 Task: Find connections with filter location Perbaungan with filter topic #Managementwith filter profile language Spanish with filter current company Gameloft with filter school Sanjivani Group of Institutes with filter industry Chiropractors with filter service category Network Support with filter keywords title Safety Engineer
Action: Mouse pressed left at (582, 72)
Screenshot: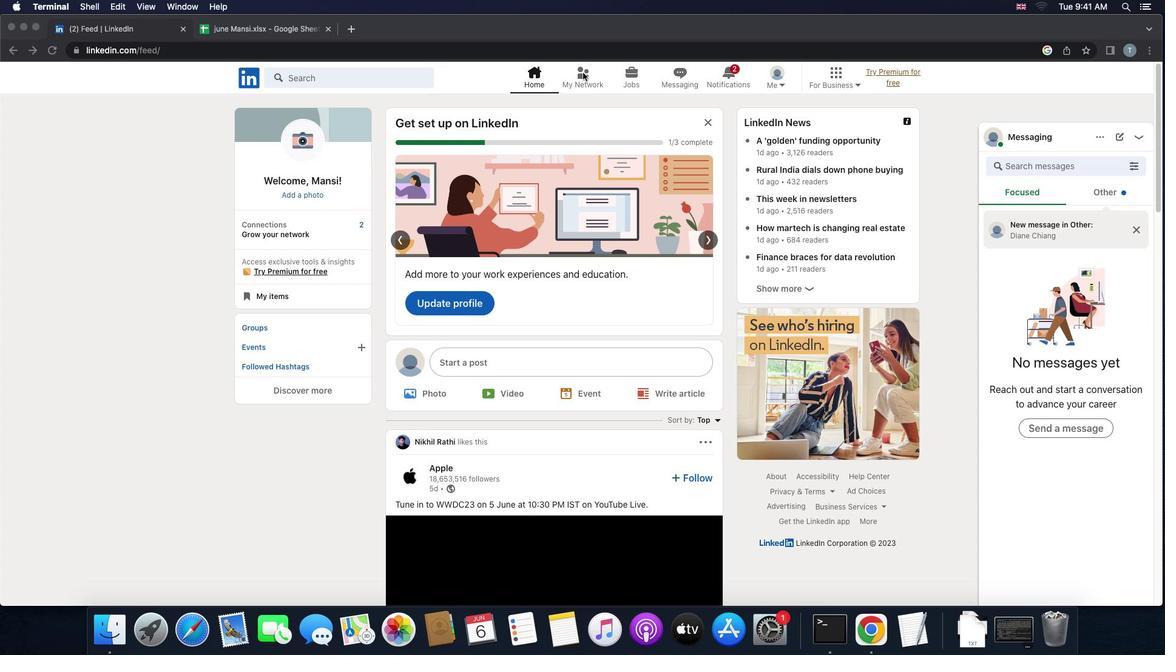 
Action: Mouse pressed left at (582, 72)
Screenshot: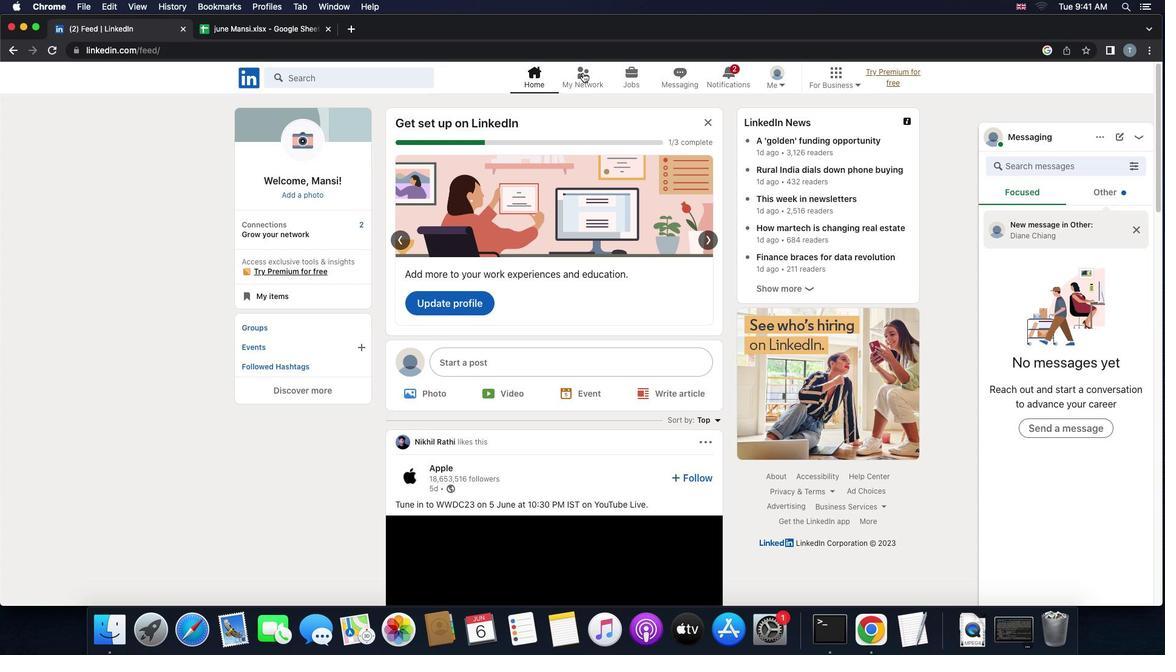 
Action: Mouse moved to (346, 149)
Screenshot: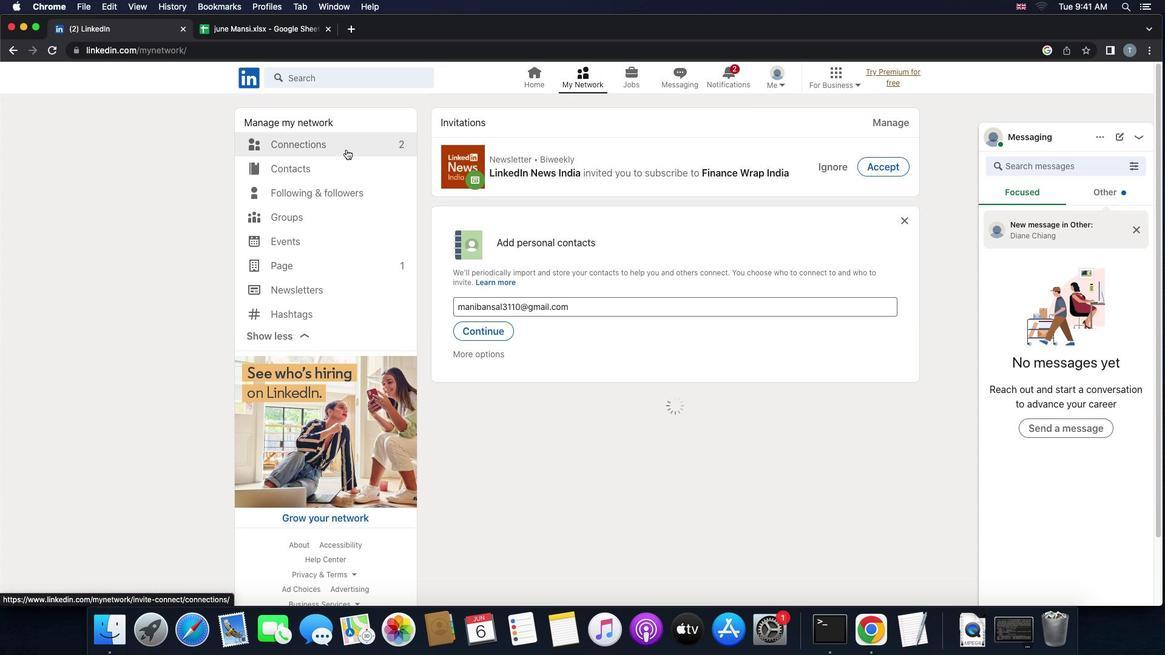 
Action: Mouse pressed left at (346, 149)
Screenshot: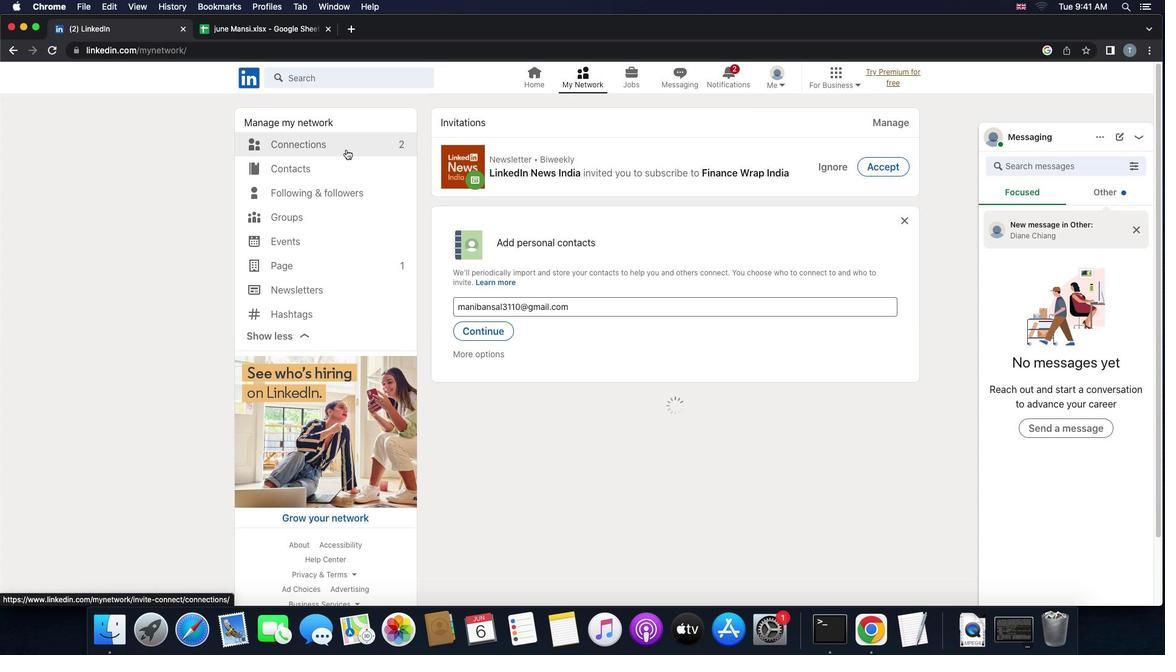 
Action: Mouse moved to (655, 145)
Screenshot: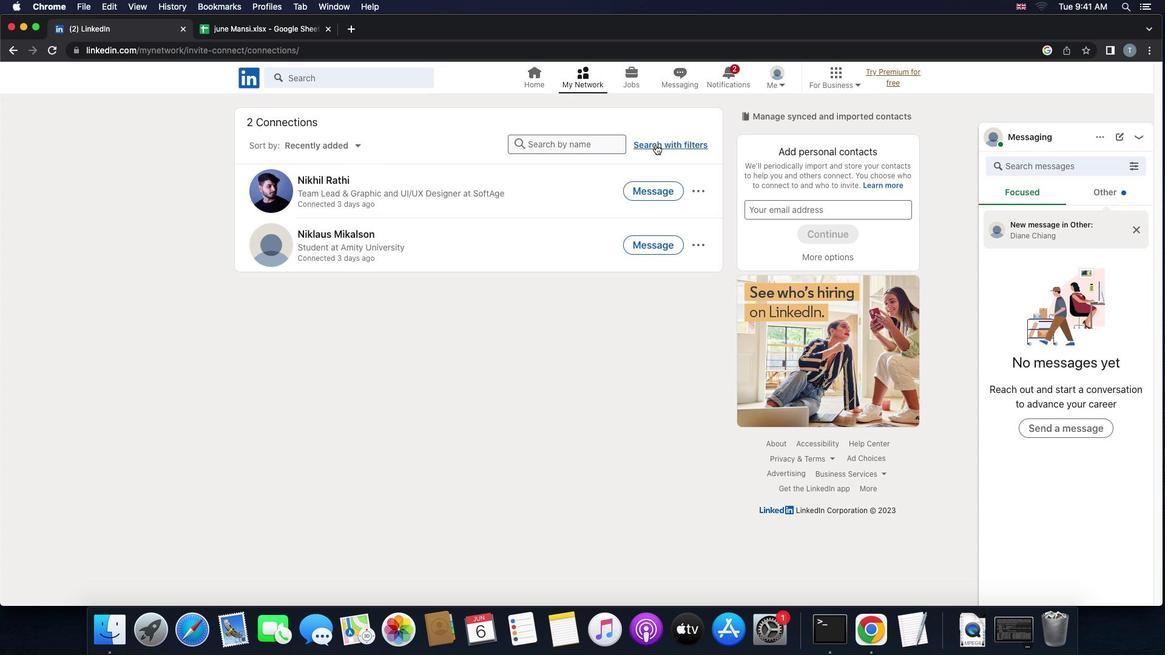
Action: Mouse pressed left at (655, 145)
Screenshot: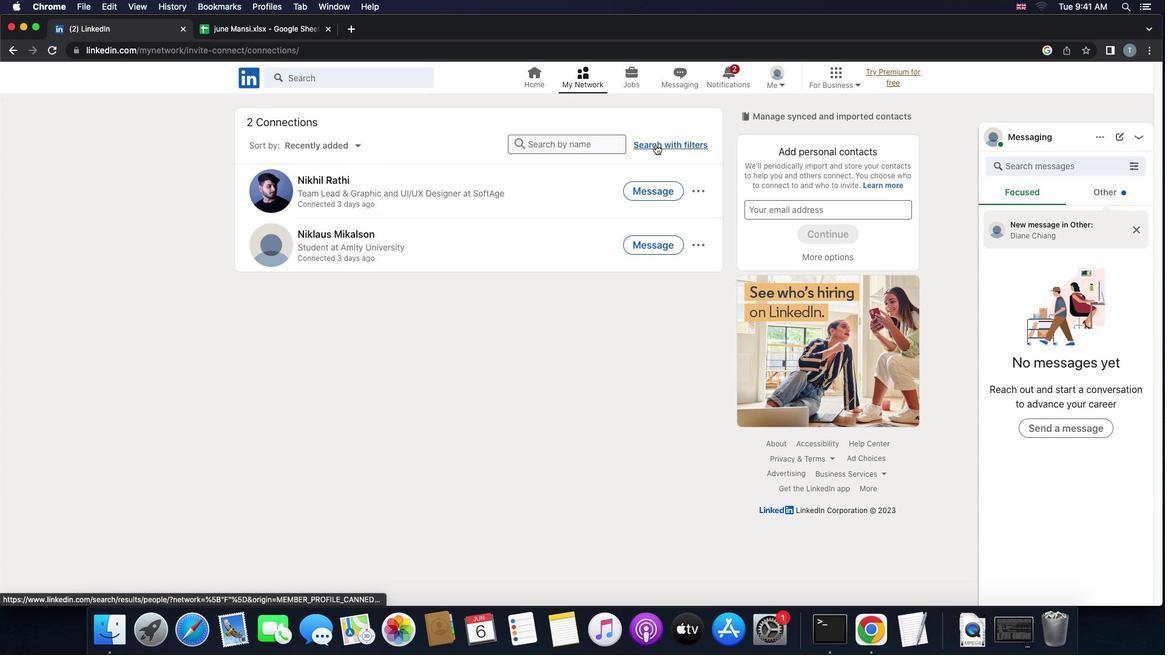 
Action: Mouse moved to (639, 114)
Screenshot: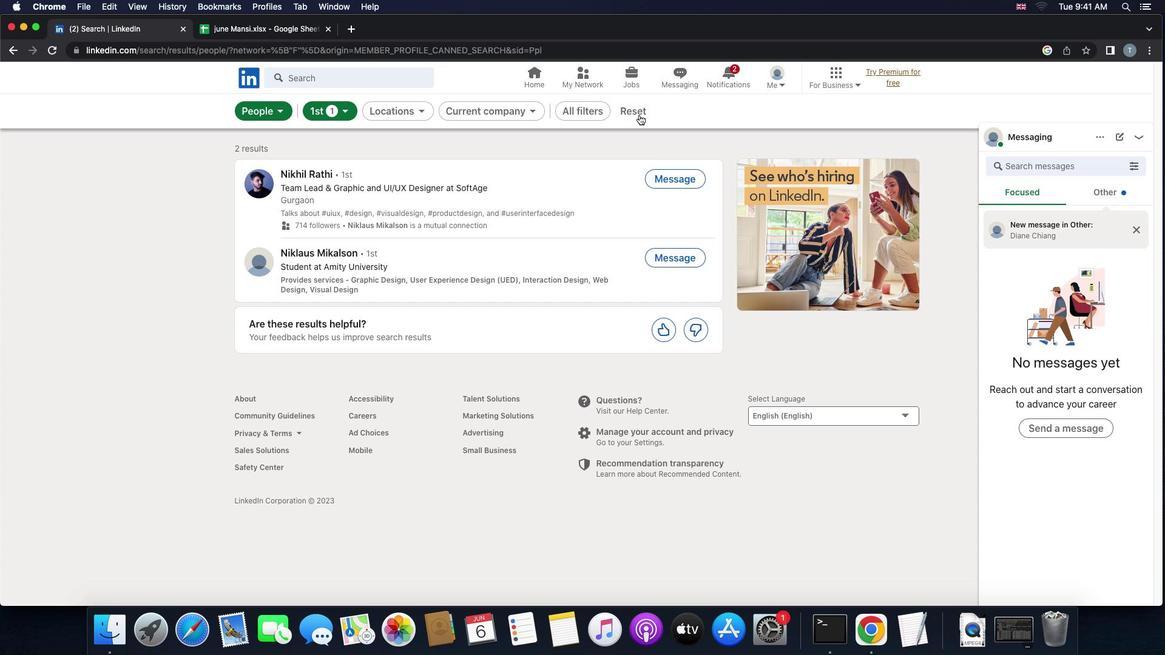 
Action: Mouse pressed left at (639, 114)
Screenshot: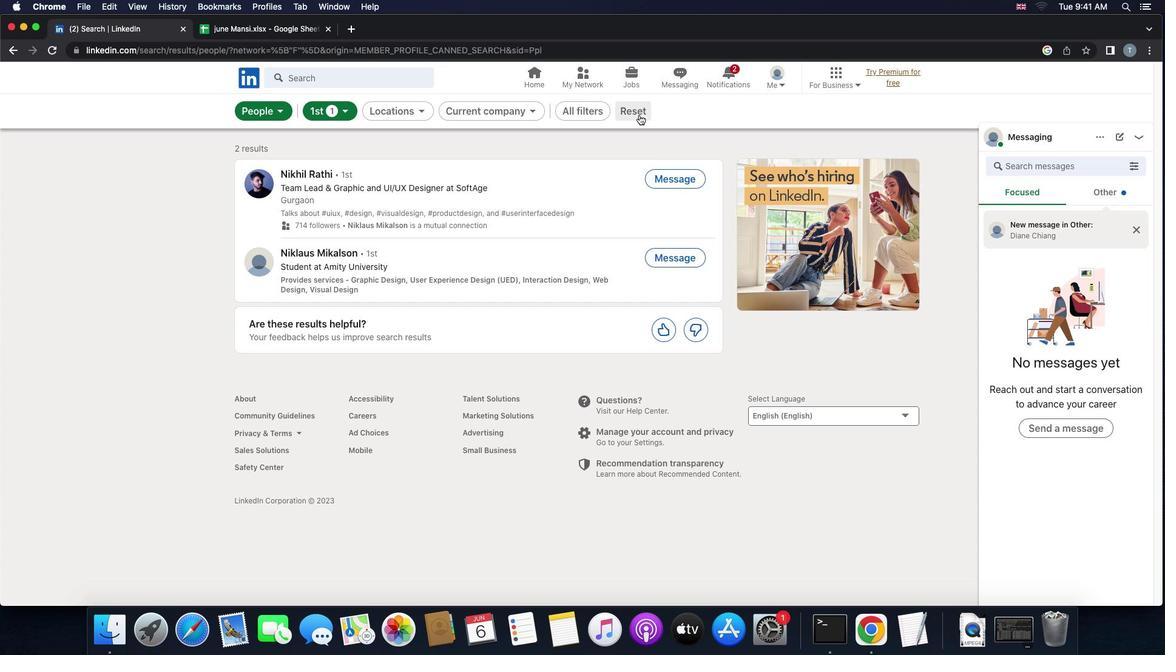
Action: Mouse moved to (597, 110)
Screenshot: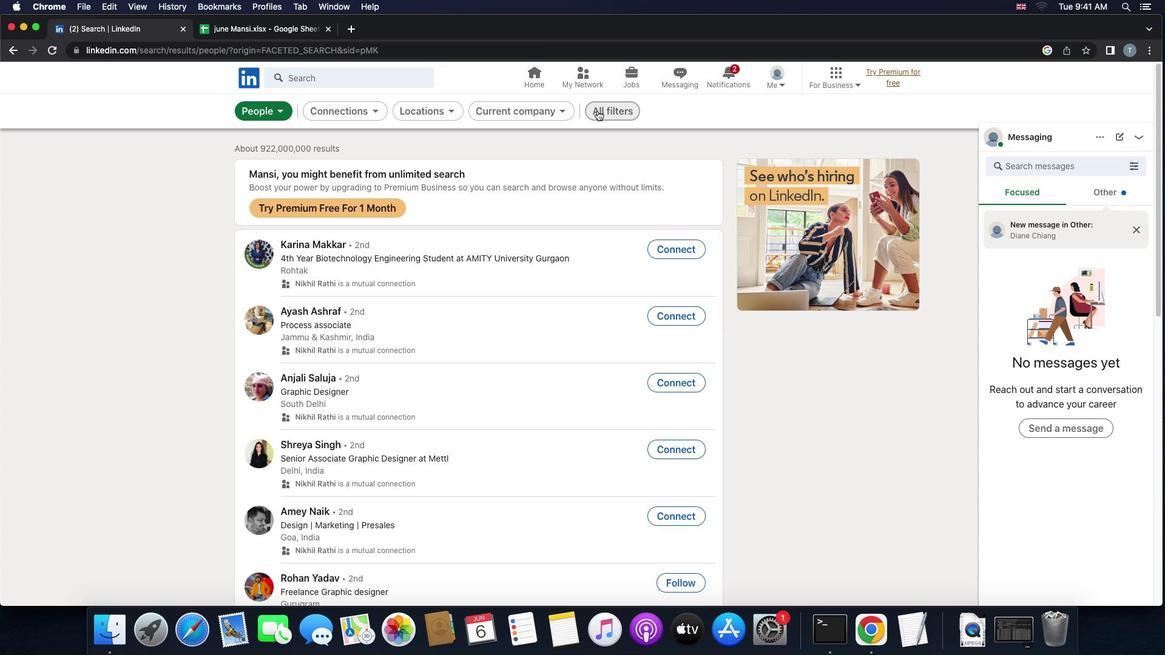 
Action: Mouse pressed left at (597, 110)
Screenshot: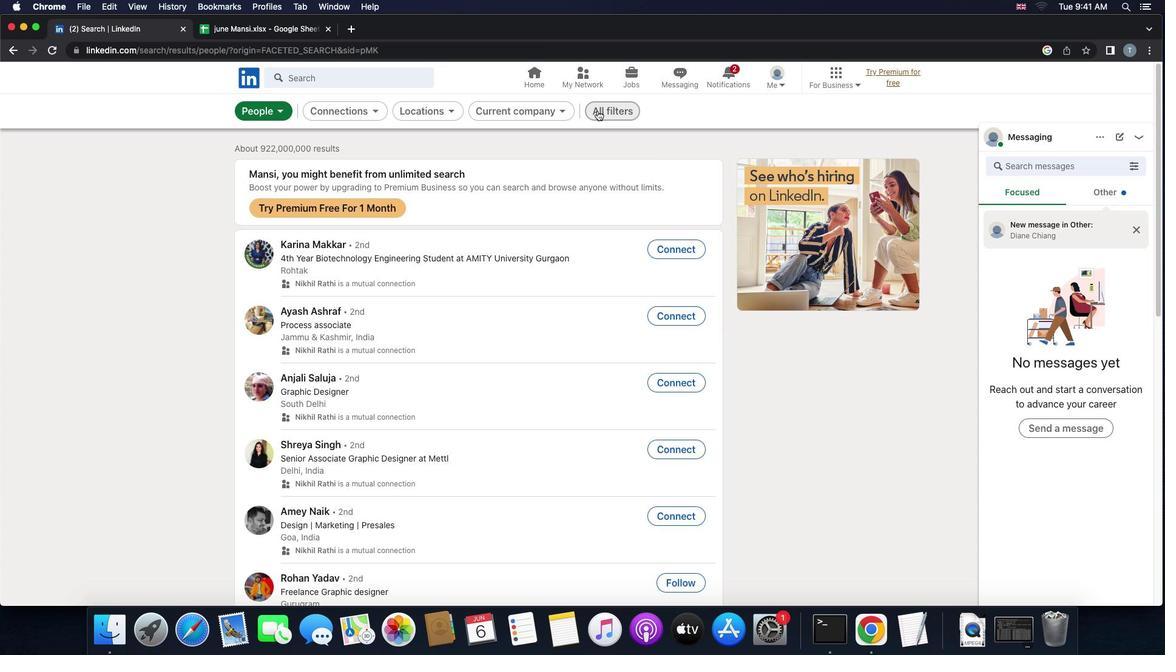 
Action: Mouse moved to (862, 300)
Screenshot: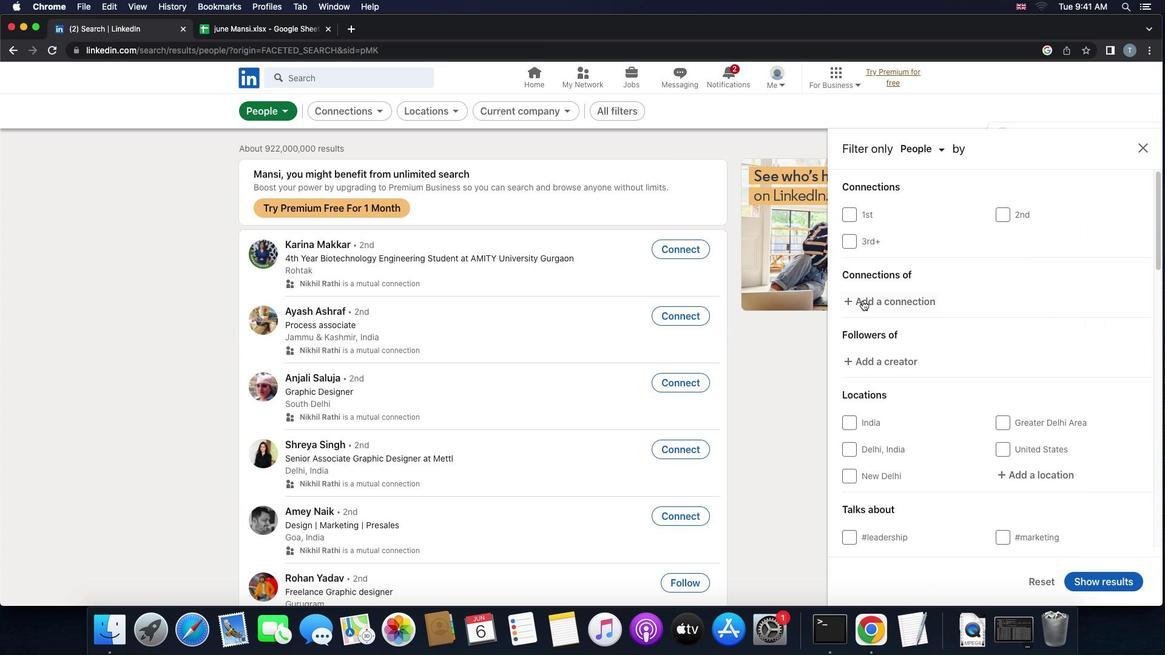 
Action: Mouse scrolled (862, 300) with delta (0, 0)
Screenshot: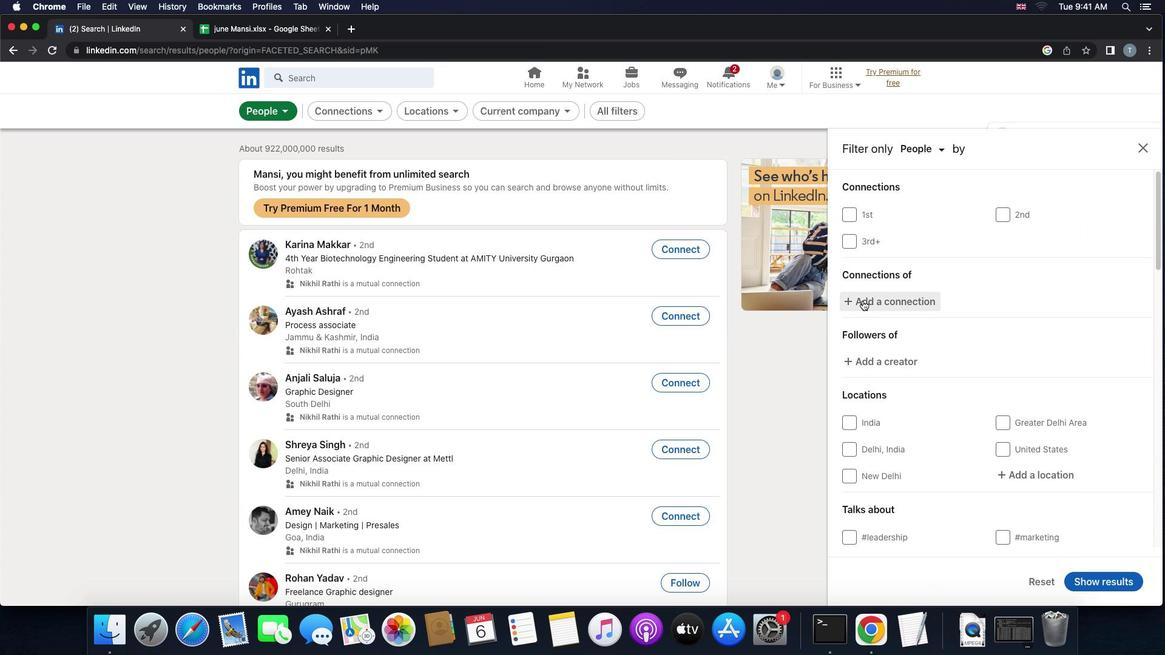 
Action: Mouse scrolled (862, 300) with delta (0, 0)
Screenshot: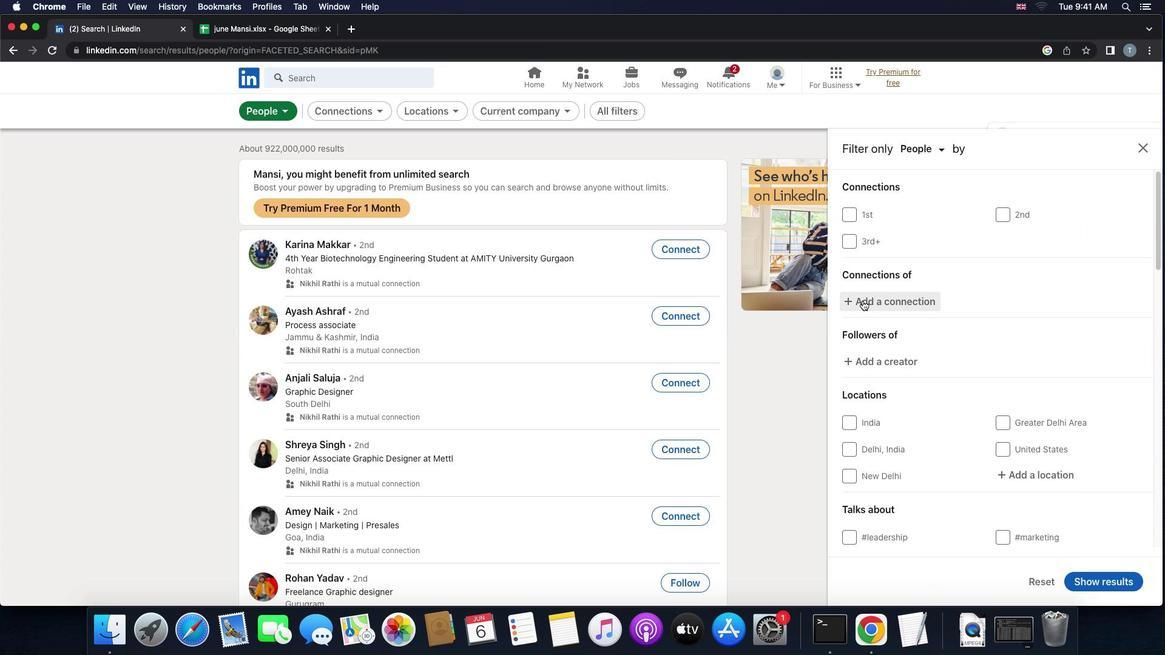 
Action: Mouse scrolled (862, 300) with delta (0, 0)
Screenshot: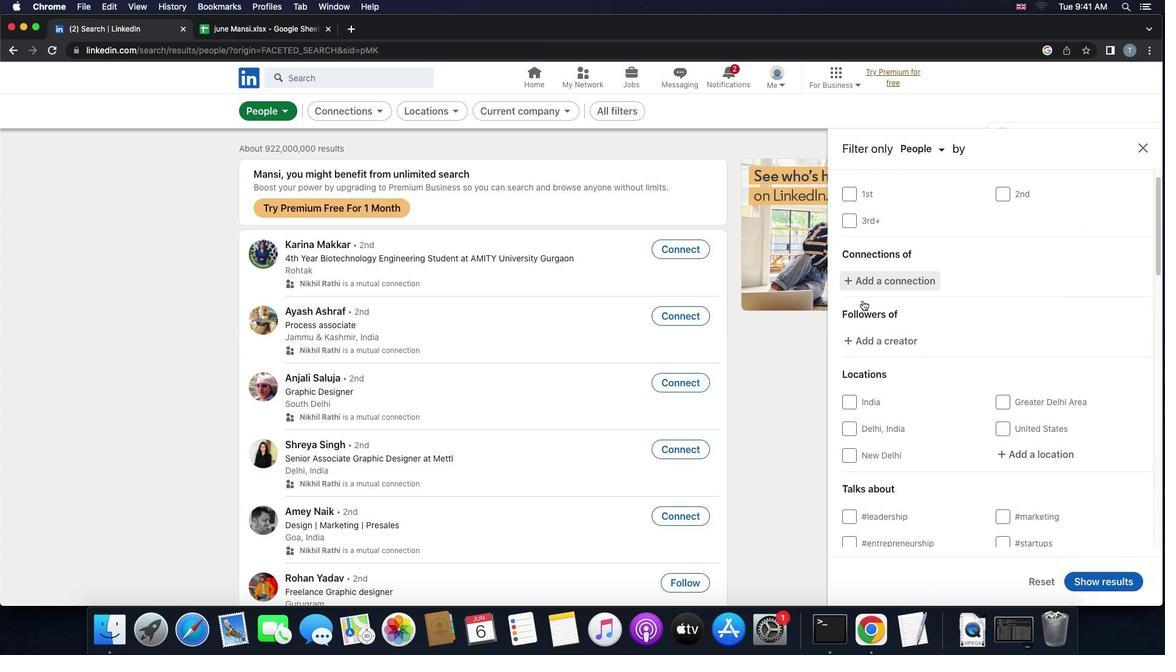 
Action: Mouse scrolled (862, 300) with delta (0, 0)
Screenshot: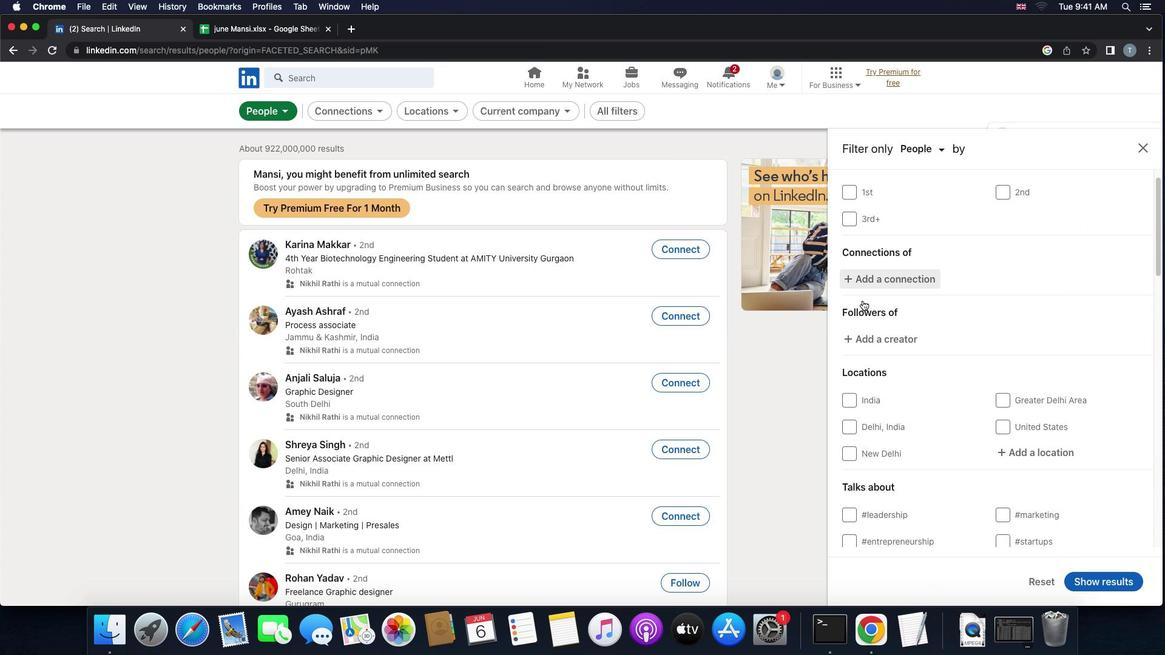 
Action: Mouse moved to (867, 310)
Screenshot: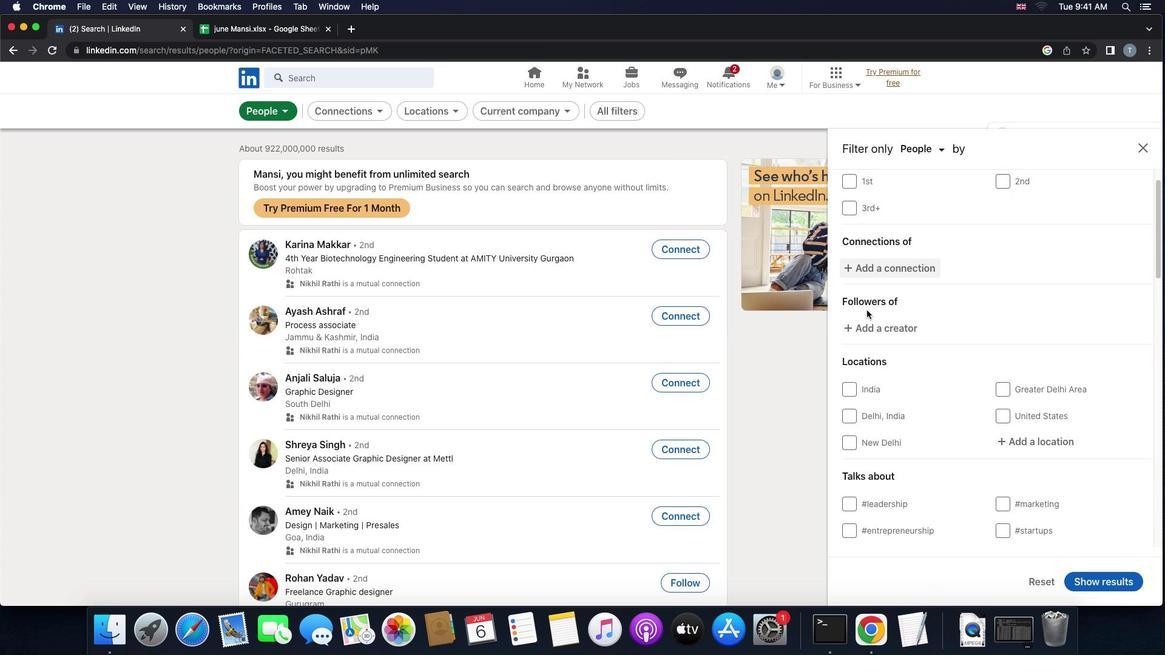 
Action: Mouse scrolled (867, 310) with delta (0, 0)
Screenshot: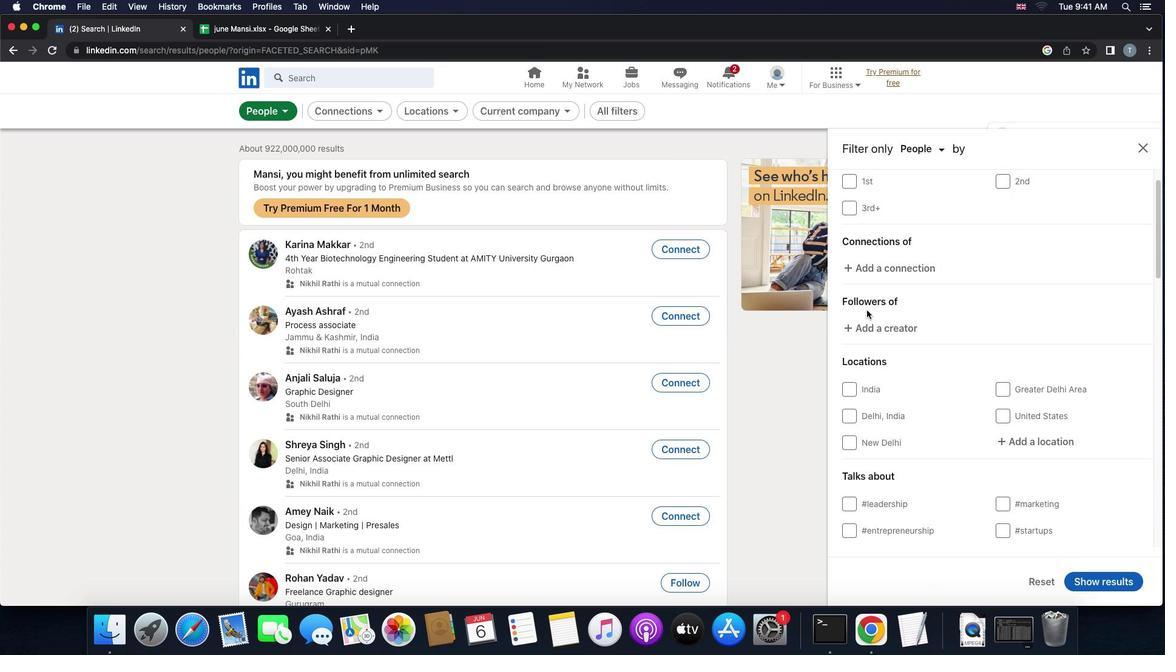 
Action: Mouse scrolled (867, 310) with delta (0, 0)
Screenshot: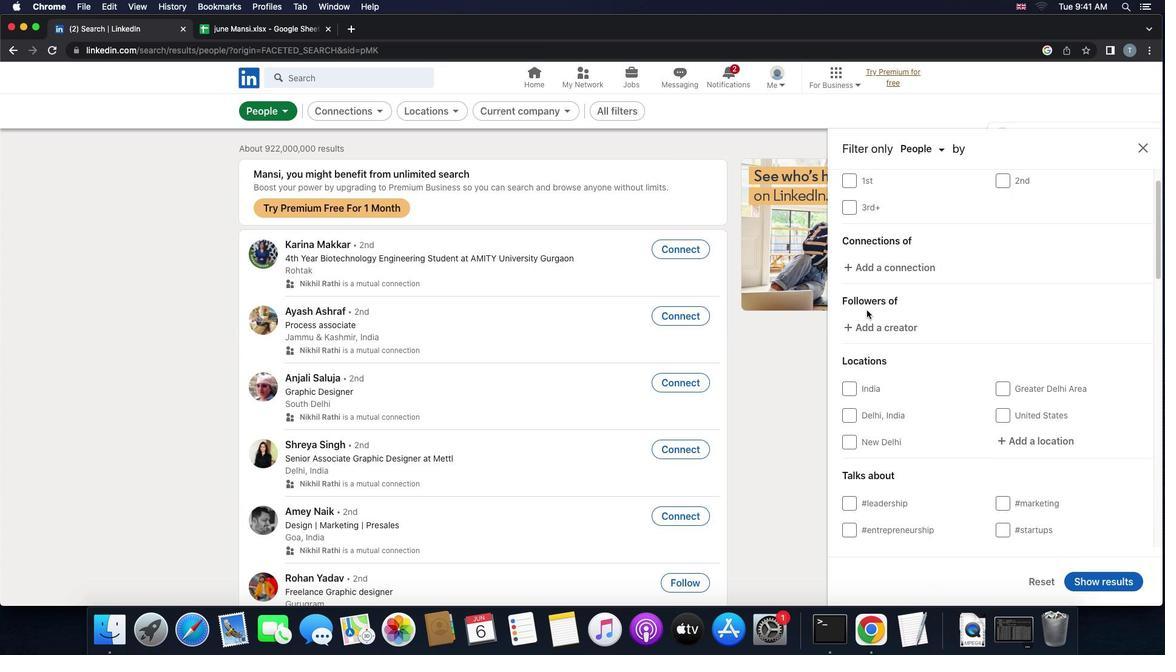 
Action: Mouse scrolled (867, 310) with delta (0, -1)
Screenshot: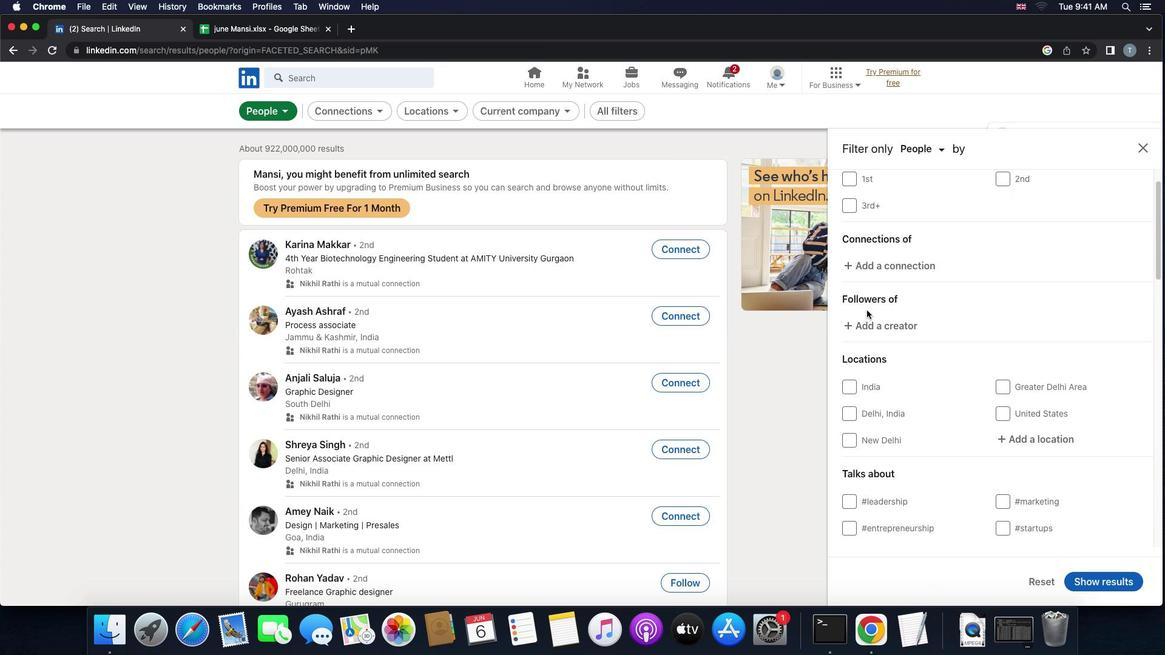 
Action: Mouse moved to (1036, 346)
Screenshot: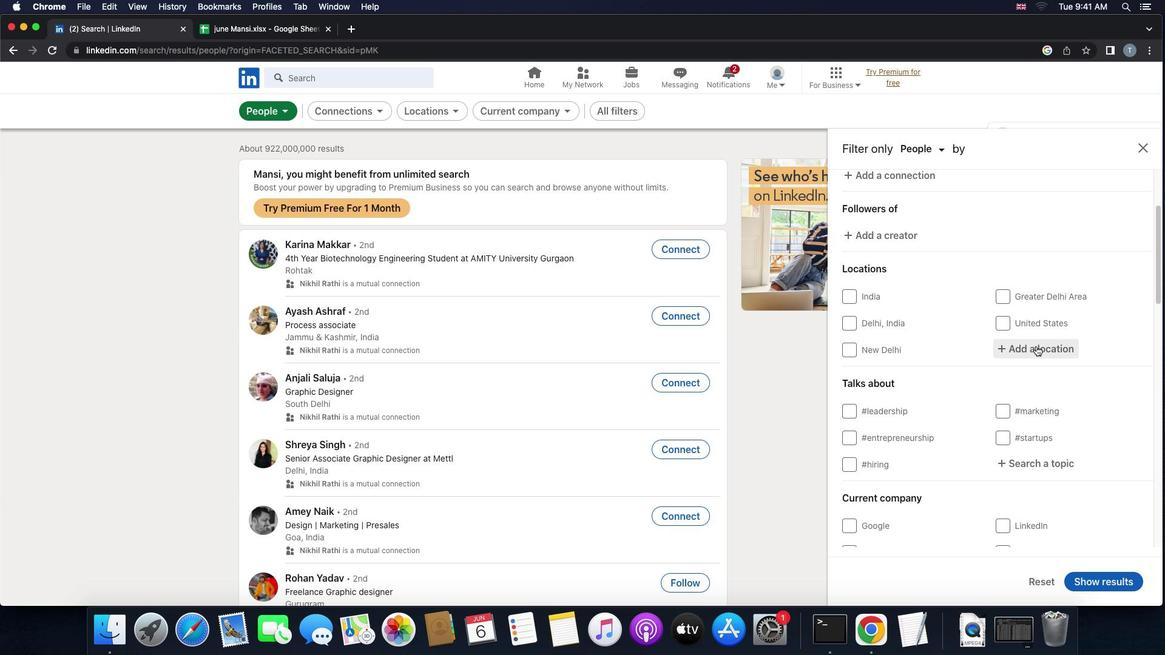
Action: Mouse pressed left at (1036, 346)
Screenshot: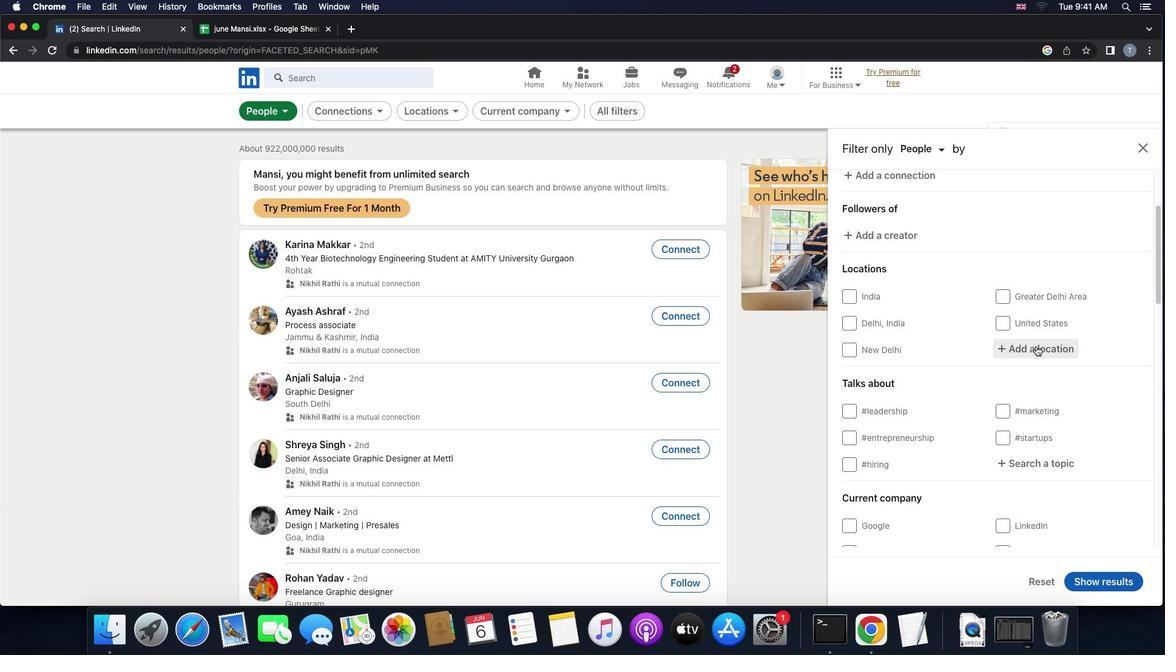 
Action: Key pressed 'p''e''r''b''a''u''n''g''a''n'
Screenshot: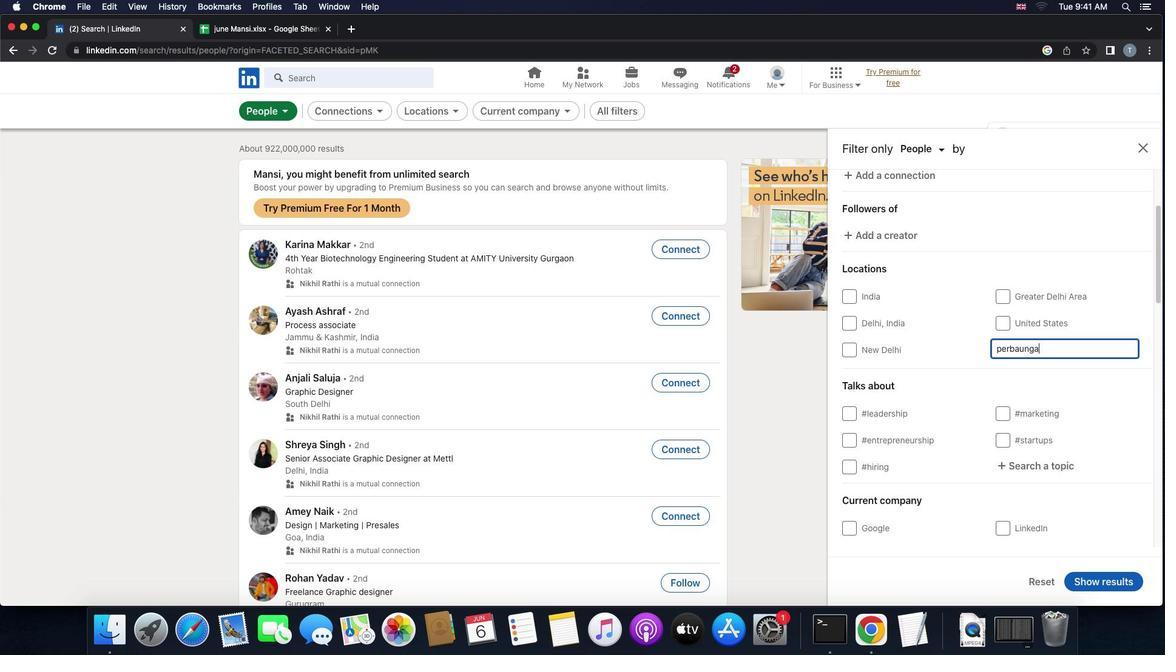 
Action: Mouse moved to (950, 420)
Screenshot: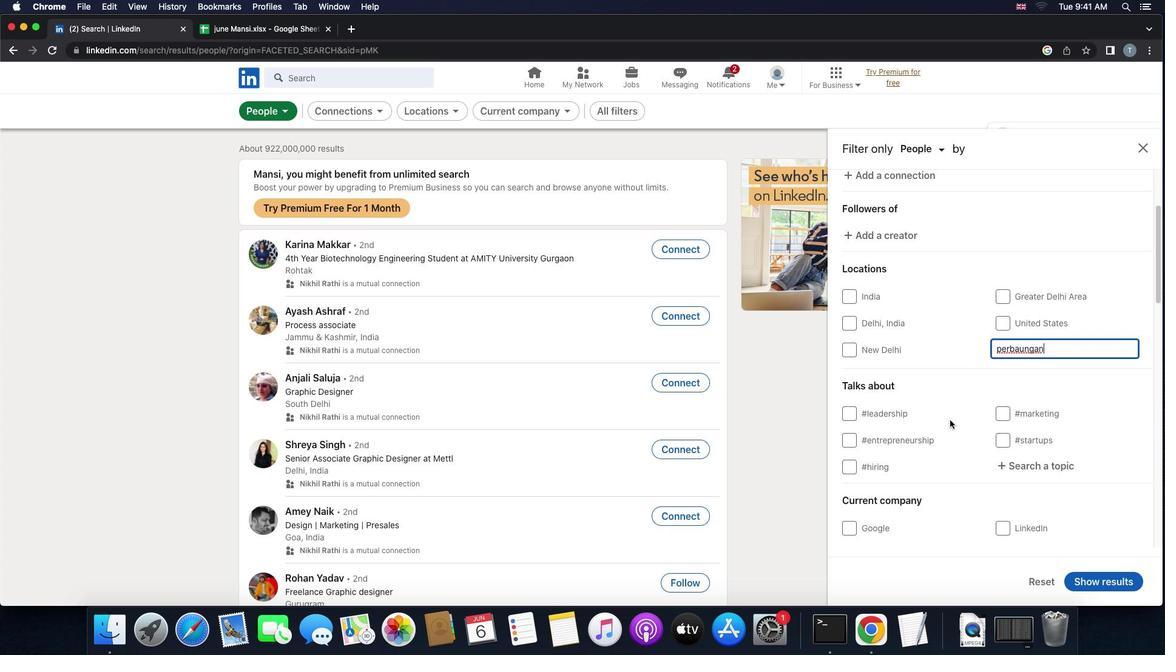 
Action: Mouse scrolled (950, 420) with delta (0, 0)
Screenshot: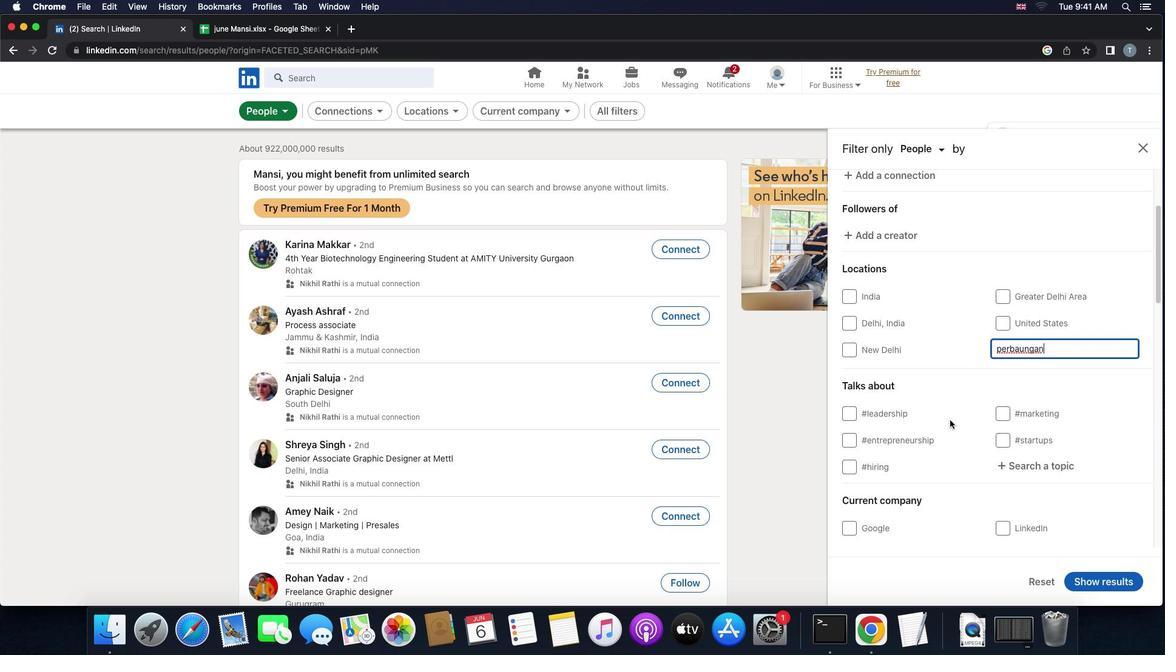 
Action: Mouse scrolled (950, 420) with delta (0, 0)
Screenshot: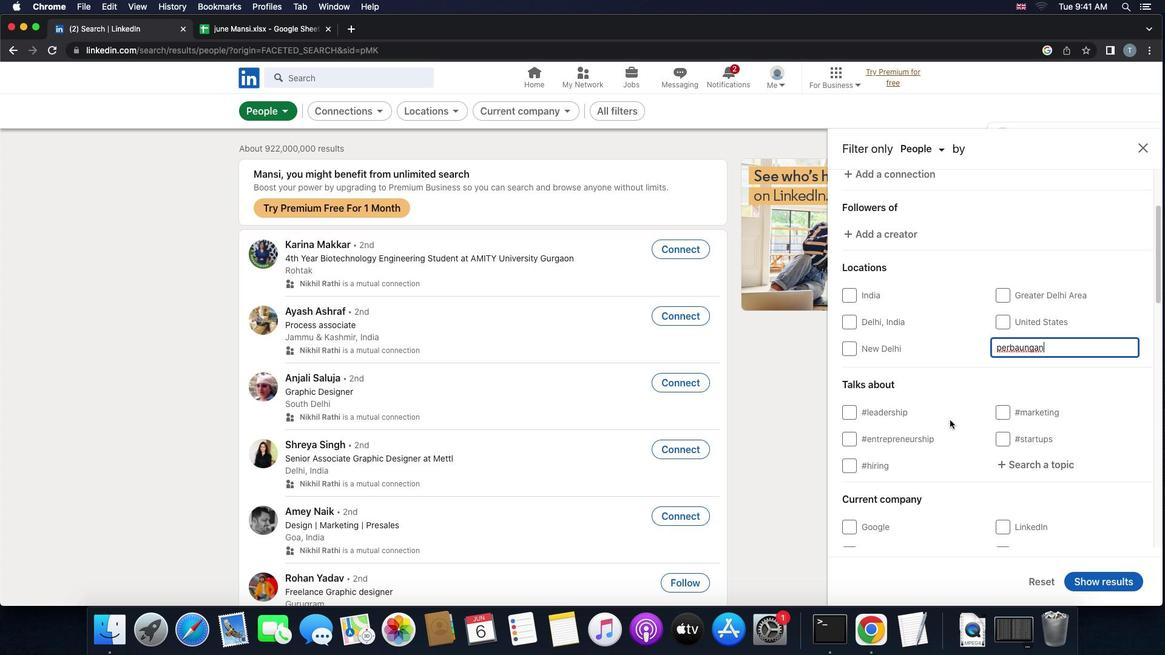
Action: Mouse scrolled (950, 420) with delta (0, 0)
Screenshot: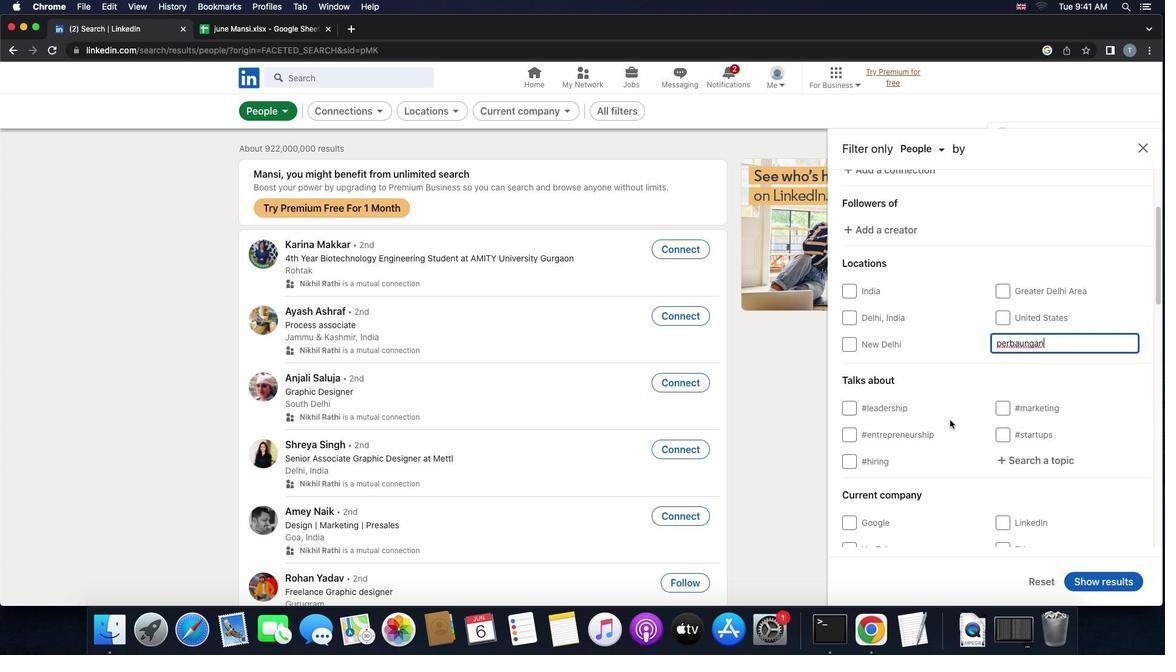 
Action: Mouse moved to (1026, 405)
Screenshot: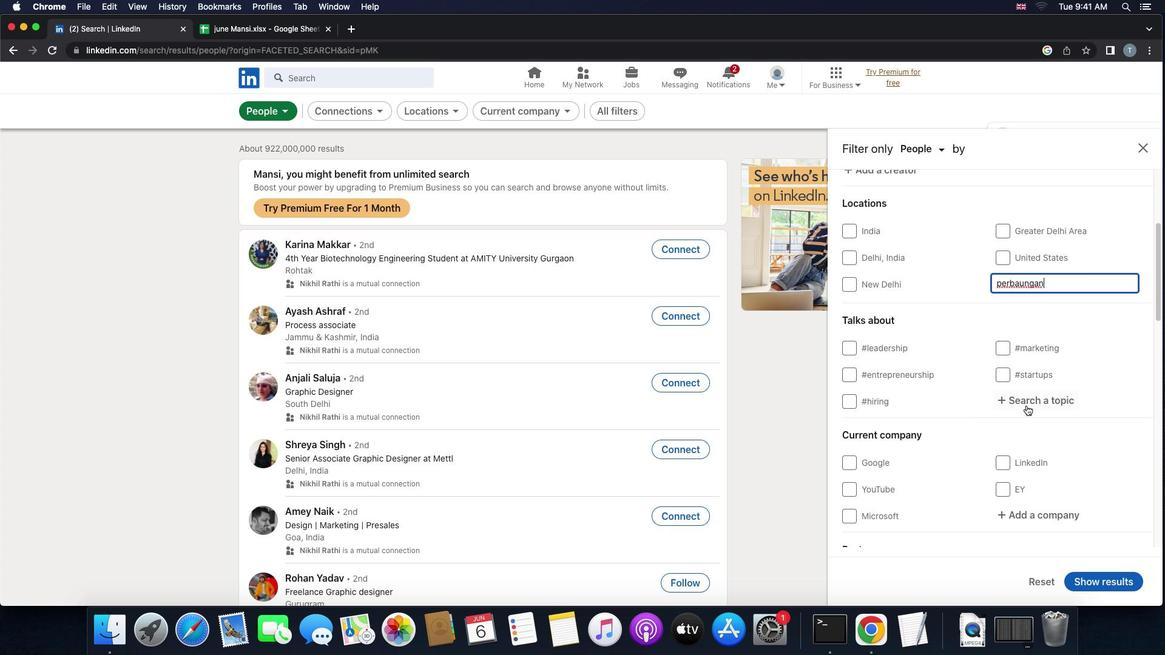 
Action: Mouse pressed left at (1026, 405)
Screenshot: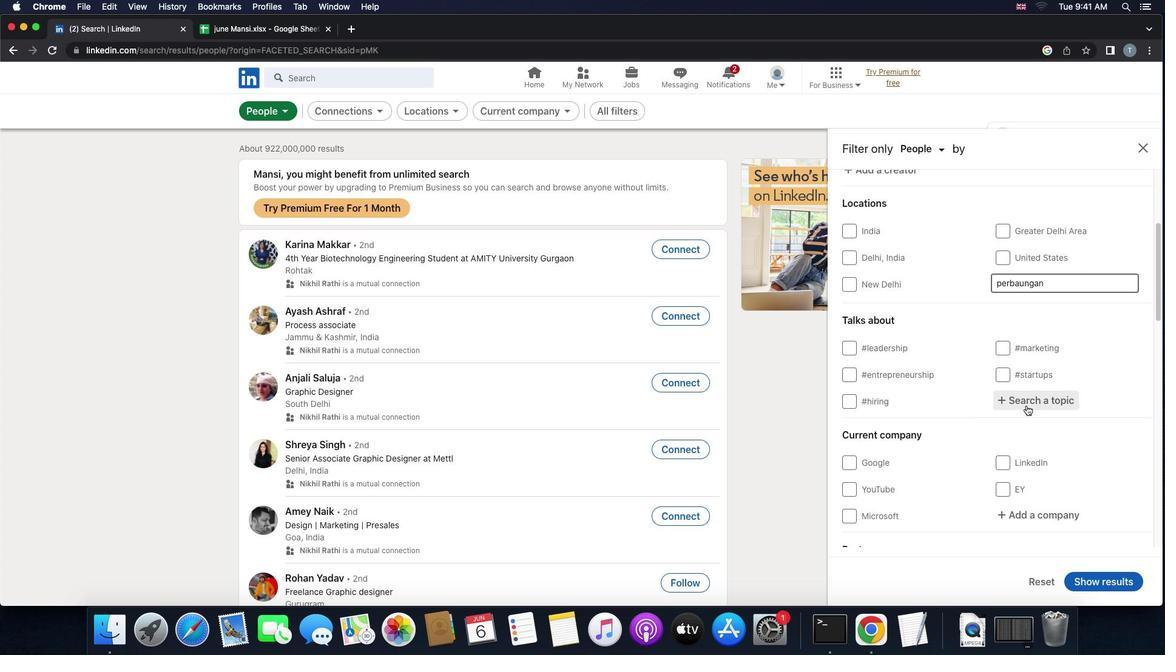 
Action: Key pressed 'm''a''n''a''g''e''m''e''n''t'
Screenshot: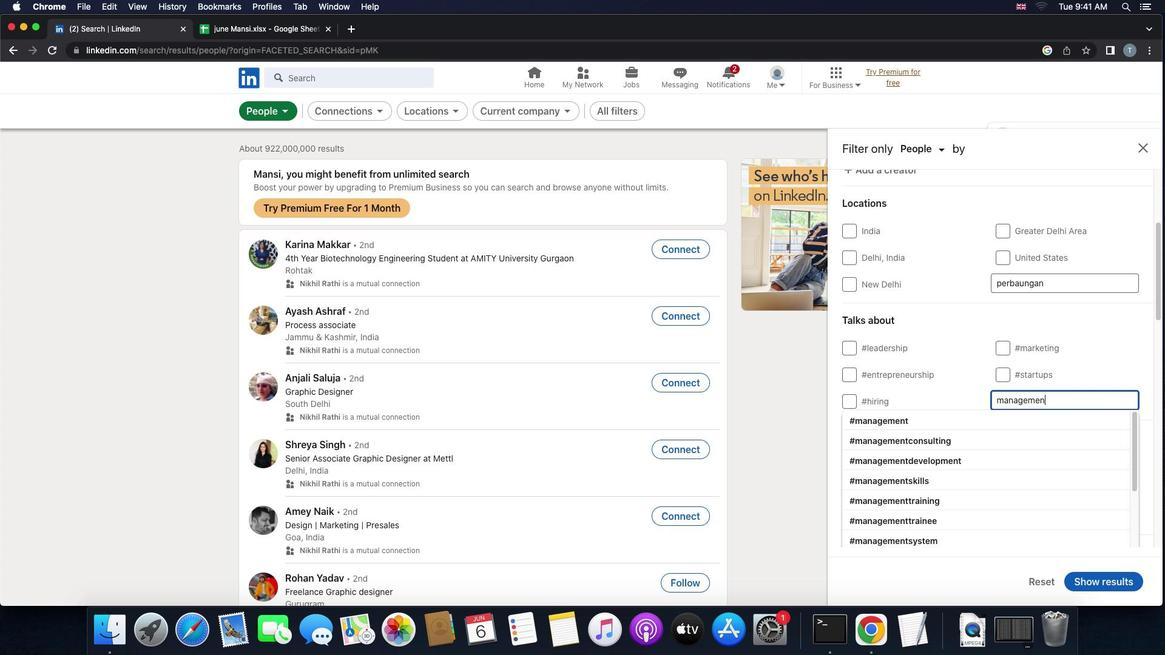 
Action: Mouse moved to (963, 421)
Screenshot: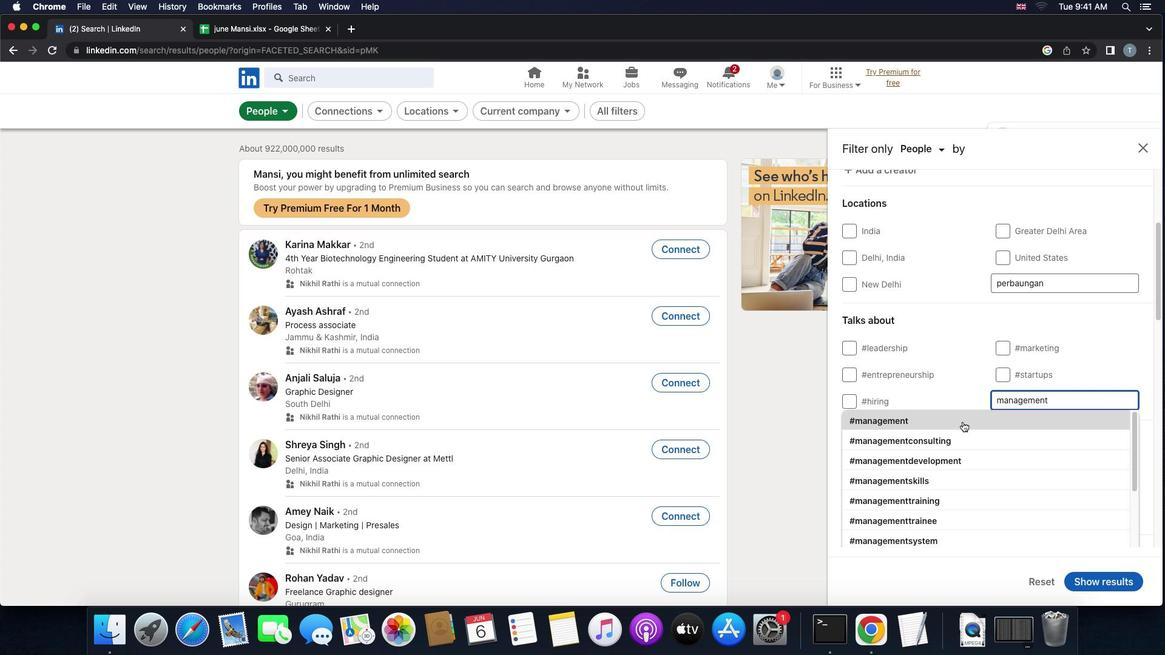 
Action: Mouse pressed left at (963, 421)
Screenshot: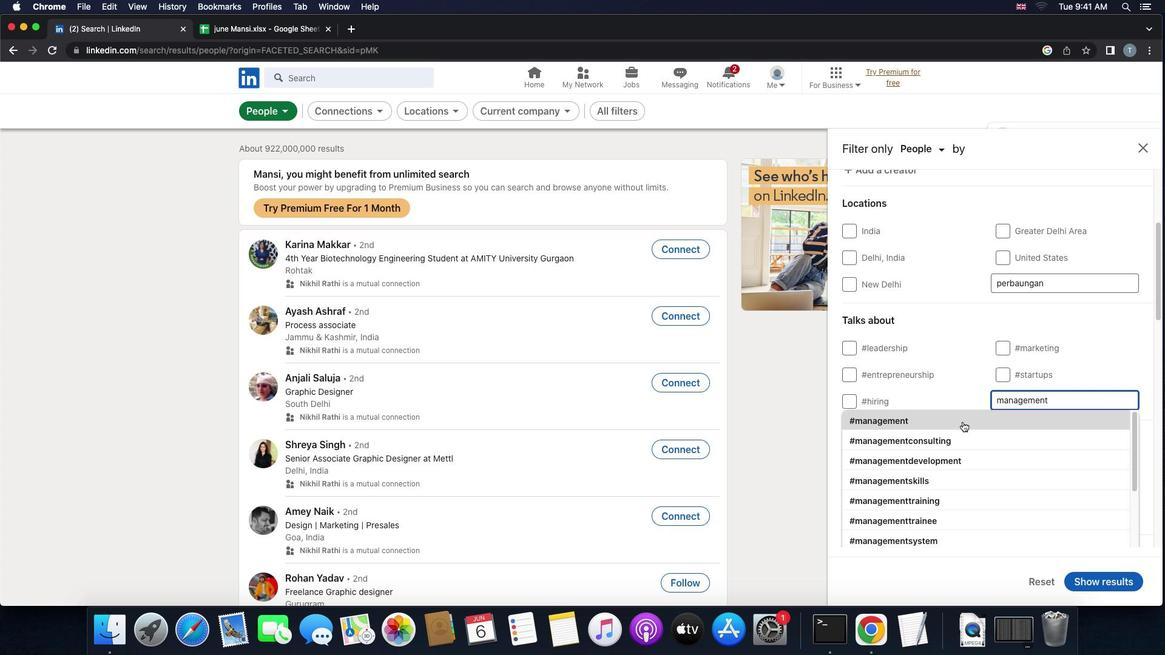 
Action: Mouse scrolled (963, 421) with delta (0, 0)
Screenshot: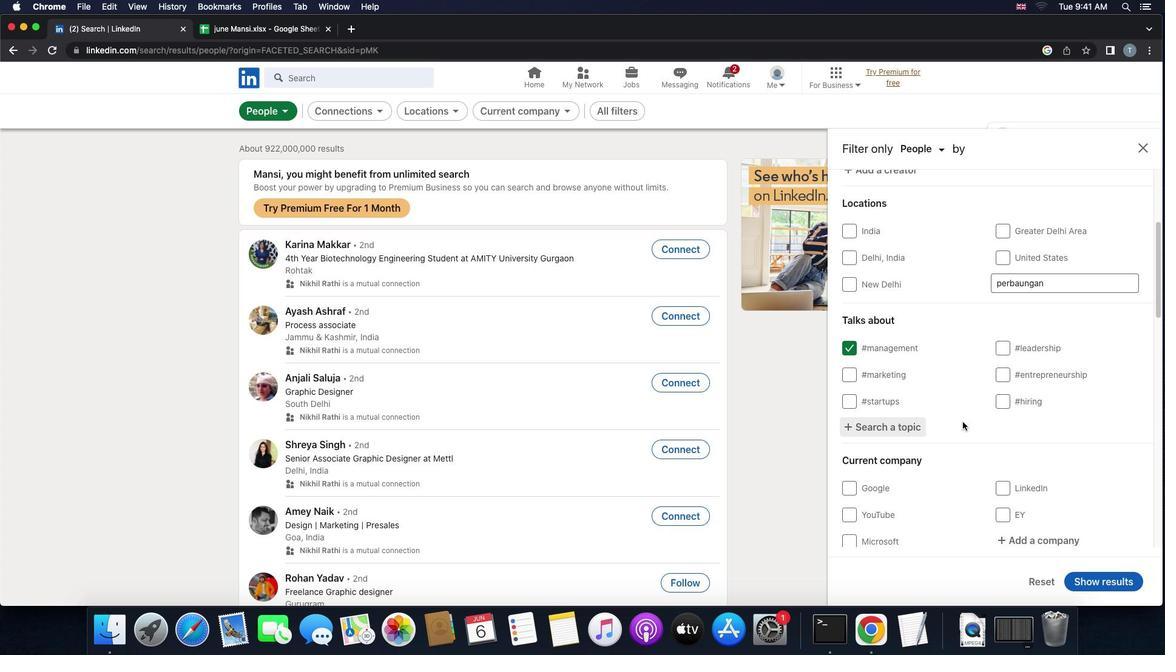 
Action: Mouse scrolled (963, 421) with delta (0, 0)
Screenshot: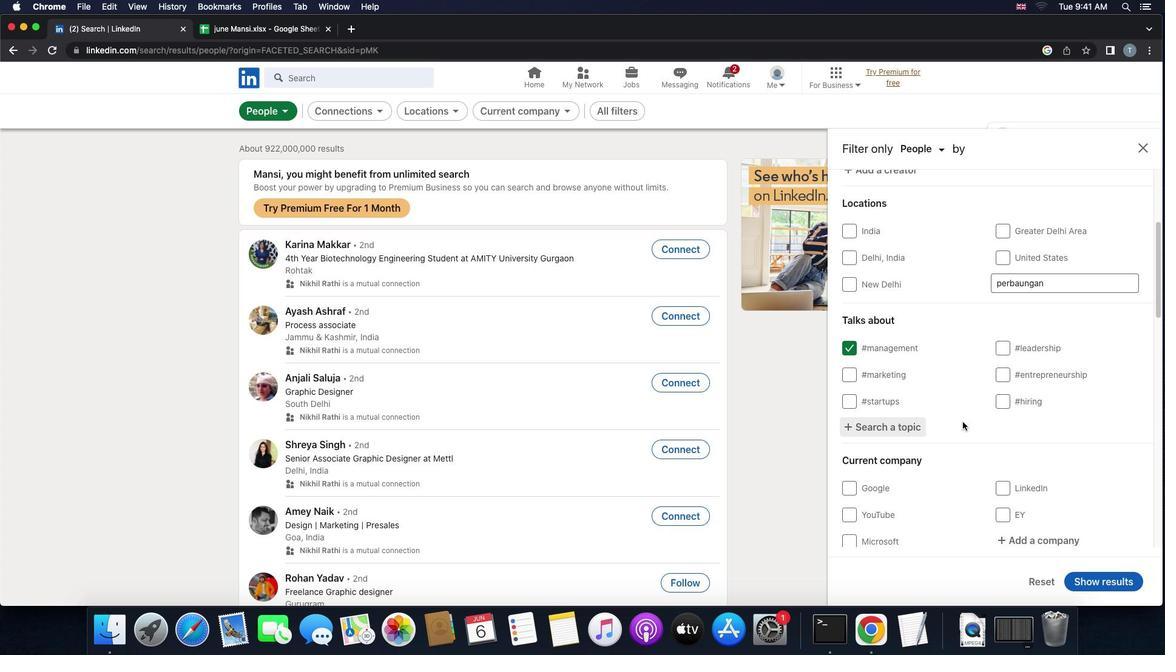 
Action: Mouse scrolled (963, 421) with delta (0, -1)
Screenshot: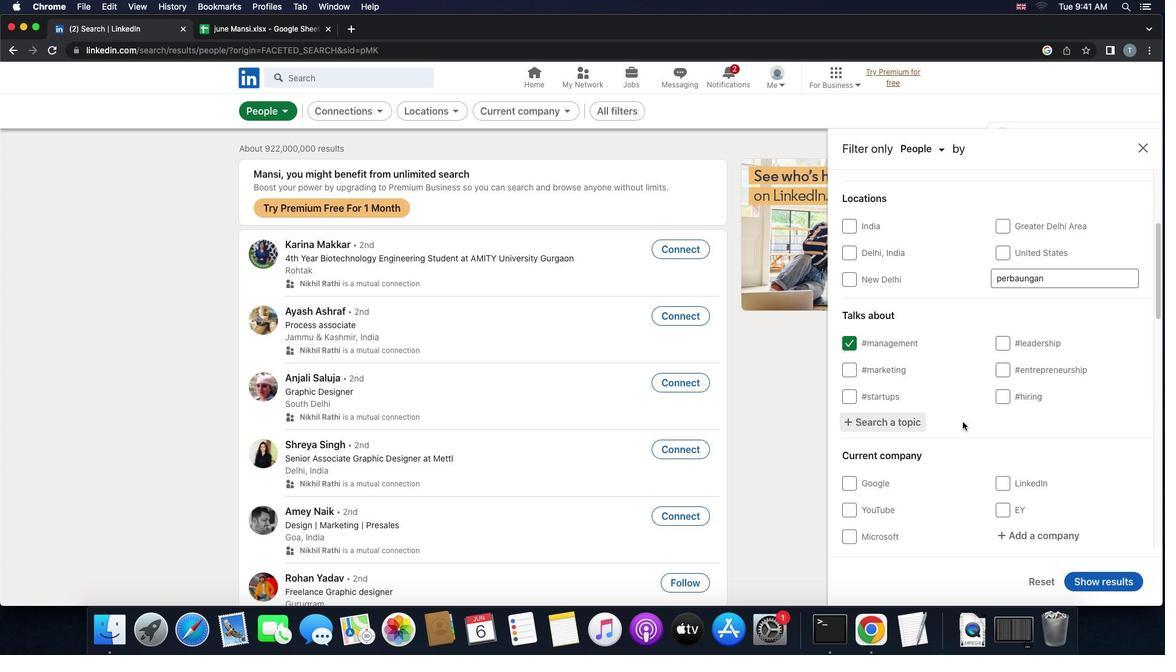 
Action: Mouse scrolled (963, 421) with delta (0, 0)
Screenshot: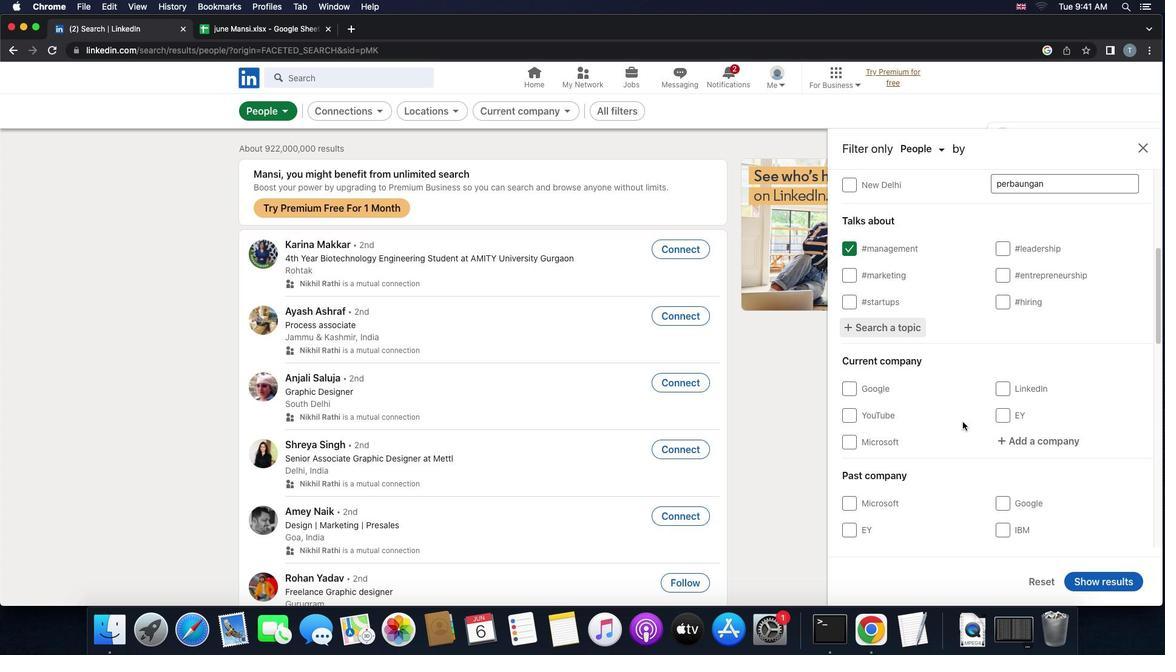 
Action: Mouse scrolled (963, 421) with delta (0, 0)
Screenshot: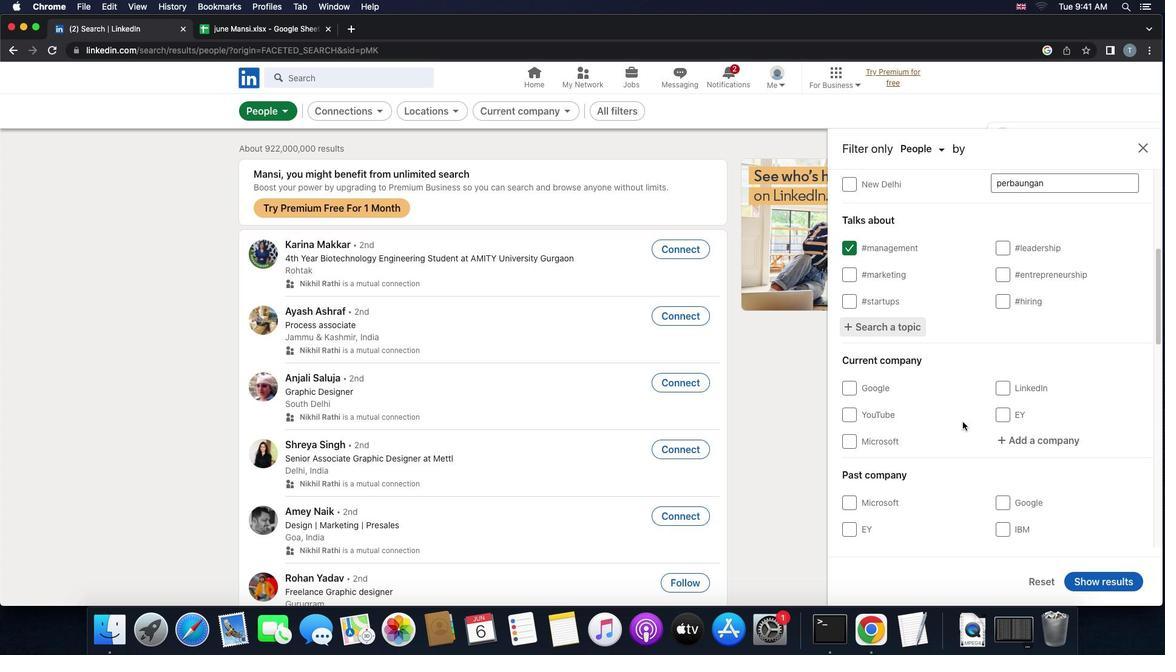 
Action: Mouse scrolled (963, 421) with delta (0, -1)
Screenshot: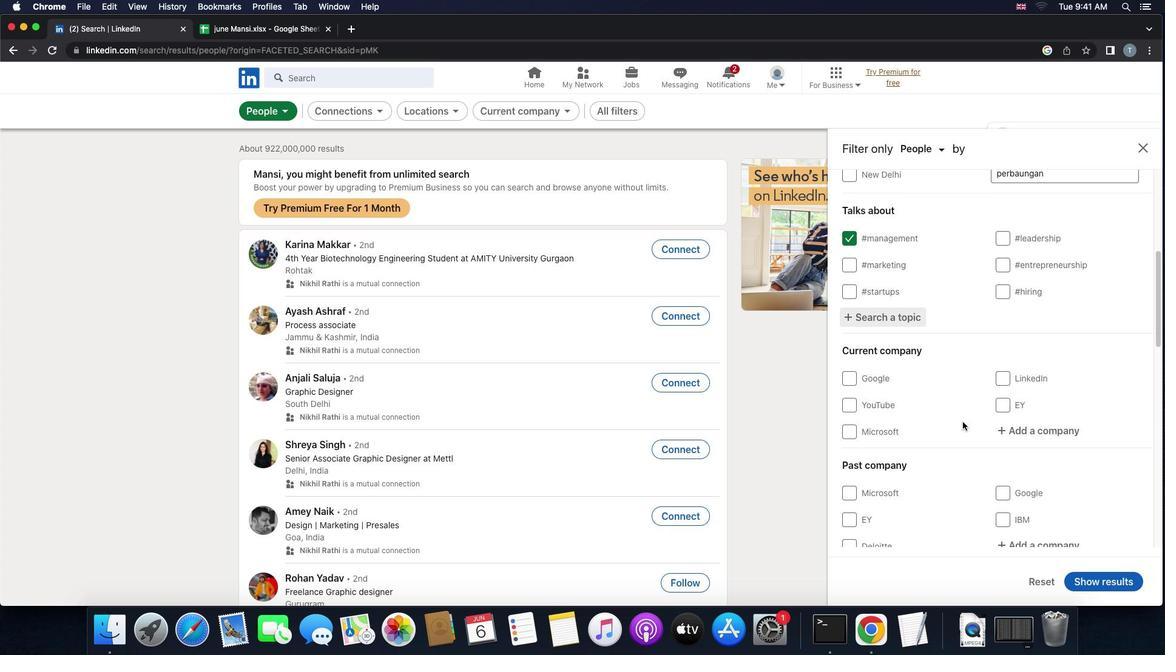 
Action: Mouse moved to (1044, 351)
Screenshot: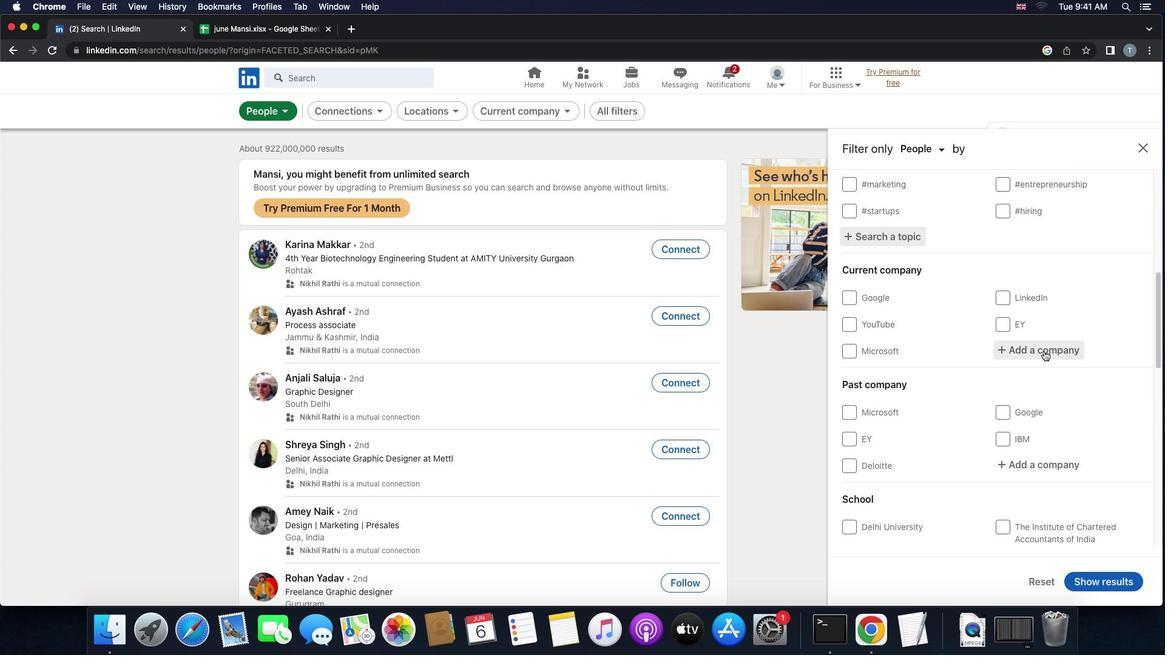 
Action: Mouse pressed left at (1044, 351)
Screenshot: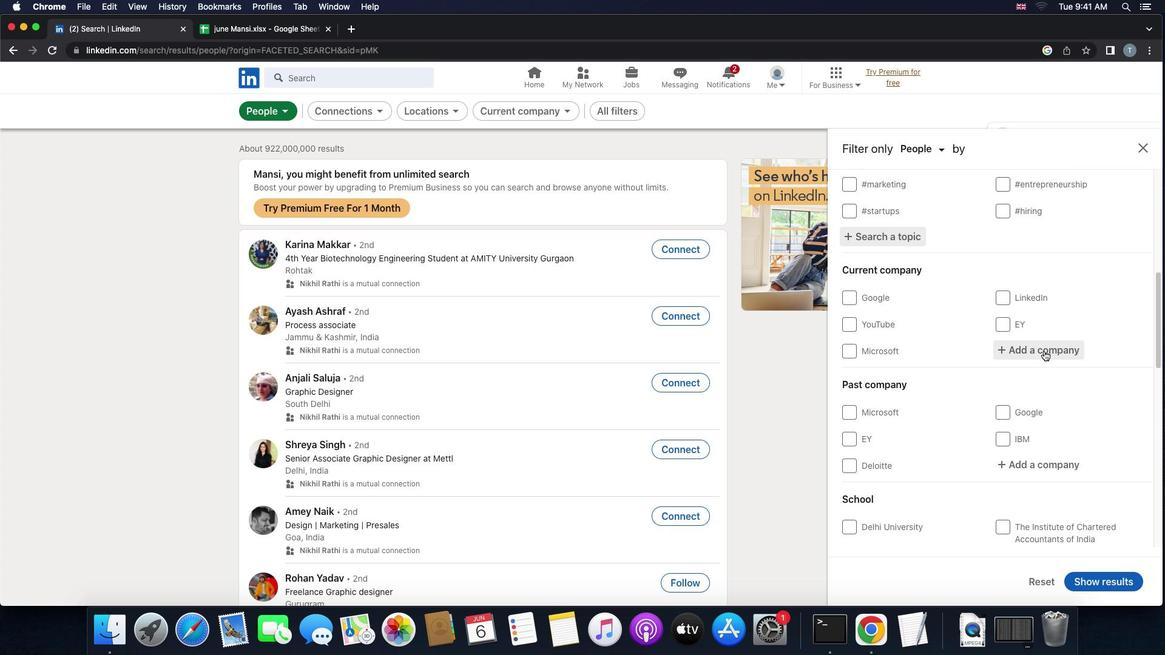 
Action: Mouse scrolled (1044, 351) with delta (0, 0)
Screenshot: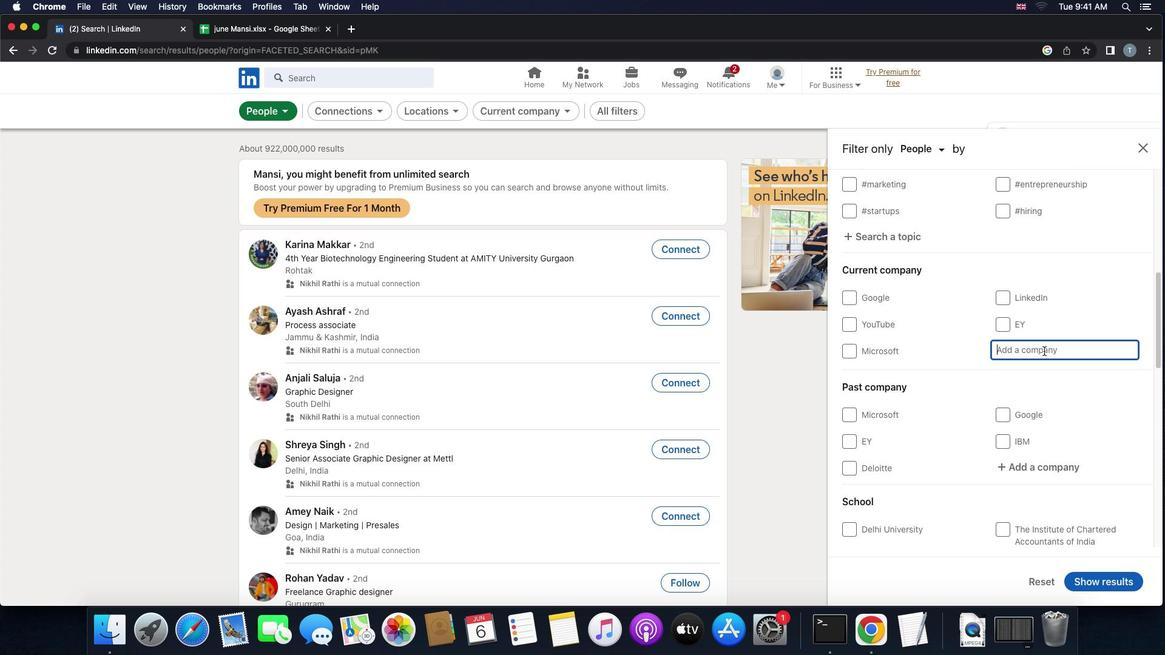 
Action: Mouse scrolled (1044, 351) with delta (0, 0)
Screenshot: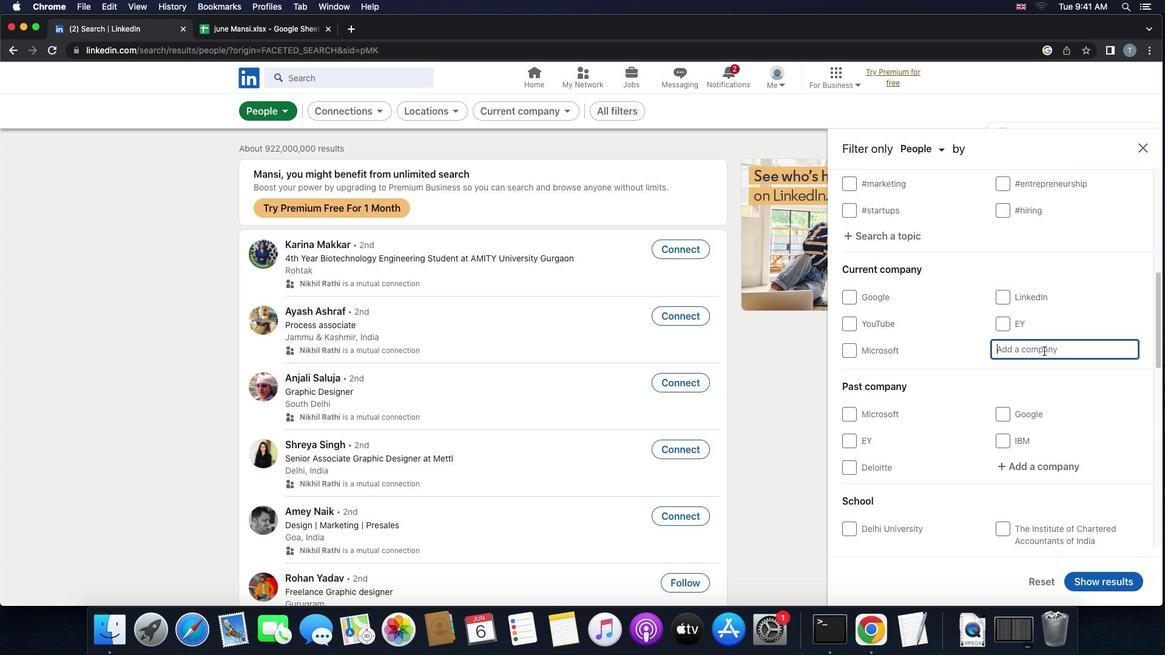 
Action: Mouse scrolled (1044, 351) with delta (0, -1)
Screenshot: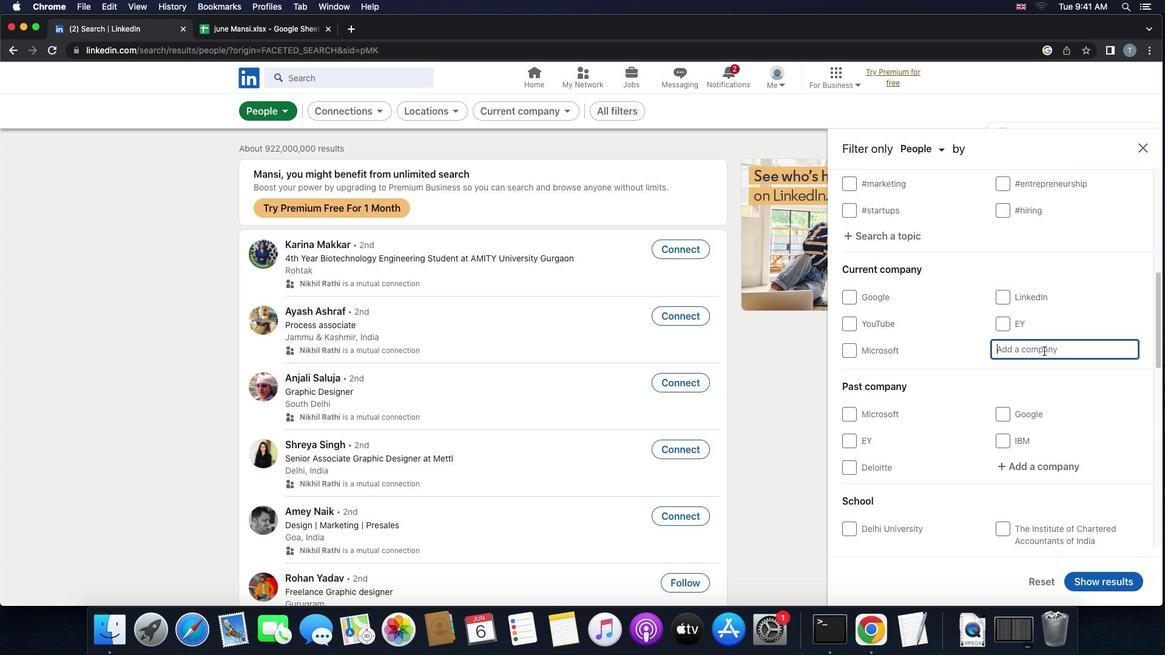 
Action: Mouse scrolled (1044, 351) with delta (0, -3)
Screenshot: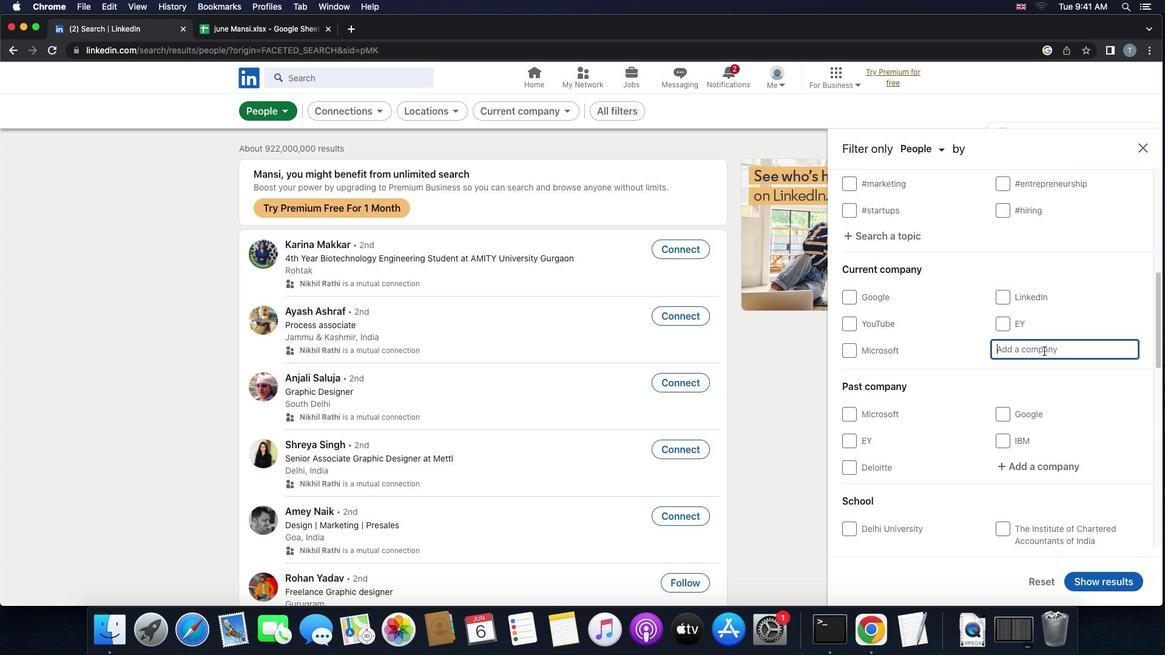 
Action: Mouse scrolled (1044, 351) with delta (0, -3)
Screenshot: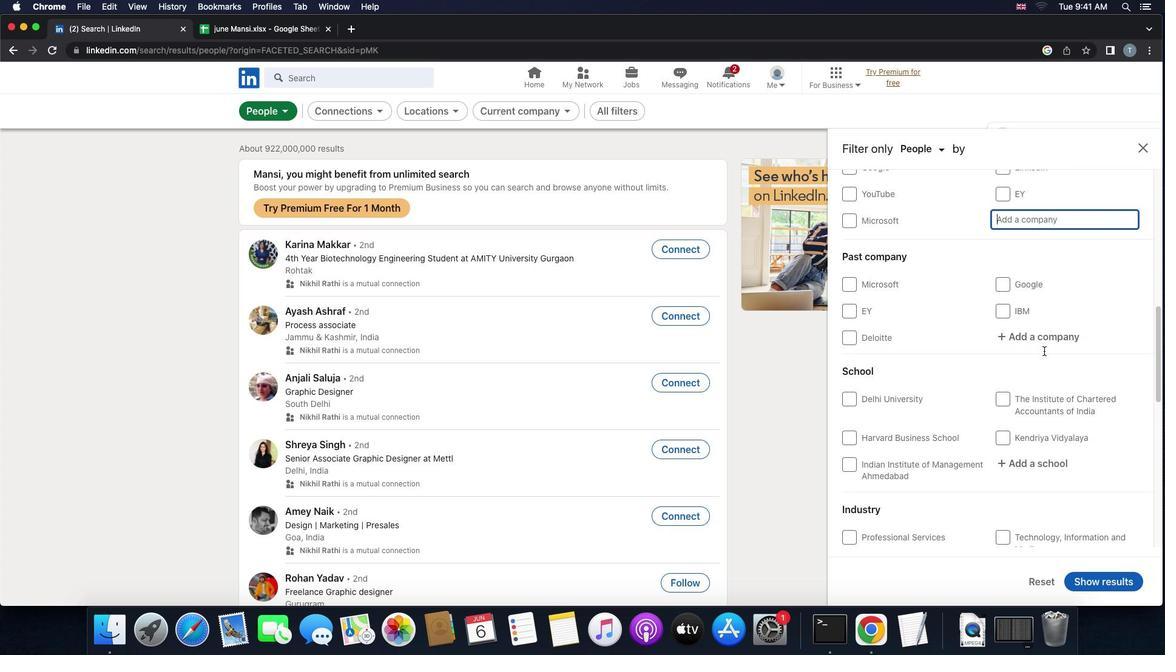 
Action: Mouse moved to (858, 422)
Screenshot: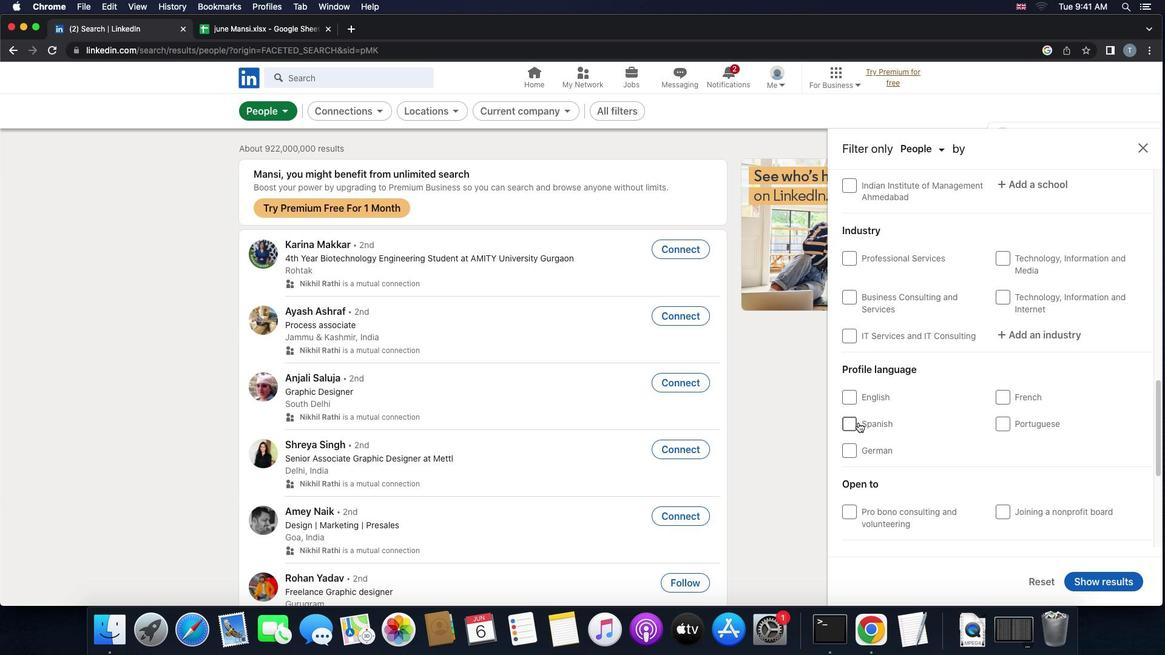 
Action: Mouse pressed left at (858, 422)
Screenshot: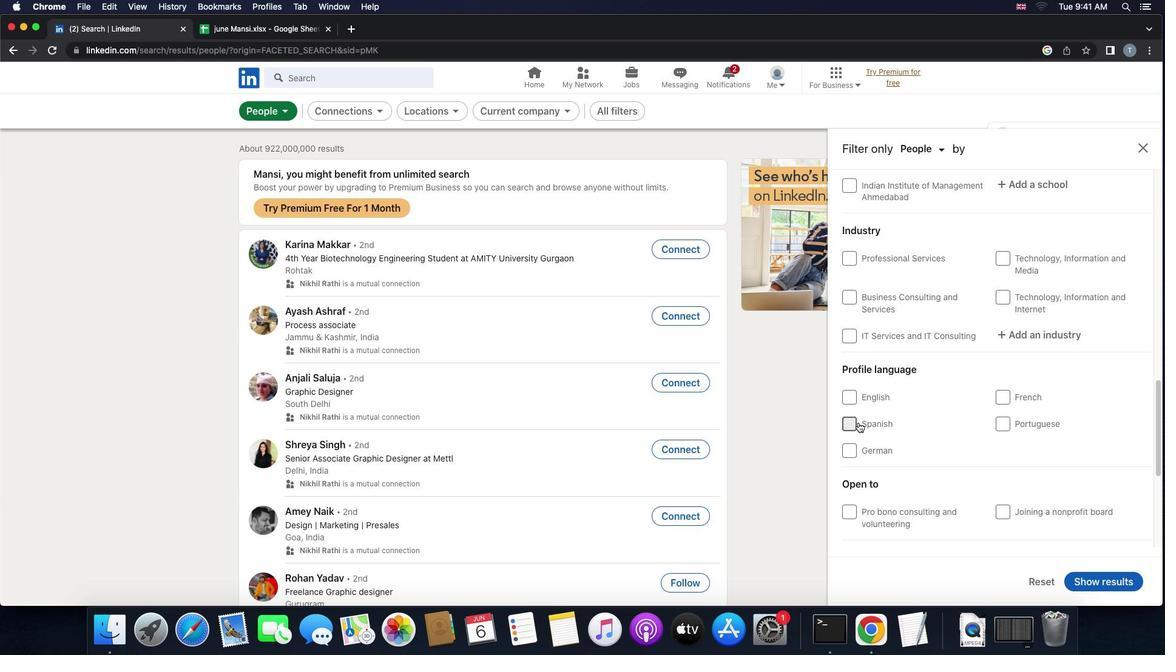 
Action: Mouse moved to (964, 426)
Screenshot: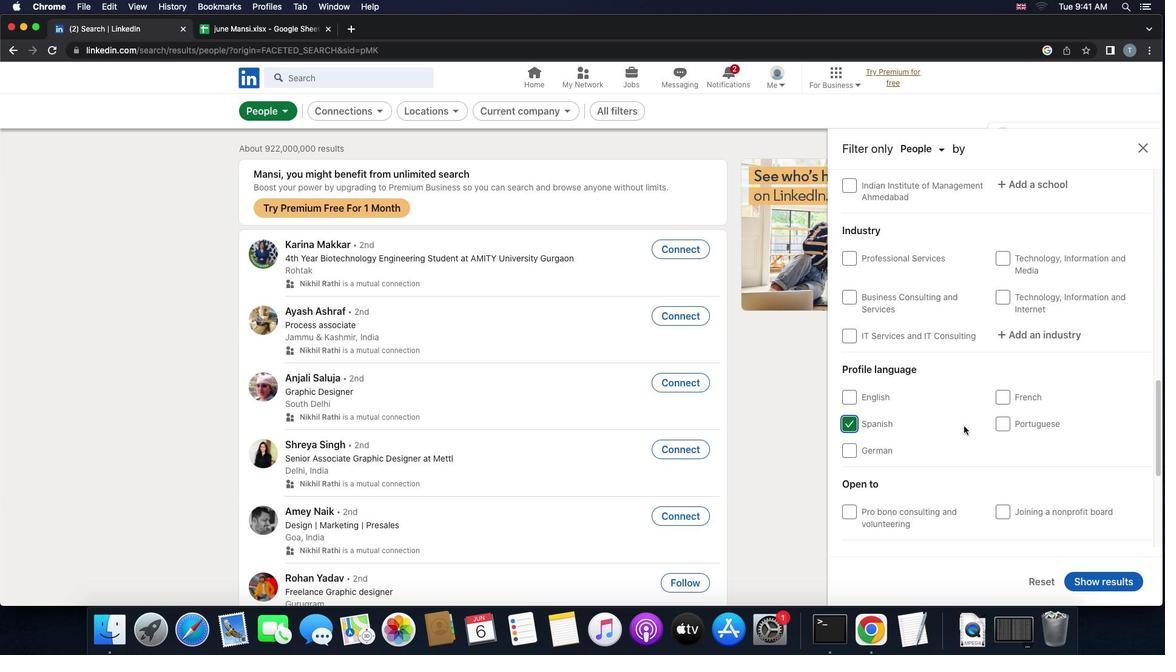 
Action: Mouse scrolled (964, 426) with delta (0, 0)
Screenshot: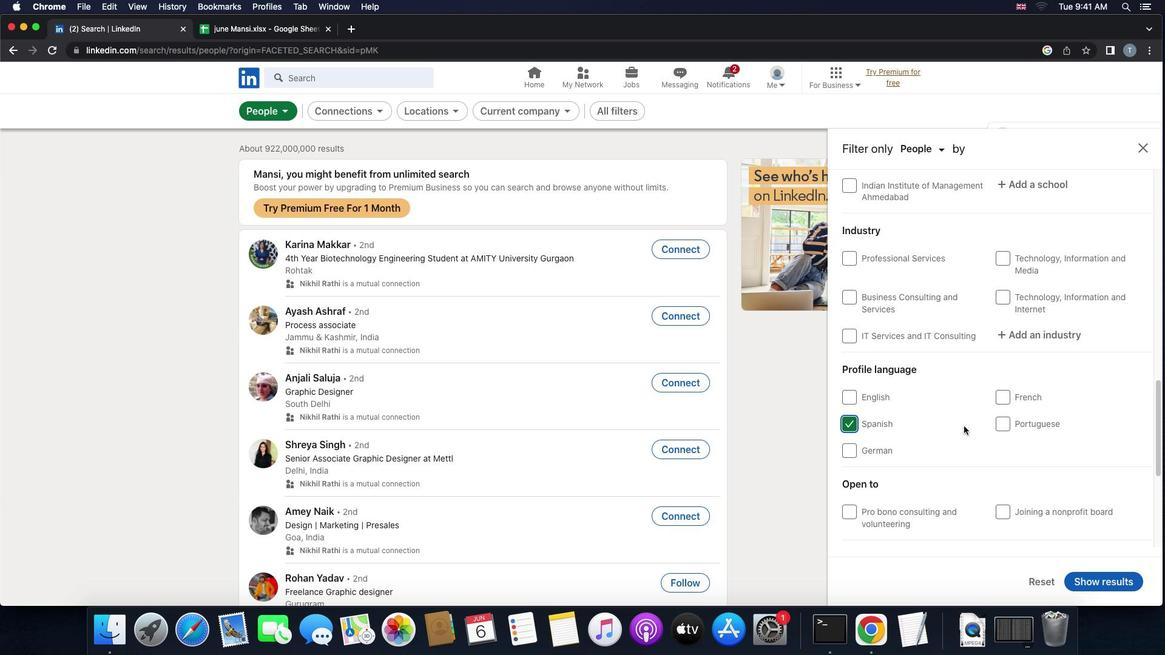 
Action: Mouse scrolled (964, 426) with delta (0, 0)
Screenshot: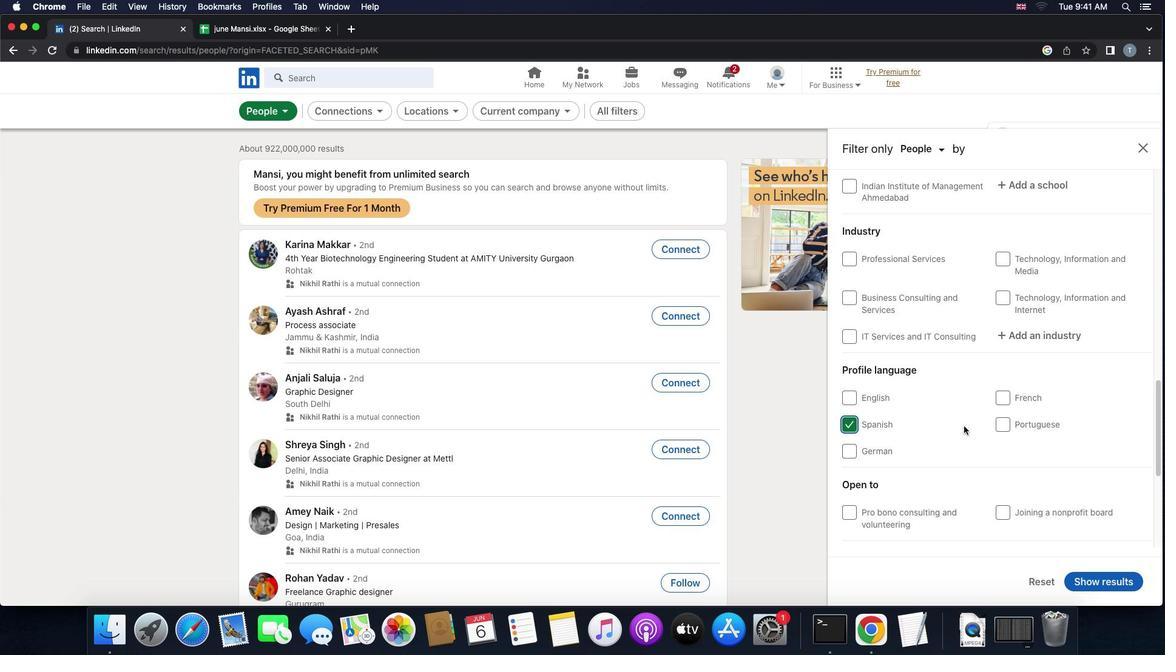 
Action: Mouse scrolled (964, 426) with delta (0, 1)
Screenshot: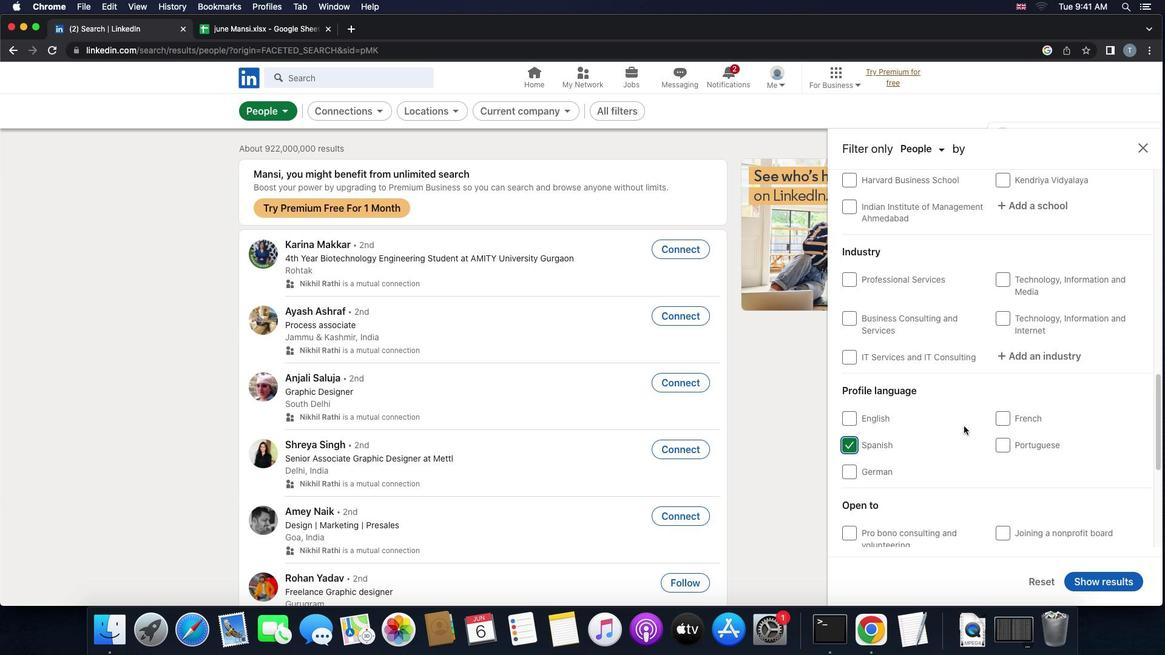 
Action: Mouse scrolled (964, 426) with delta (0, 3)
Screenshot: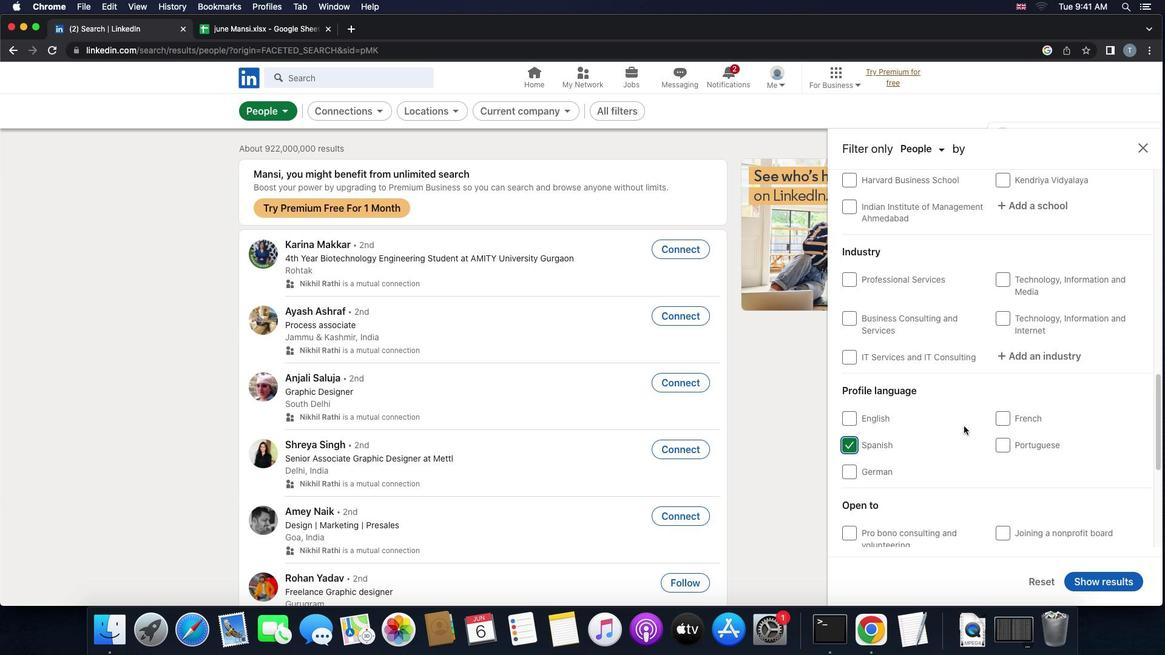 
Action: Mouse scrolled (964, 426) with delta (0, 0)
Screenshot: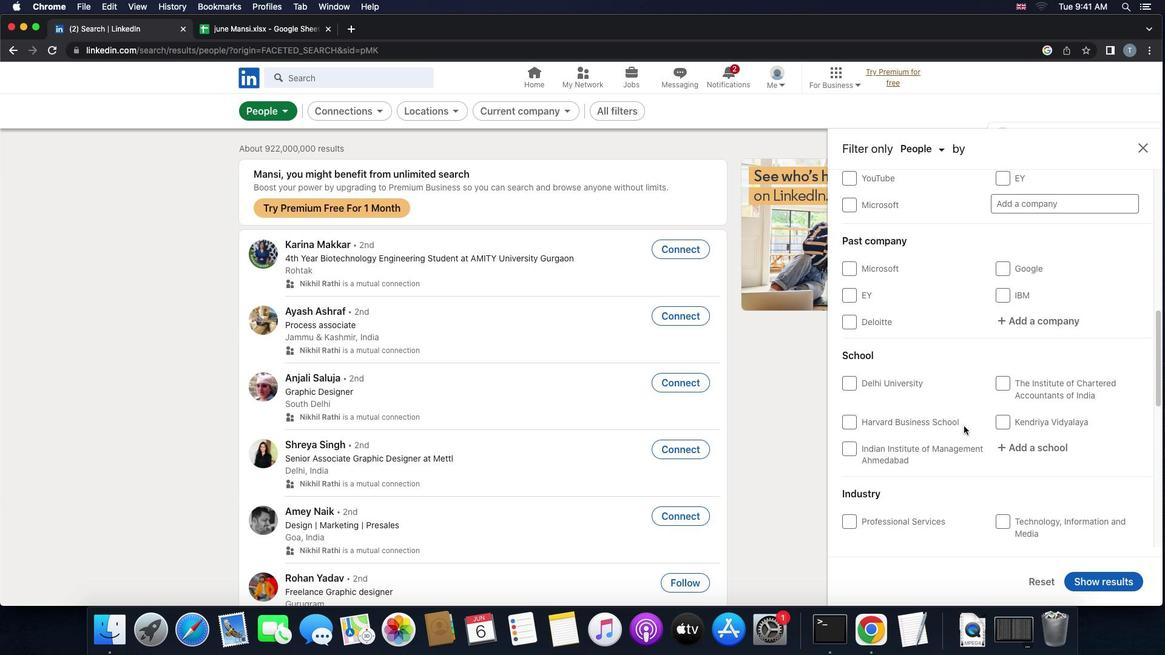 
Action: Mouse scrolled (964, 426) with delta (0, 0)
Screenshot: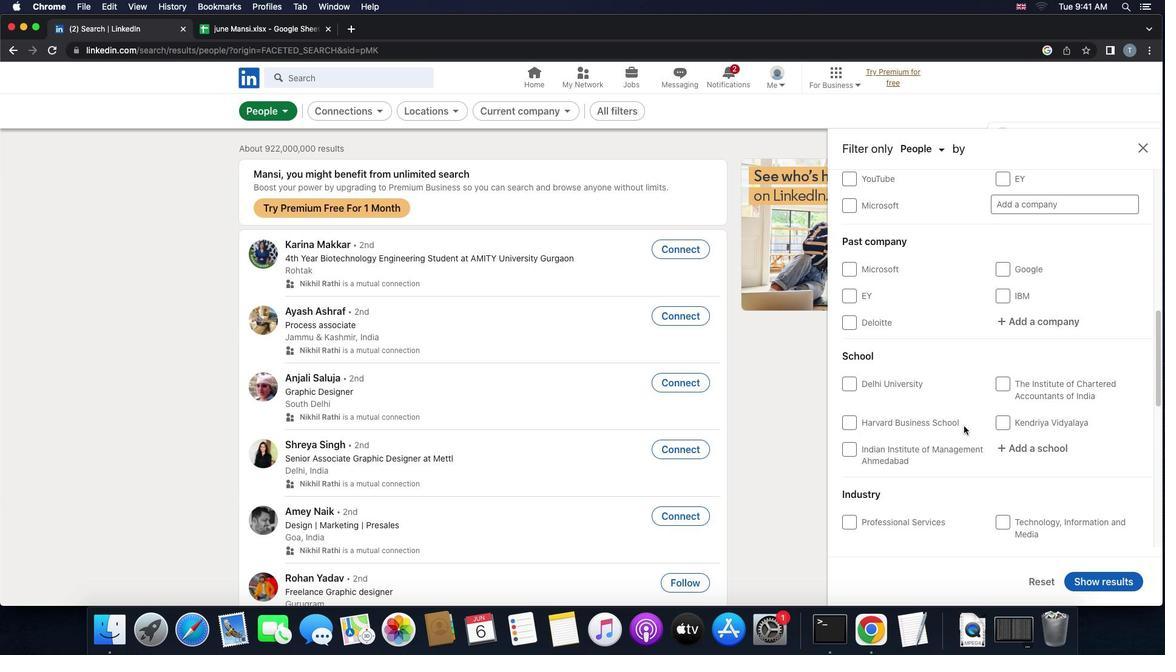 
Action: Mouse scrolled (964, 426) with delta (0, 1)
Screenshot: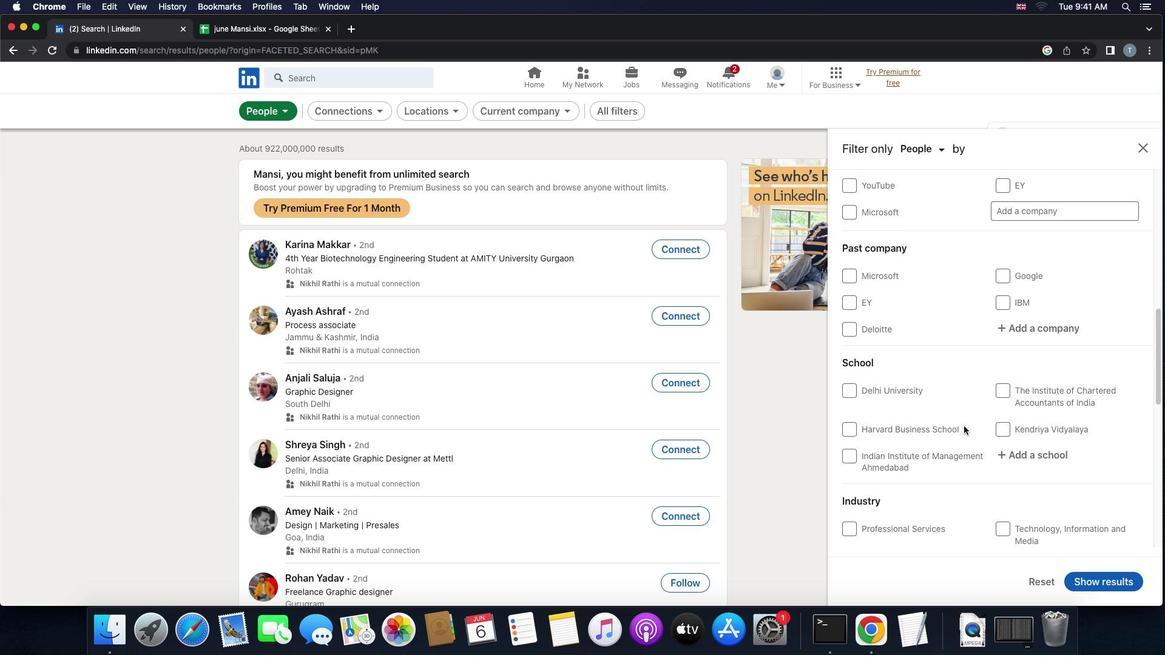 
Action: Mouse scrolled (964, 426) with delta (0, 1)
Screenshot: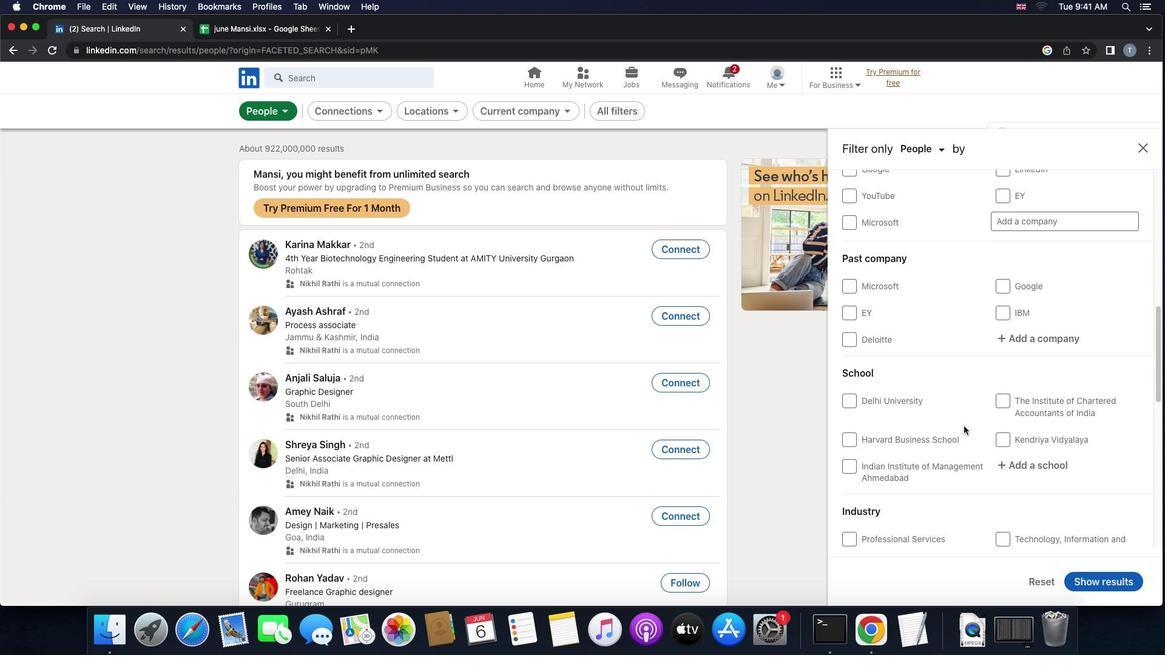 
Action: Mouse moved to (1042, 365)
Screenshot: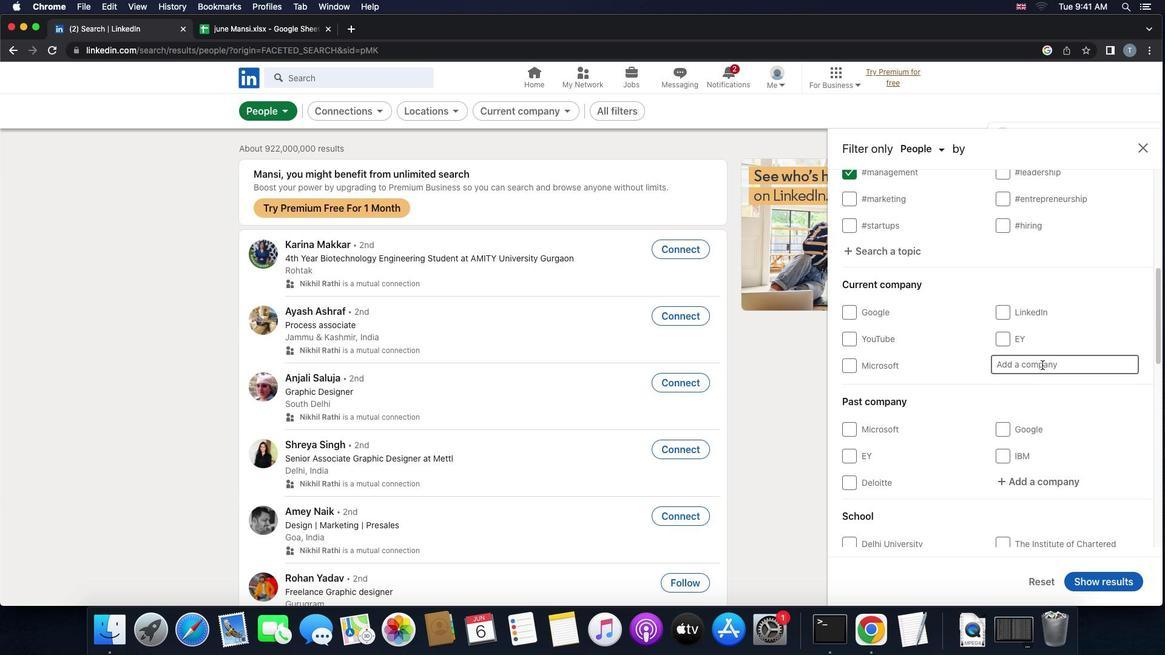 
Action: Mouse pressed left at (1042, 365)
Screenshot: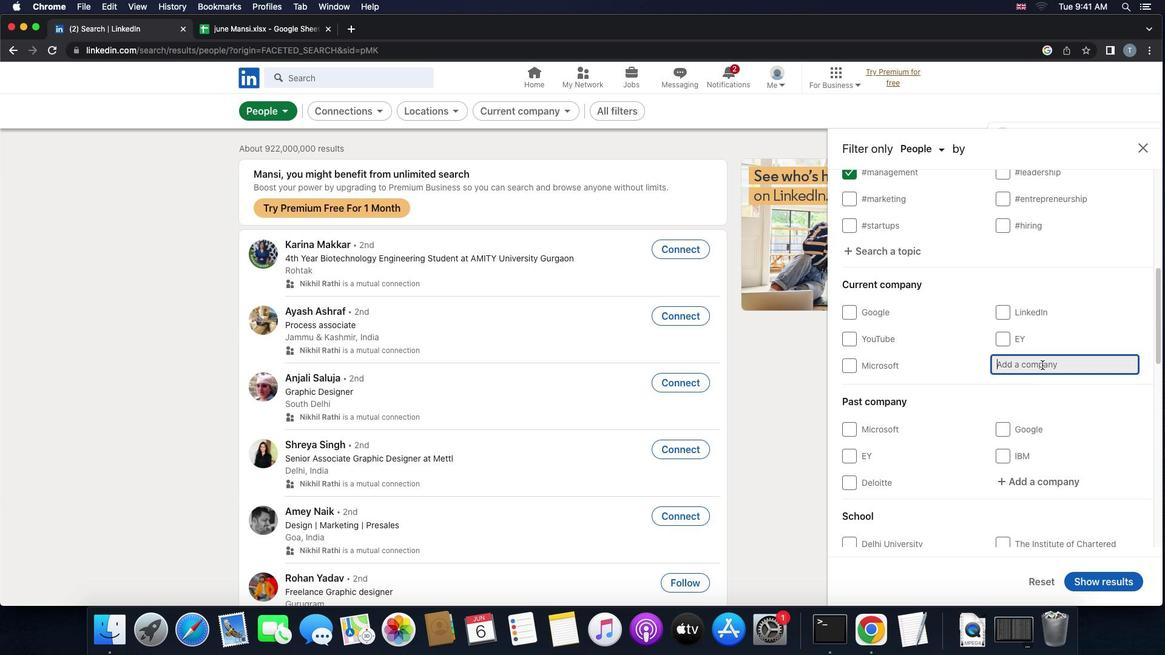 
Action: Key pressed 'g''a''m''e''l''o''f''t'
Screenshot: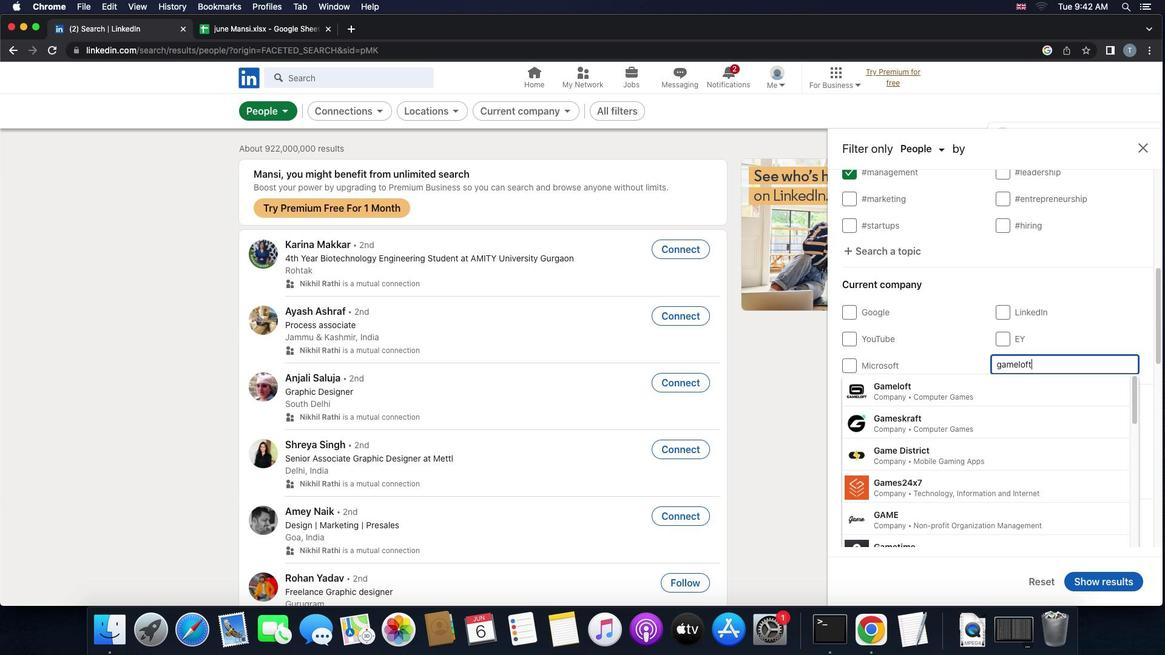 
Action: Mouse moved to (1013, 397)
Screenshot: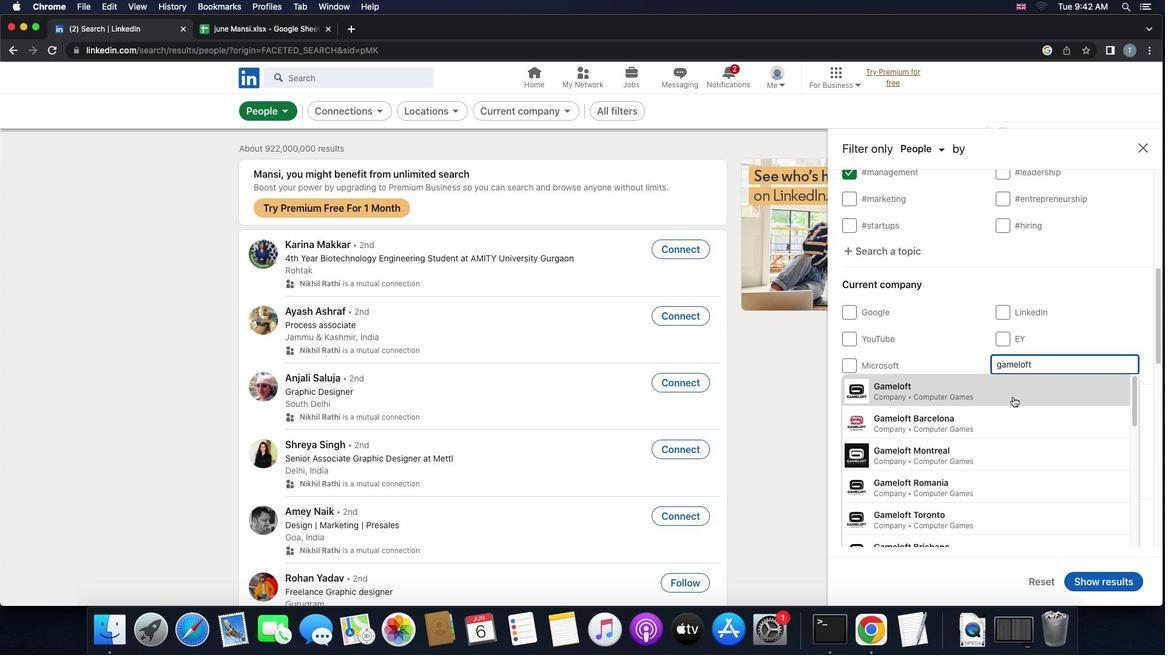 
Action: Mouse pressed left at (1013, 397)
Screenshot: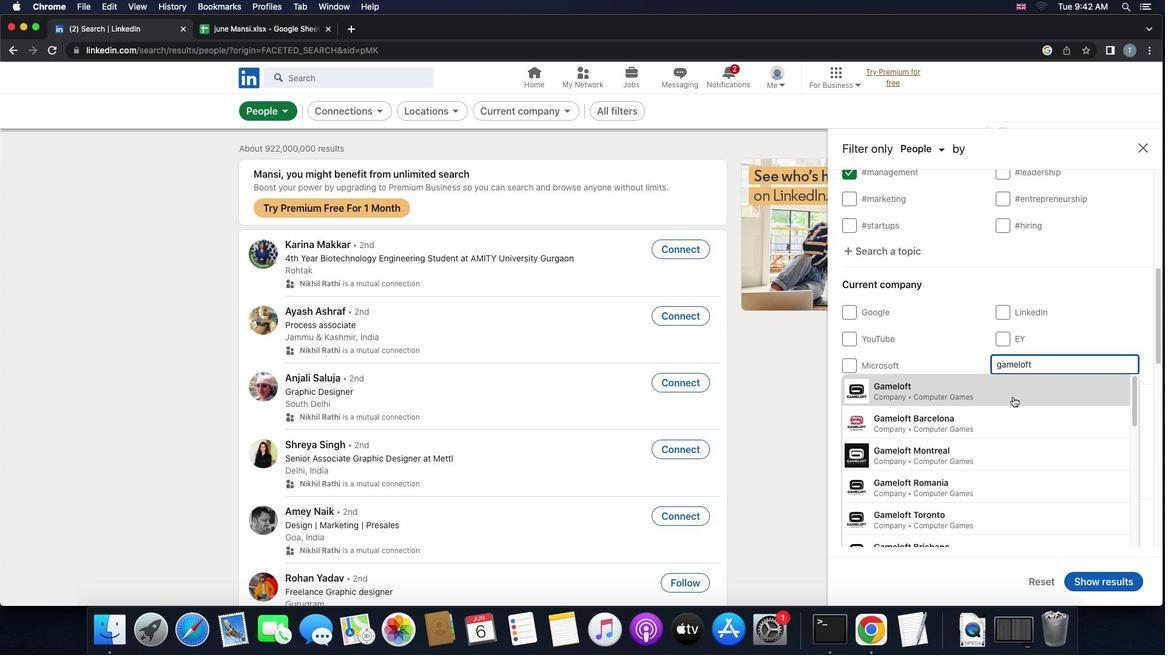 
Action: Mouse moved to (1013, 399)
Screenshot: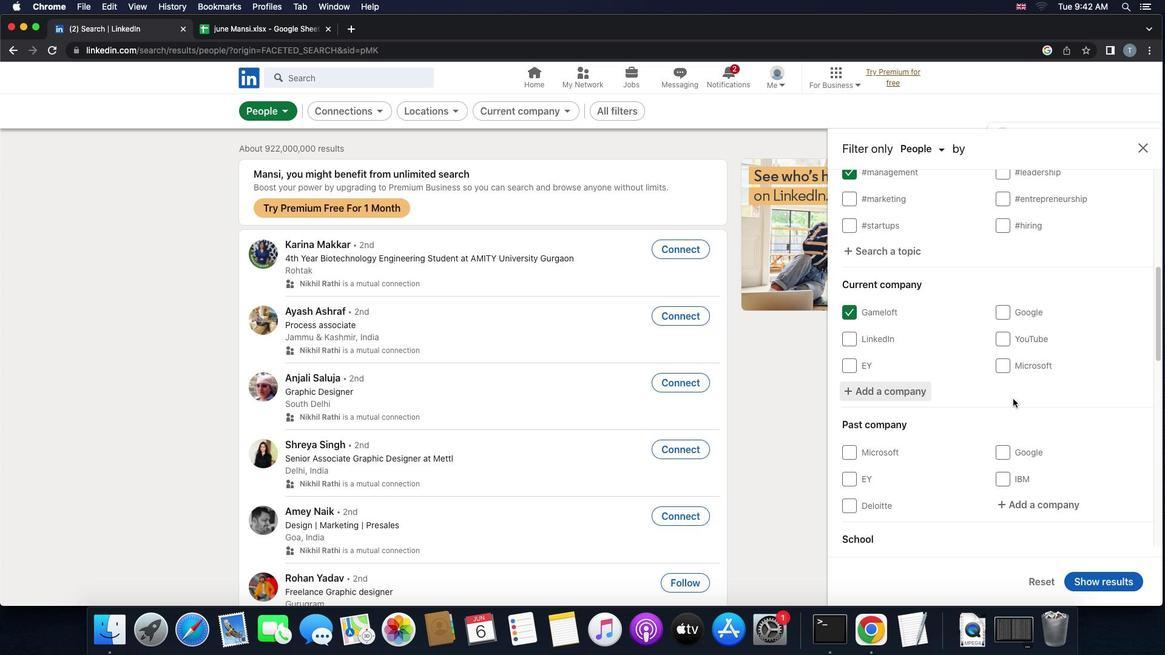 
Action: Mouse scrolled (1013, 399) with delta (0, 0)
Screenshot: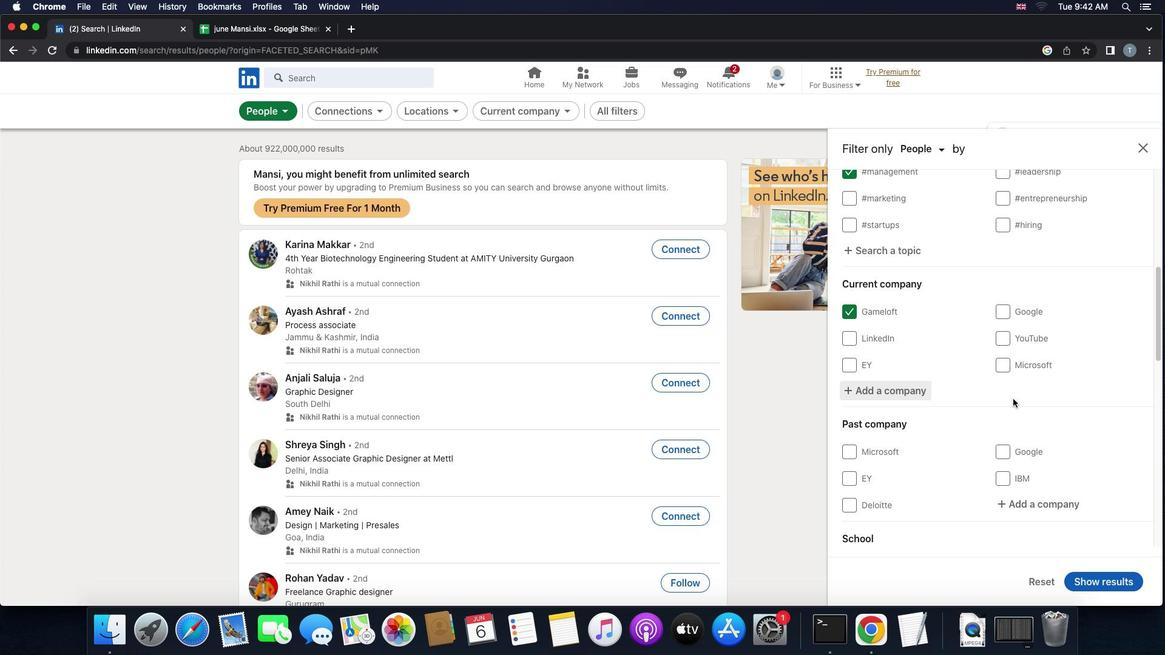 
Action: Mouse scrolled (1013, 399) with delta (0, 0)
Screenshot: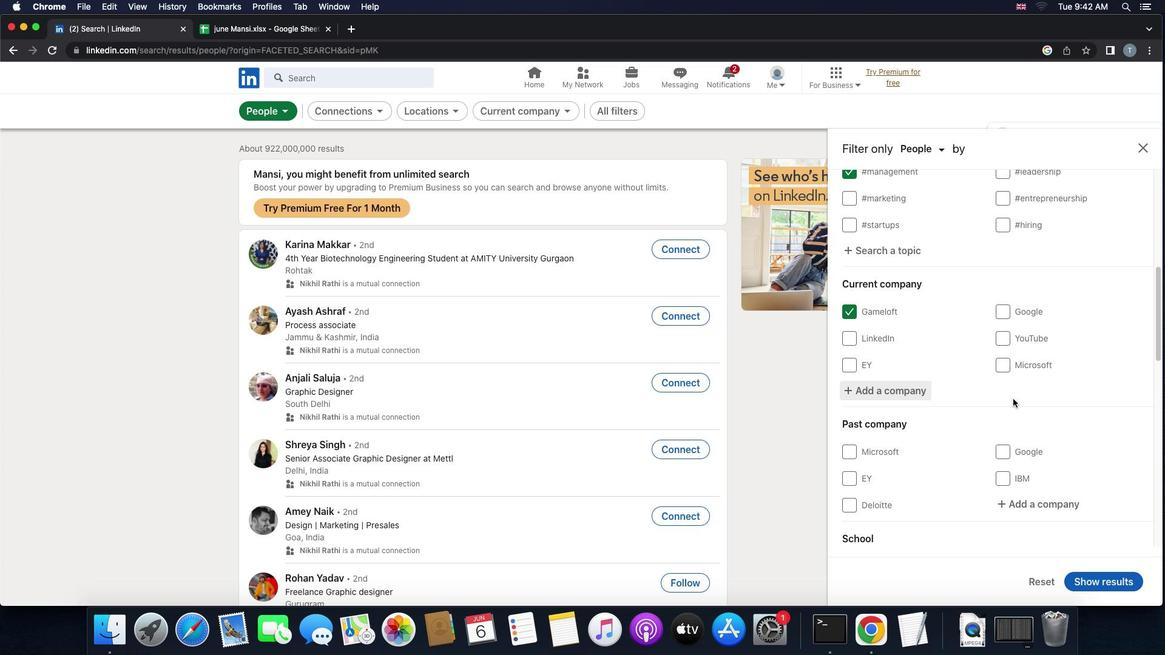 
Action: Mouse scrolled (1013, 399) with delta (0, -1)
Screenshot: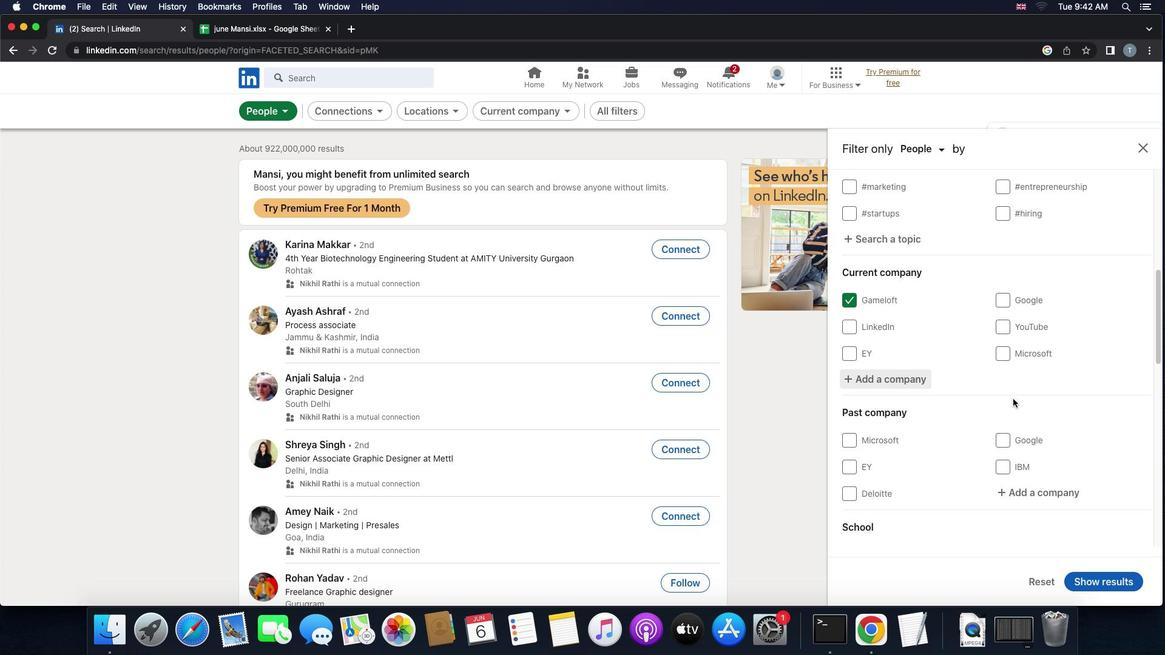 
Action: Mouse scrolled (1013, 399) with delta (0, -1)
Screenshot: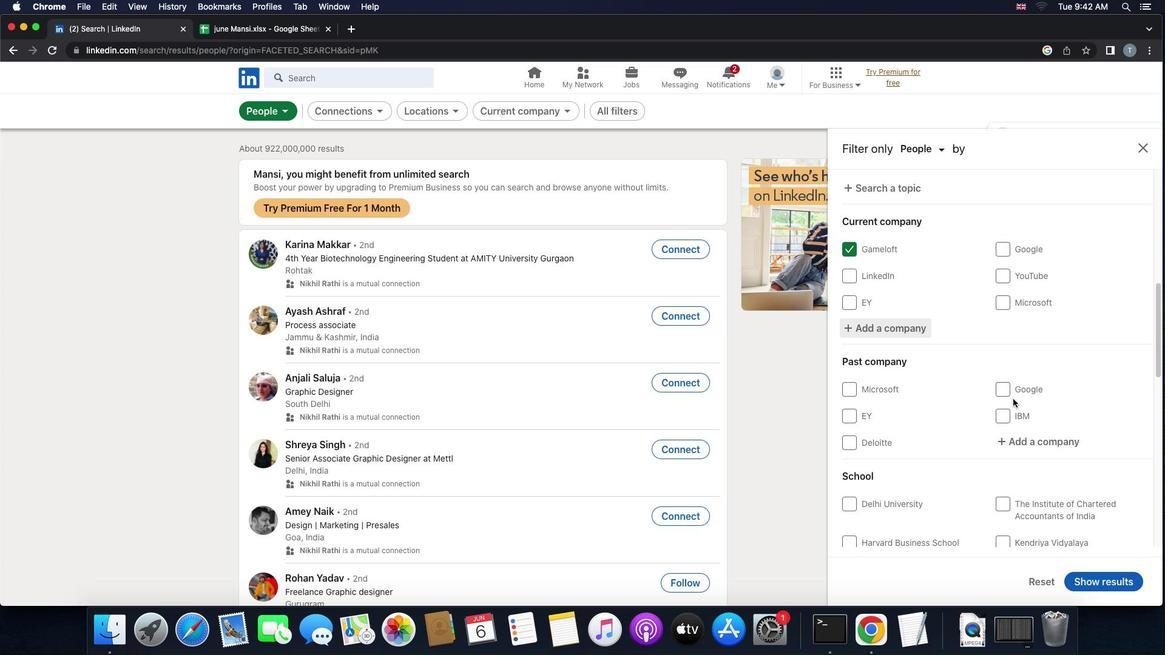 
Action: Mouse scrolled (1013, 399) with delta (0, 0)
Screenshot: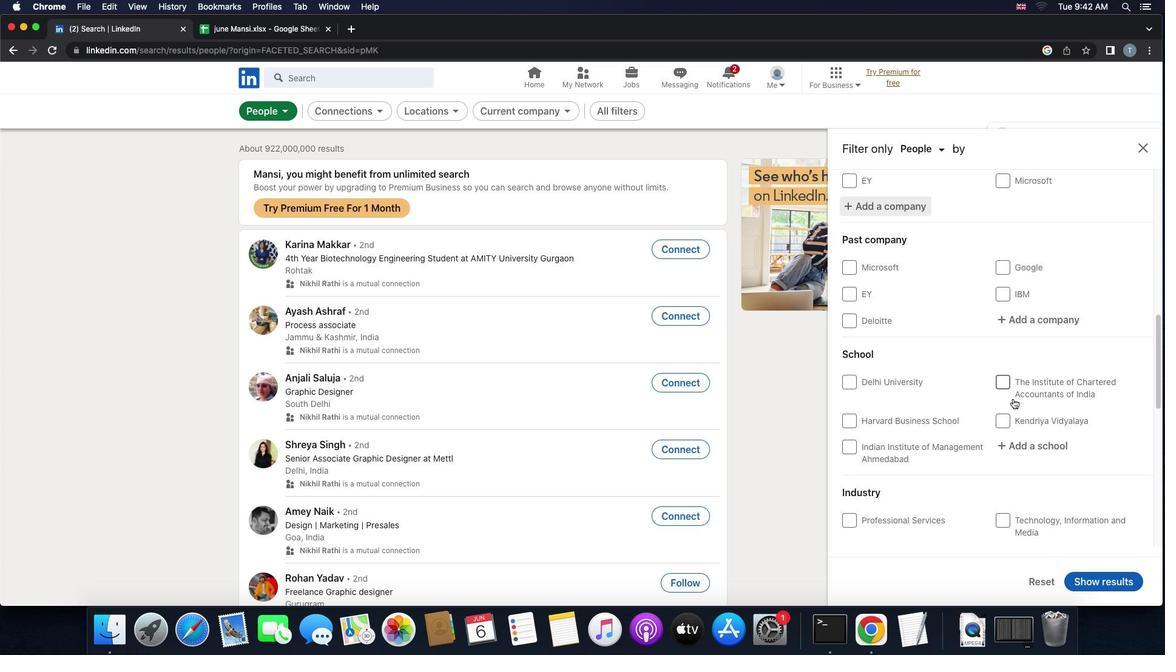
Action: Mouse scrolled (1013, 399) with delta (0, 0)
Screenshot: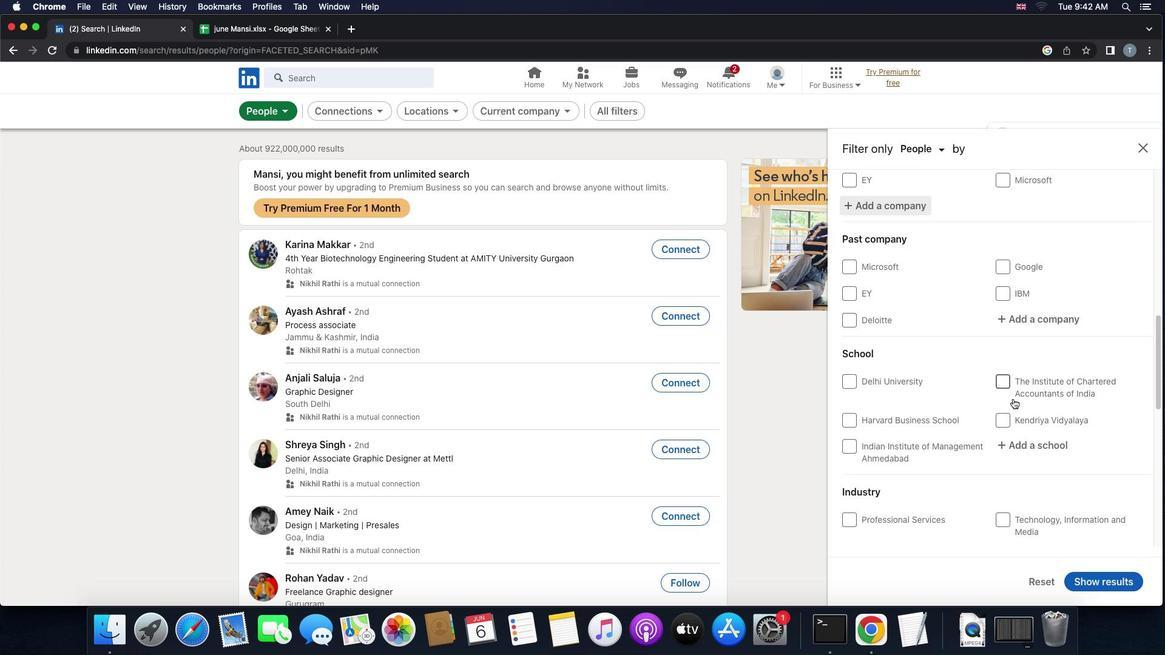 
Action: Mouse scrolled (1013, 399) with delta (0, -1)
Screenshot: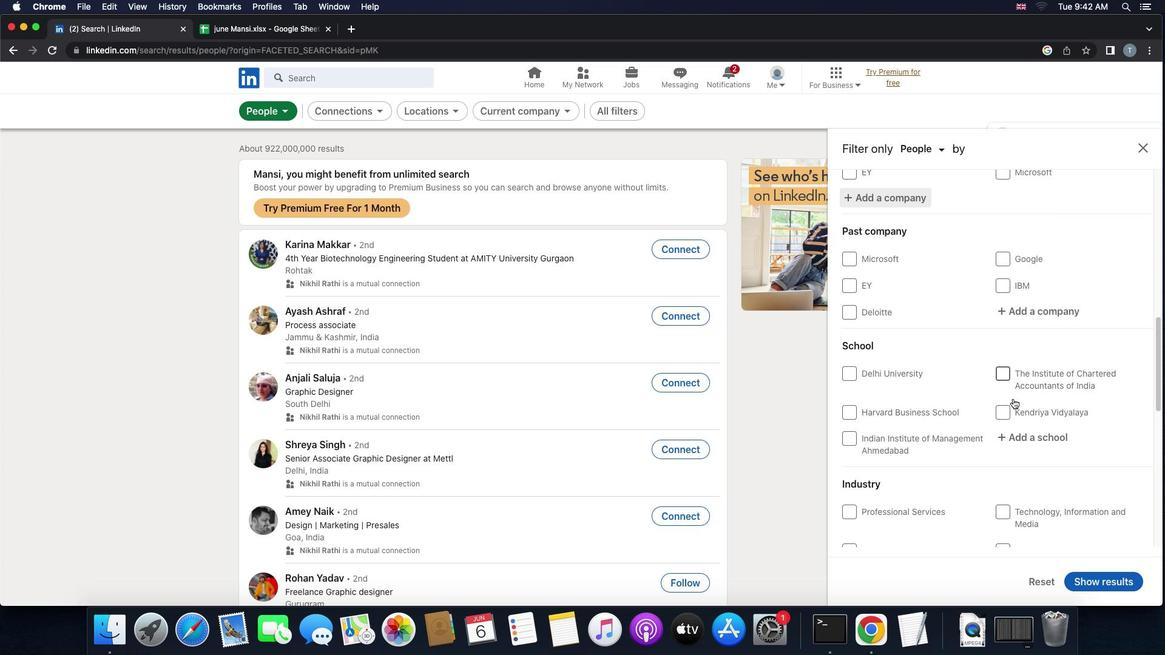 
Action: Mouse moved to (1030, 372)
Screenshot: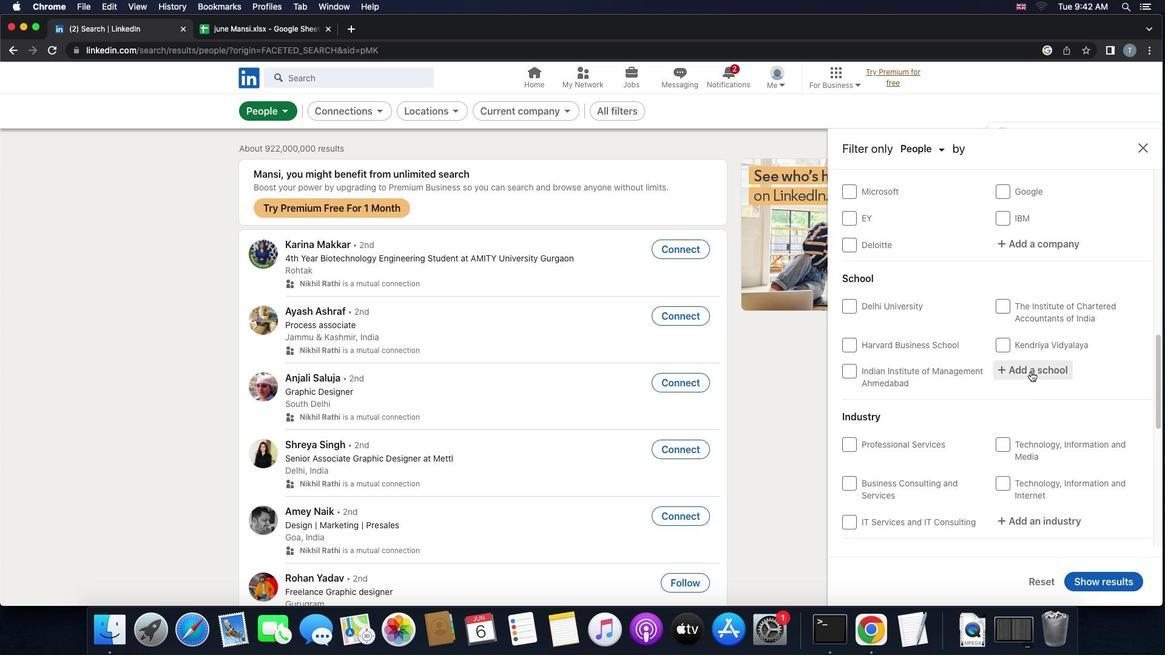
Action: Mouse pressed left at (1030, 372)
Screenshot: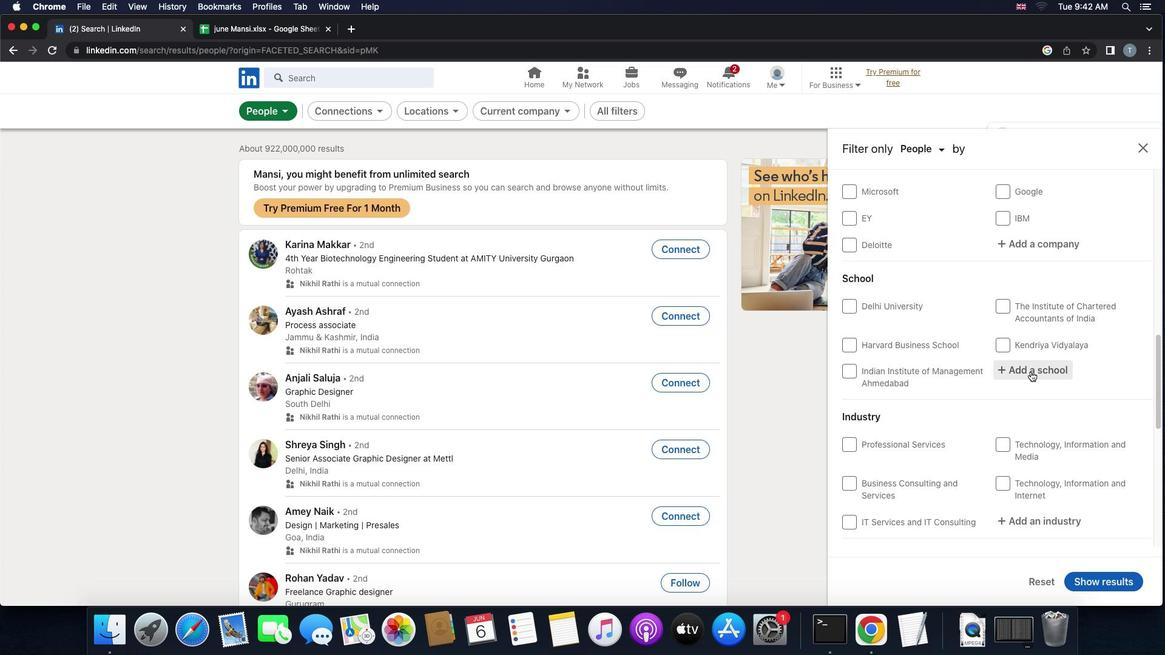 
Action: Mouse moved to (1030, 372)
Screenshot: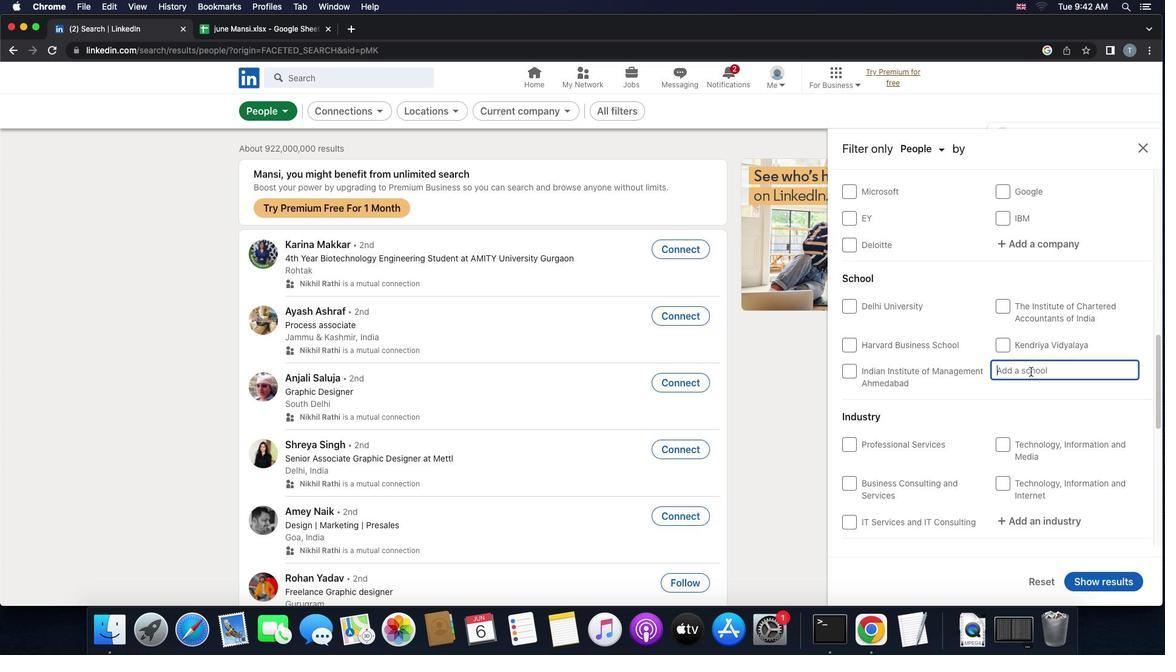 
Action: Key pressed 's''a''n''j''i''v''a''n''i'
Screenshot: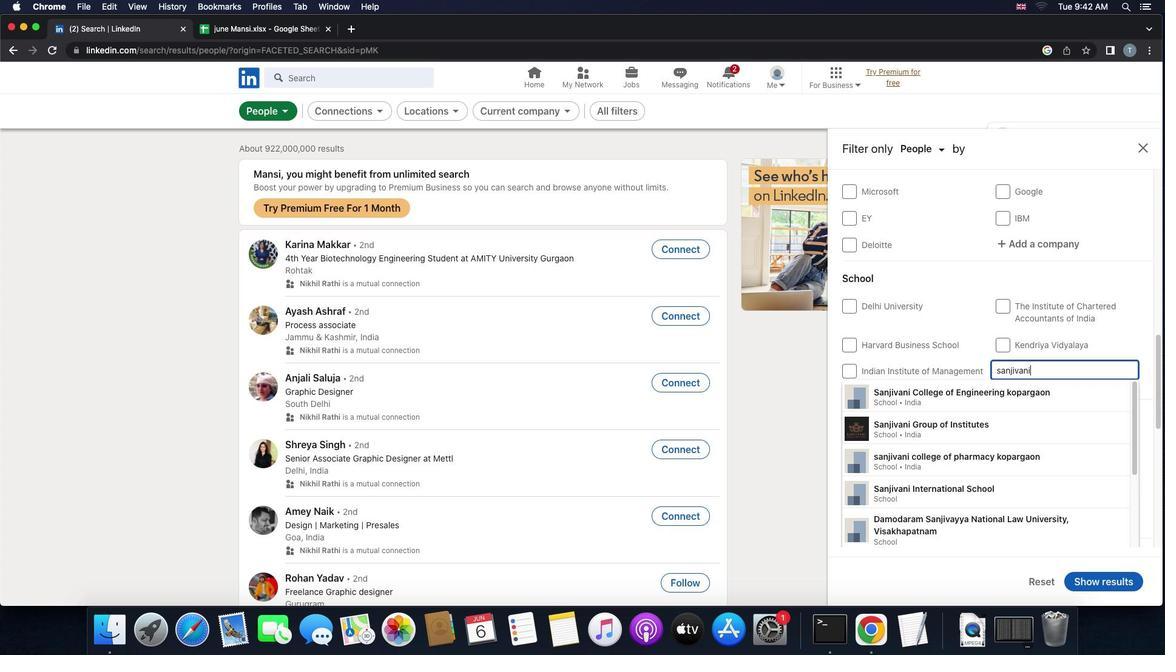 
Action: Mouse moved to (1039, 364)
Screenshot: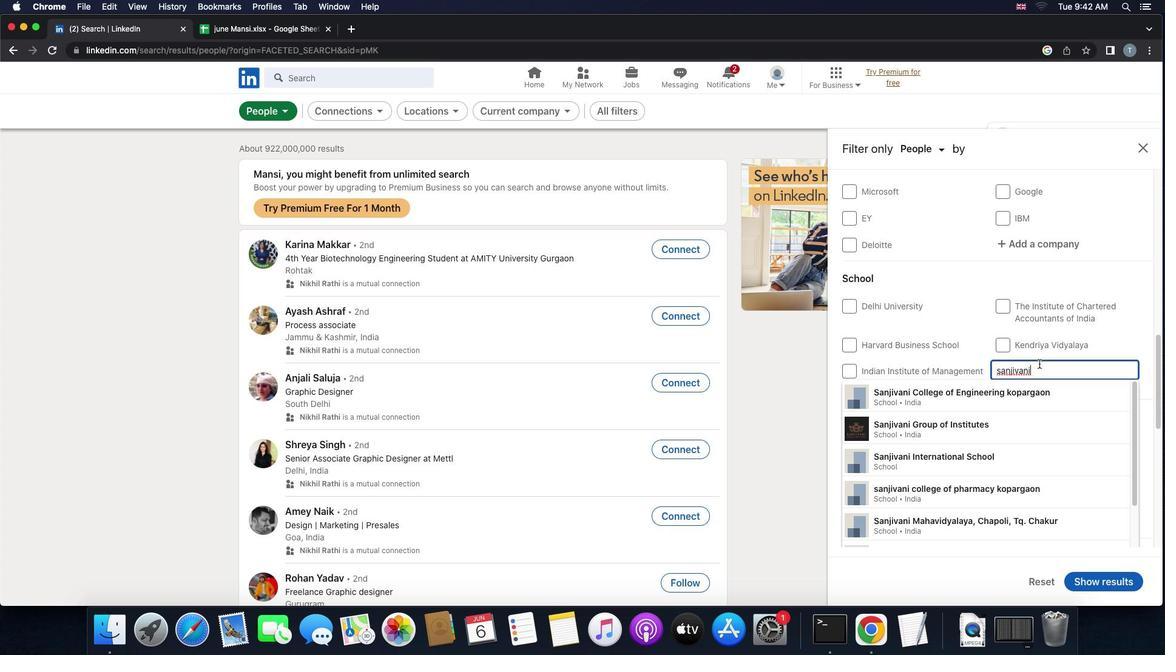 
Action: Key pressed Key.space'g''r''o''u''p'Key.space'o''f'Key.space'i''n''s'
Screenshot: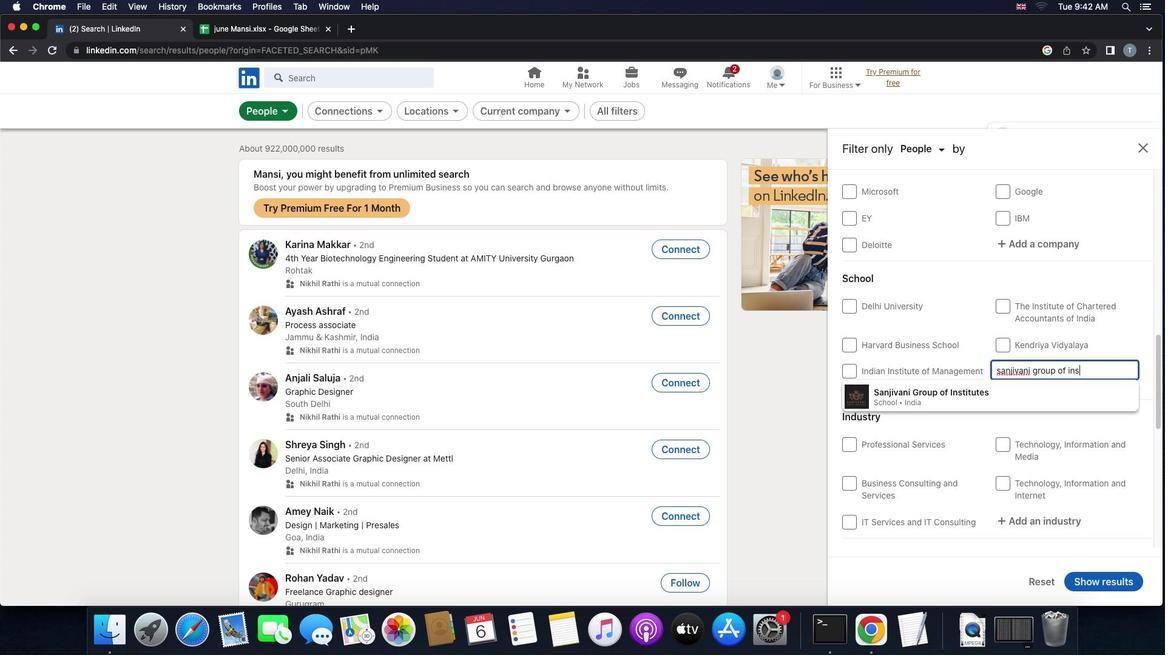 
Action: Mouse moved to (1022, 393)
Screenshot: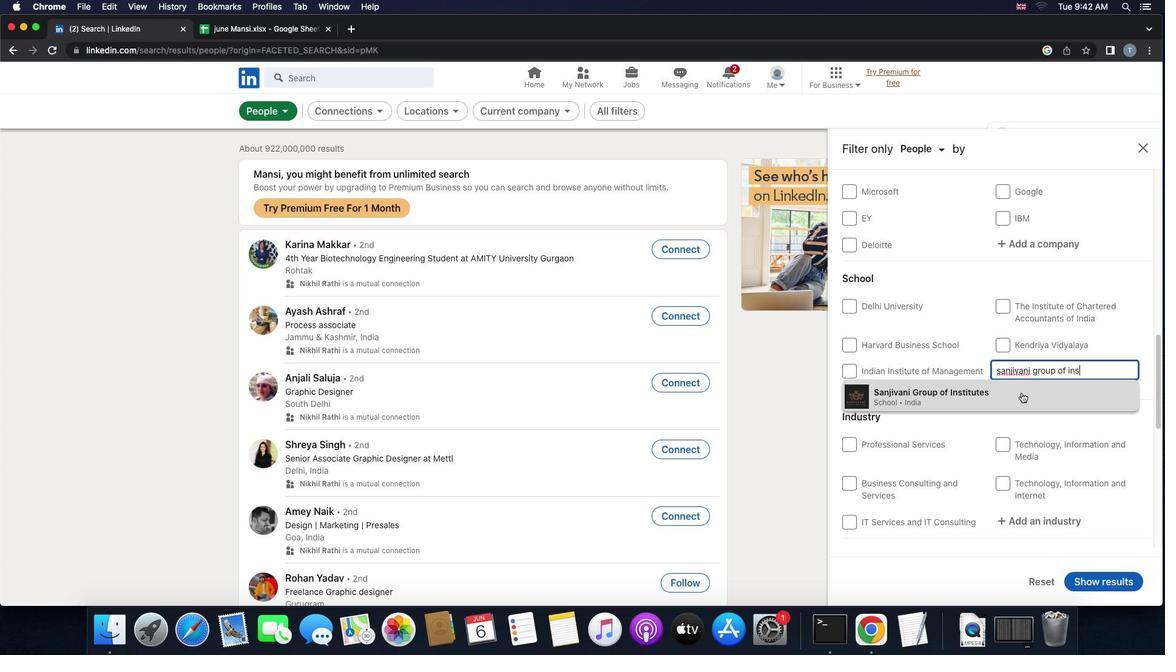 
Action: Mouse pressed left at (1022, 393)
Screenshot: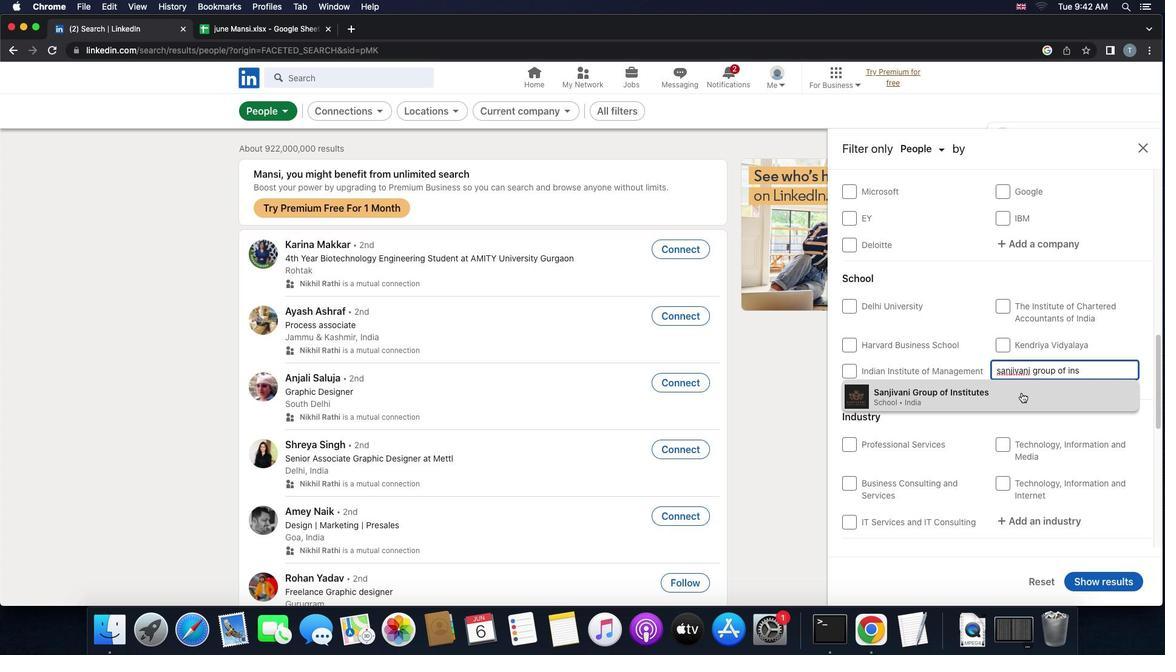 
Action: Mouse scrolled (1022, 393) with delta (0, 0)
Screenshot: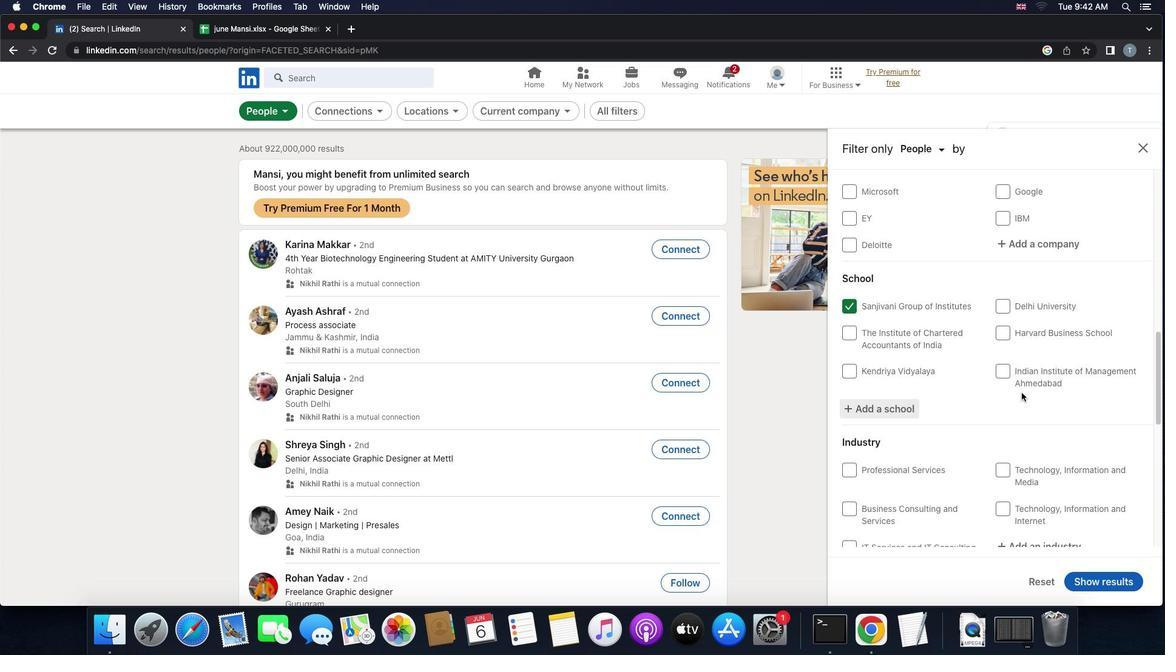 
Action: Mouse scrolled (1022, 393) with delta (0, 0)
Screenshot: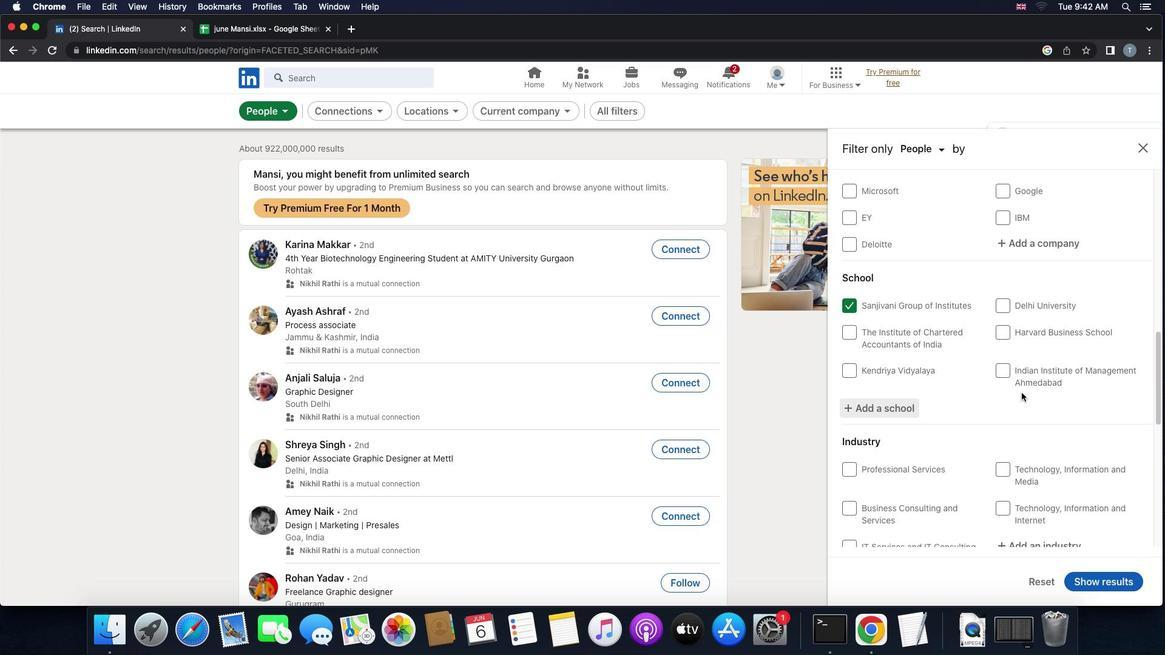 
Action: Mouse scrolled (1022, 393) with delta (0, 0)
Screenshot: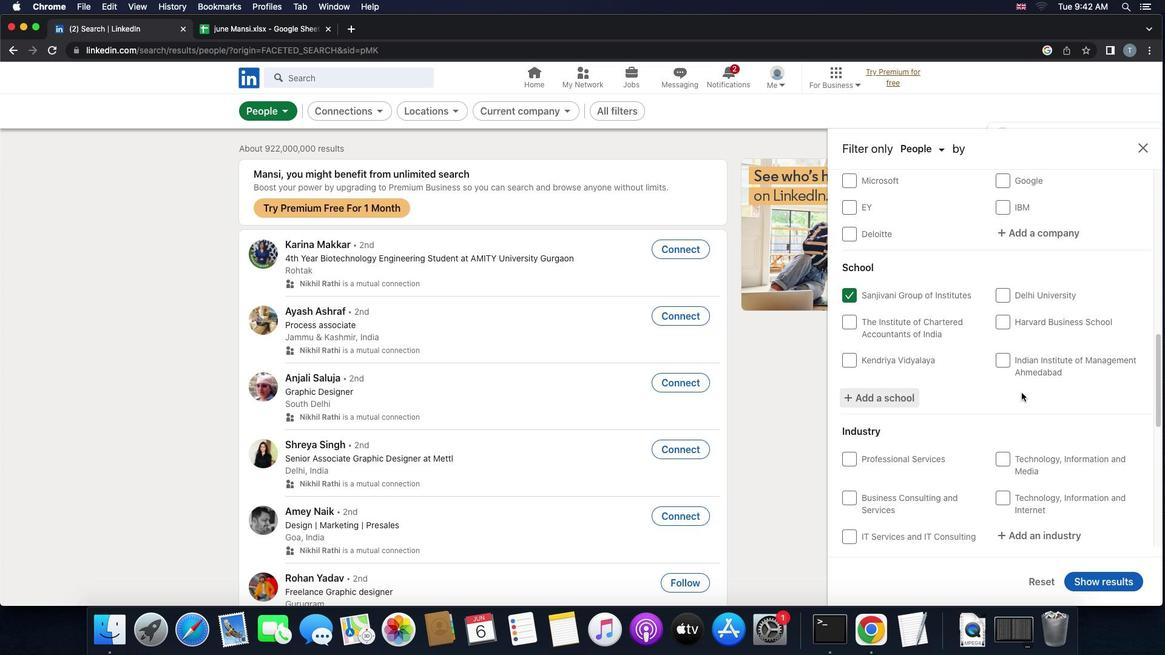 
Action: Mouse scrolled (1022, 393) with delta (0, 0)
Screenshot: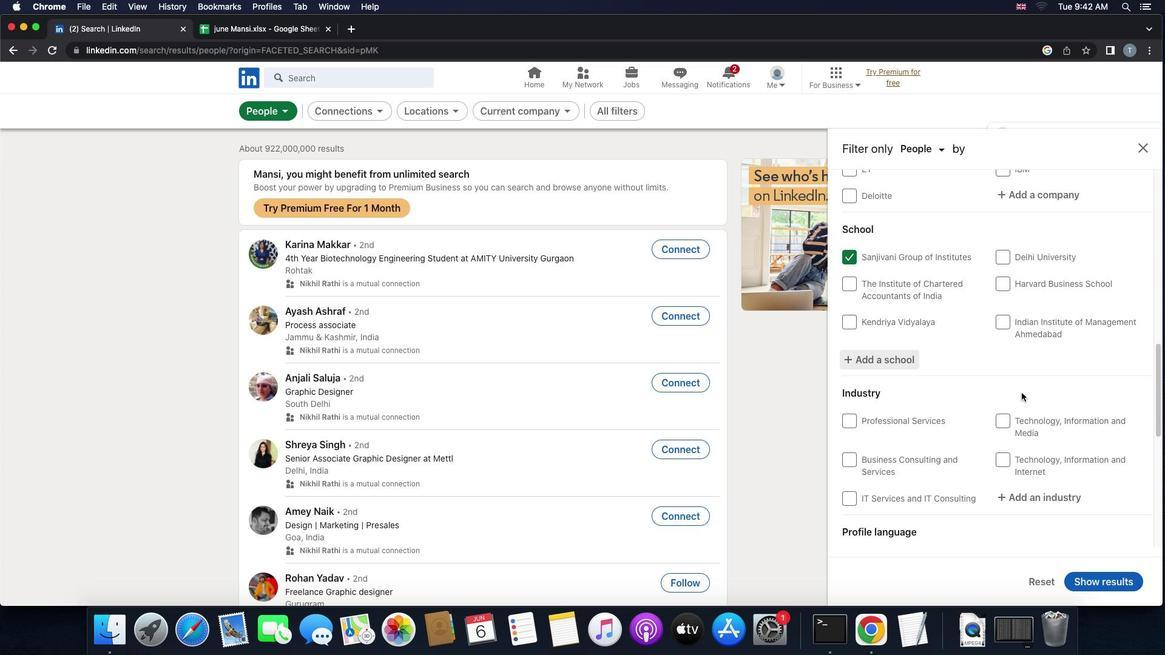 
Action: Mouse scrolled (1022, 393) with delta (0, 0)
Screenshot: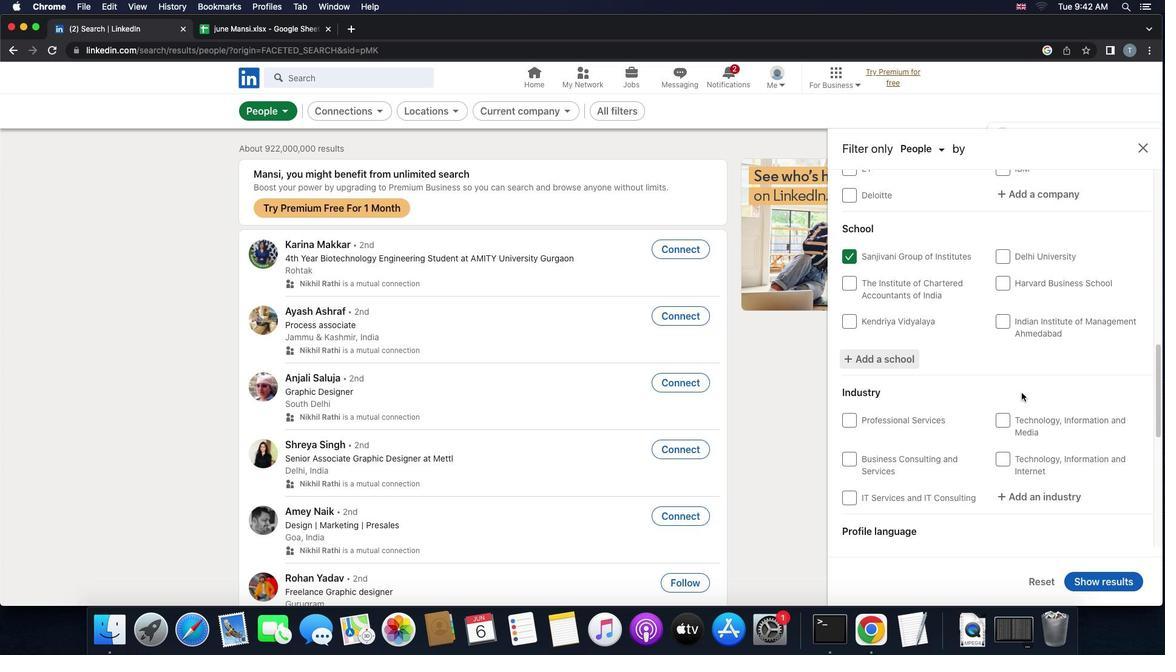 
Action: Mouse scrolled (1022, 393) with delta (0, -1)
Screenshot: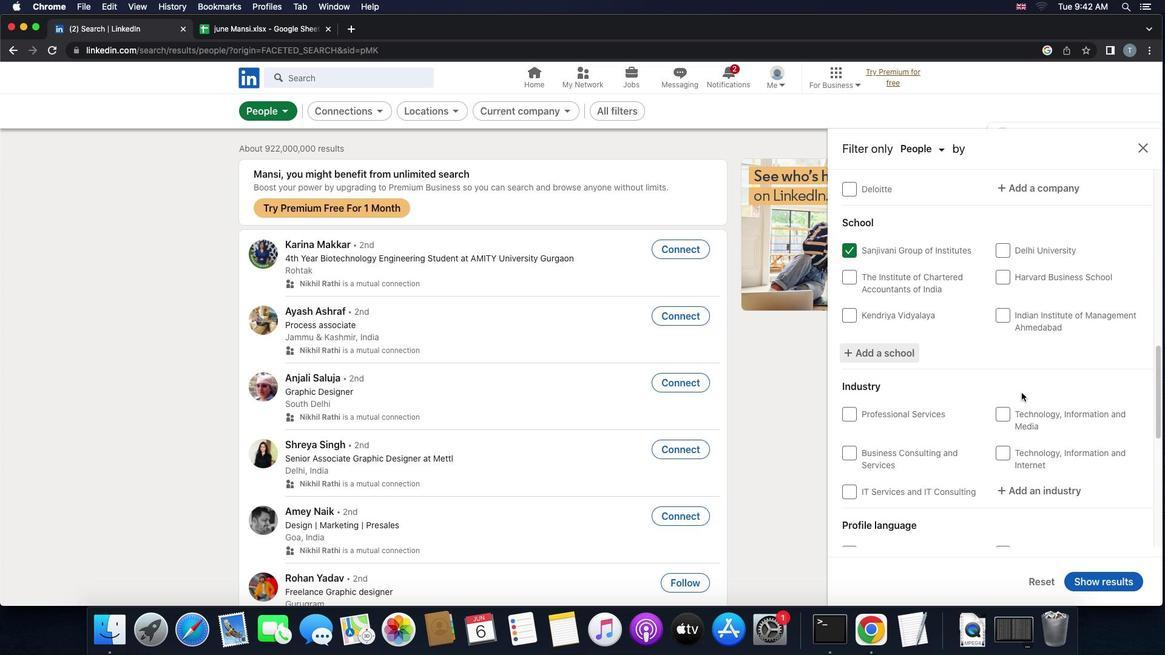 
Action: Mouse moved to (1025, 415)
Screenshot: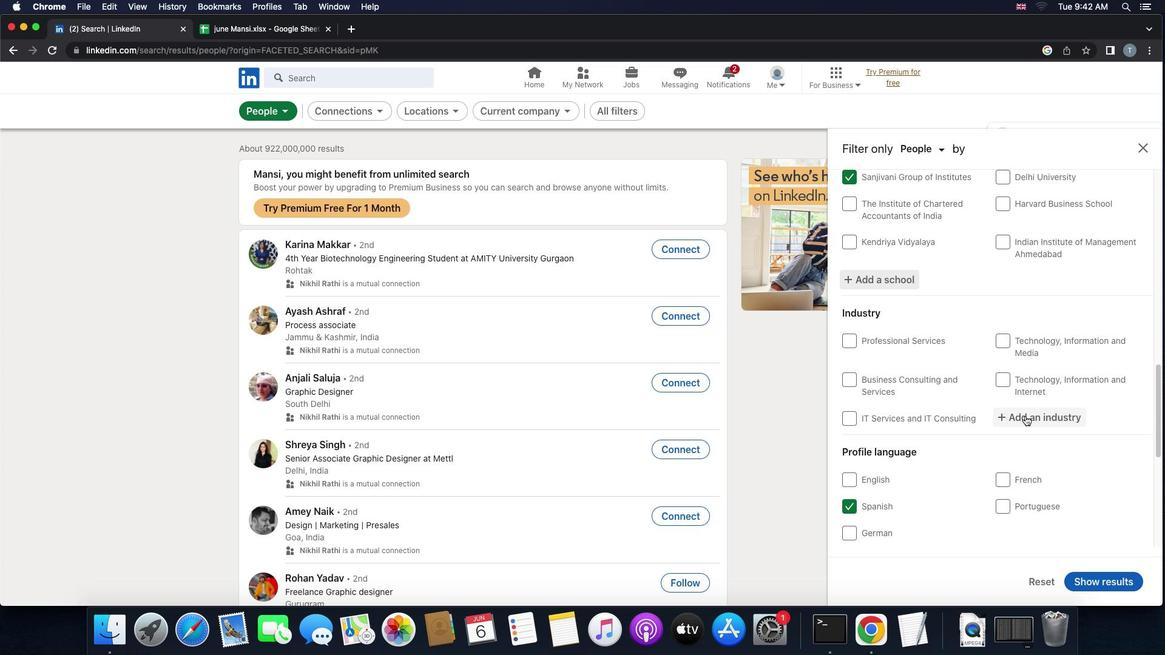 
Action: Mouse pressed left at (1025, 415)
Screenshot: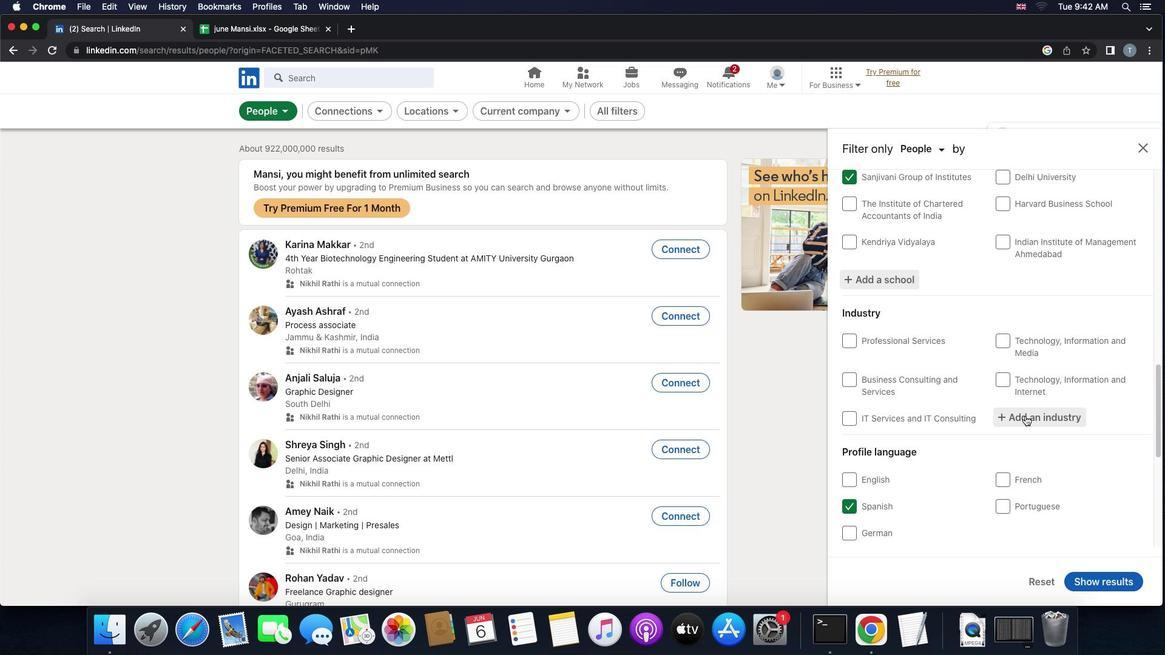 
Action: Key pressed 'c''h''i''r''o''p''r''a''c''t''o''r''s'
Screenshot: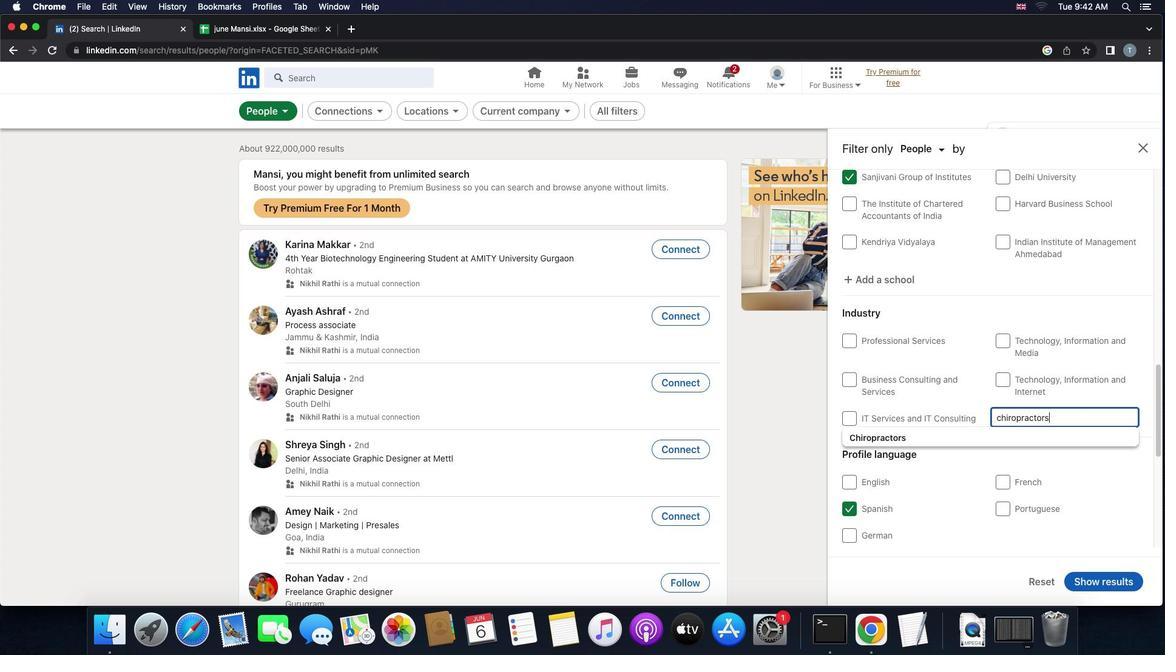 
Action: Mouse moved to (1016, 443)
Screenshot: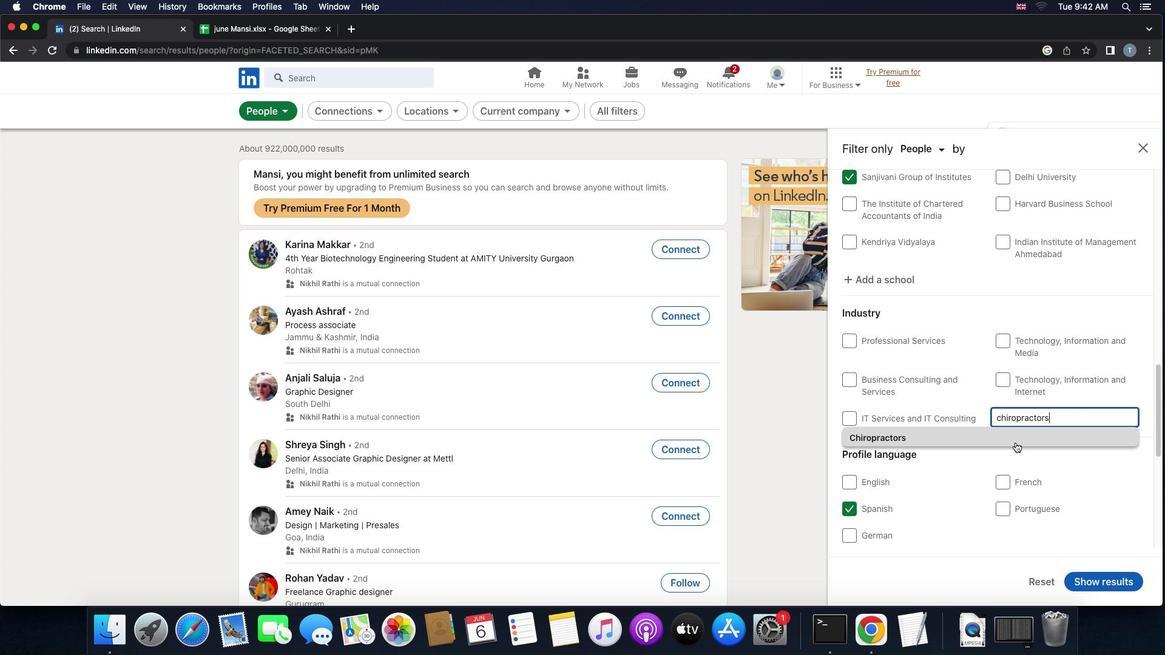 
Action: Mouse pressed left at (1016, 443)
Screenshot: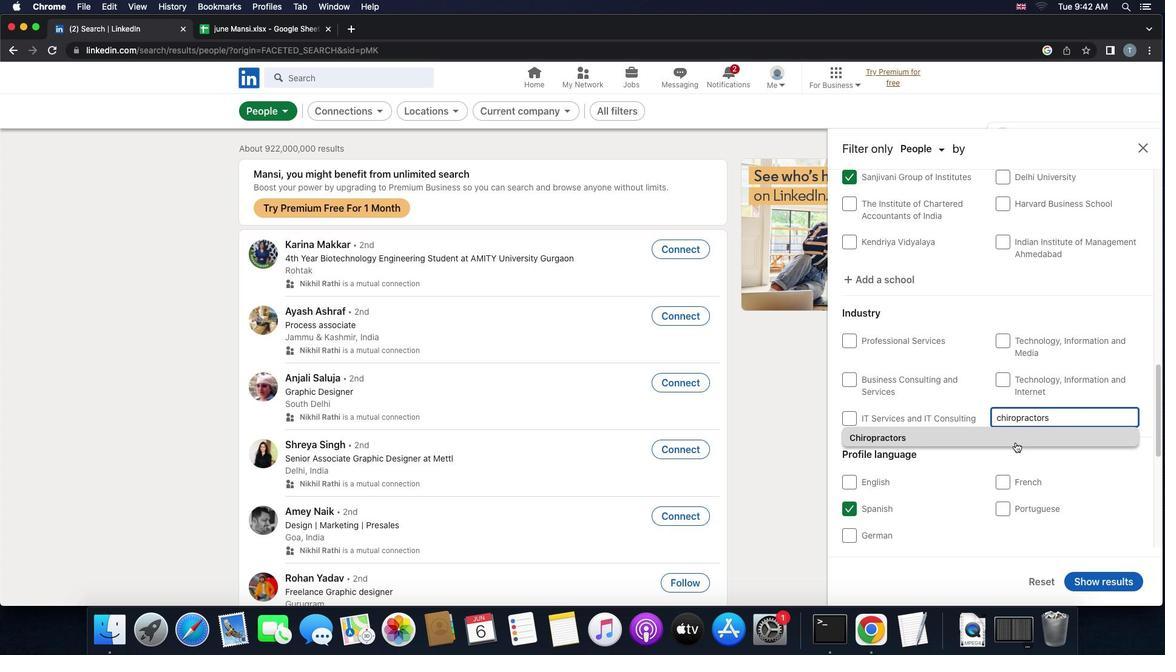 
Action: Mouse moved to (1018, 444)
Screenshot: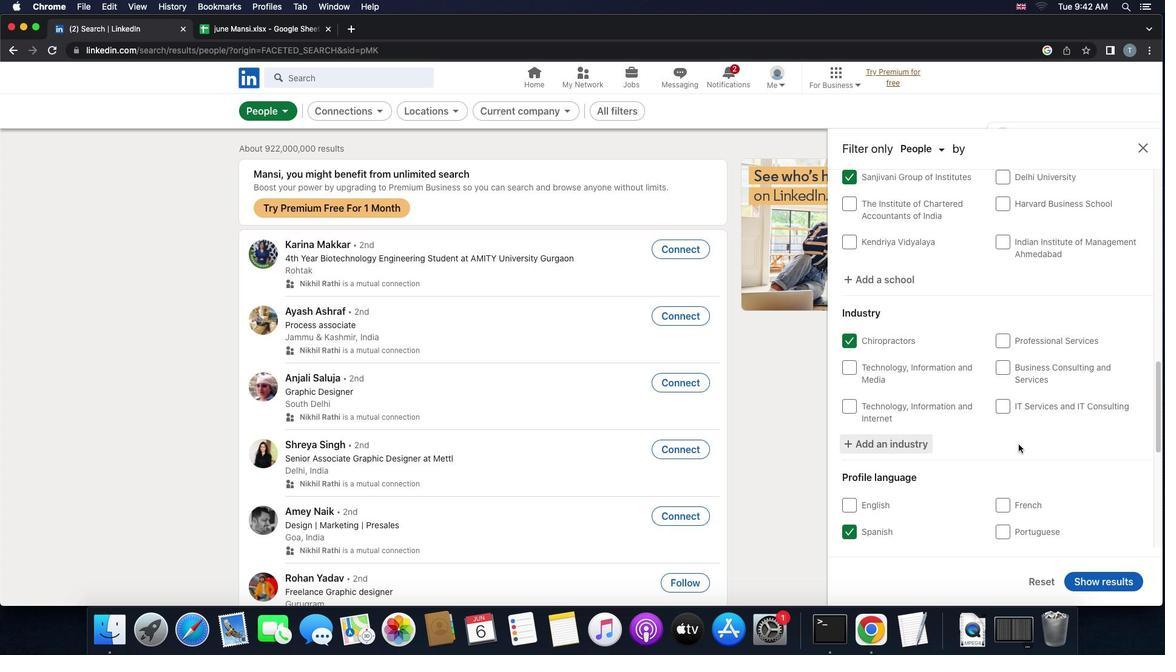 
Action: Mouse scrolled (1018, 444) with delta (0, 0)
Screenshot: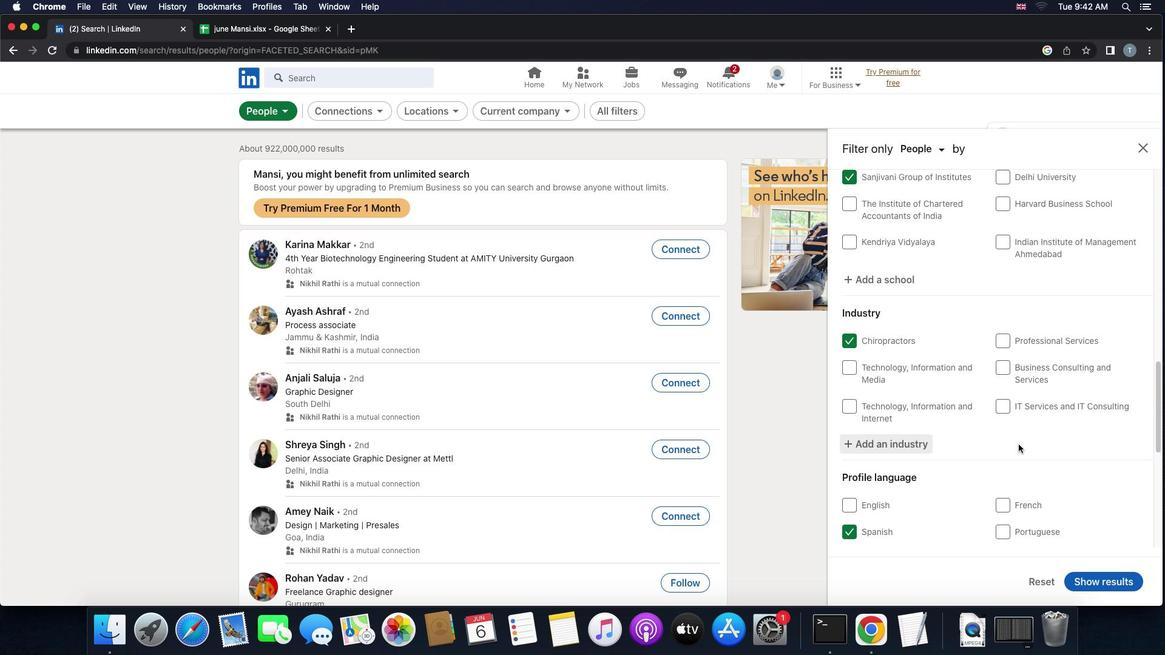 
Action: Mouse scrolled (1018, 444) with delta (0, 0)
Screenshot: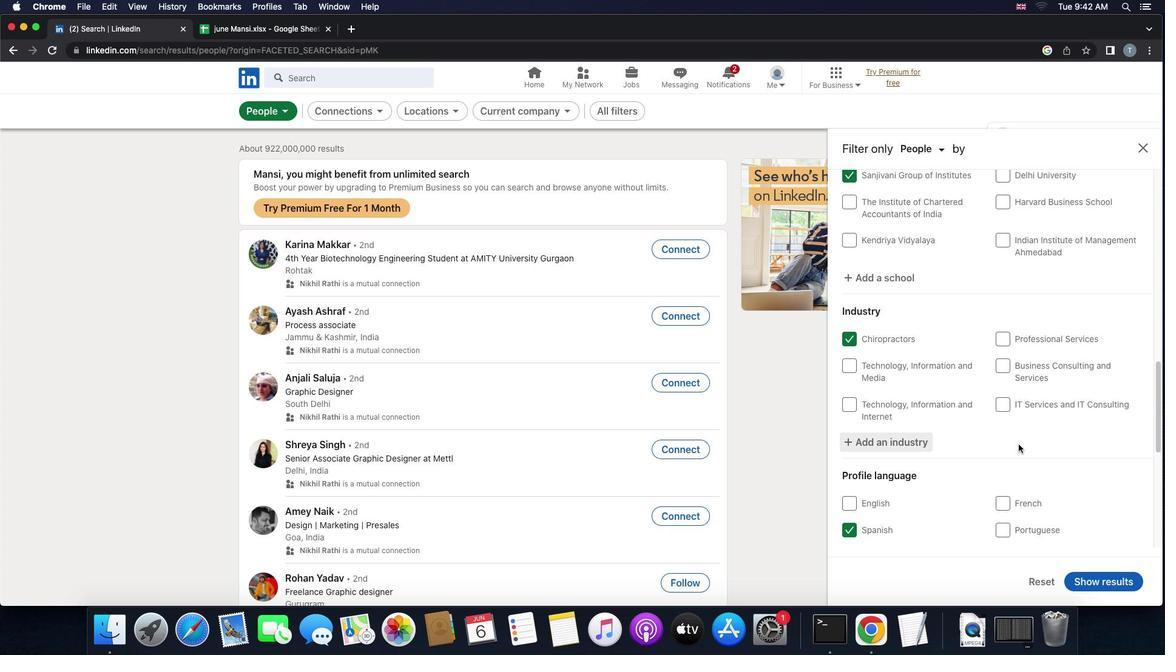 
Action: Mouse scrolled (1018, 444) with delta (0, 0)
Screenshot: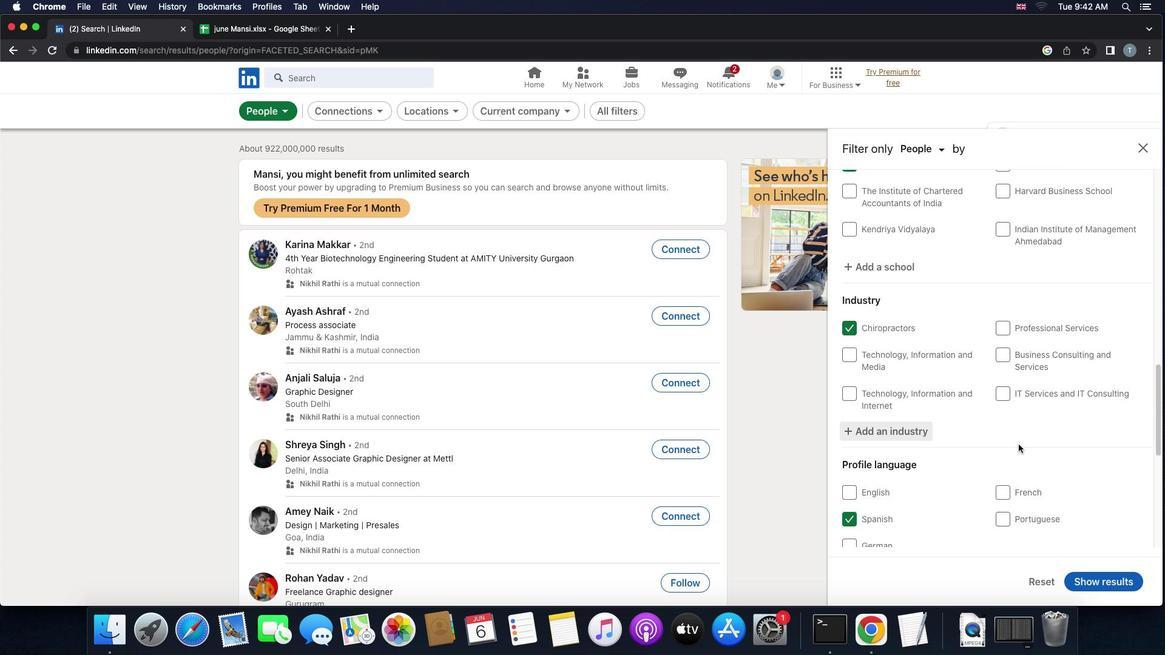 
Action: Mouse scrolled (1018, 444) with delta (0, 0)
Screenshot: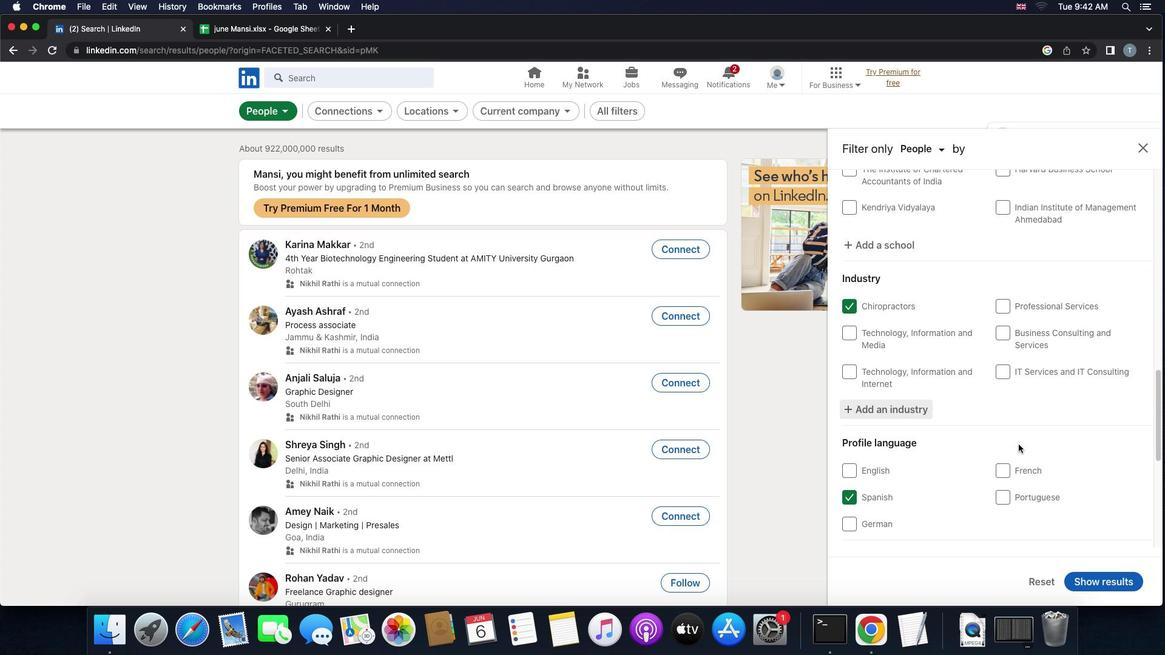 
Action: Mouse scrolled (1018, 444) with delta (0, 0)
Screenshot: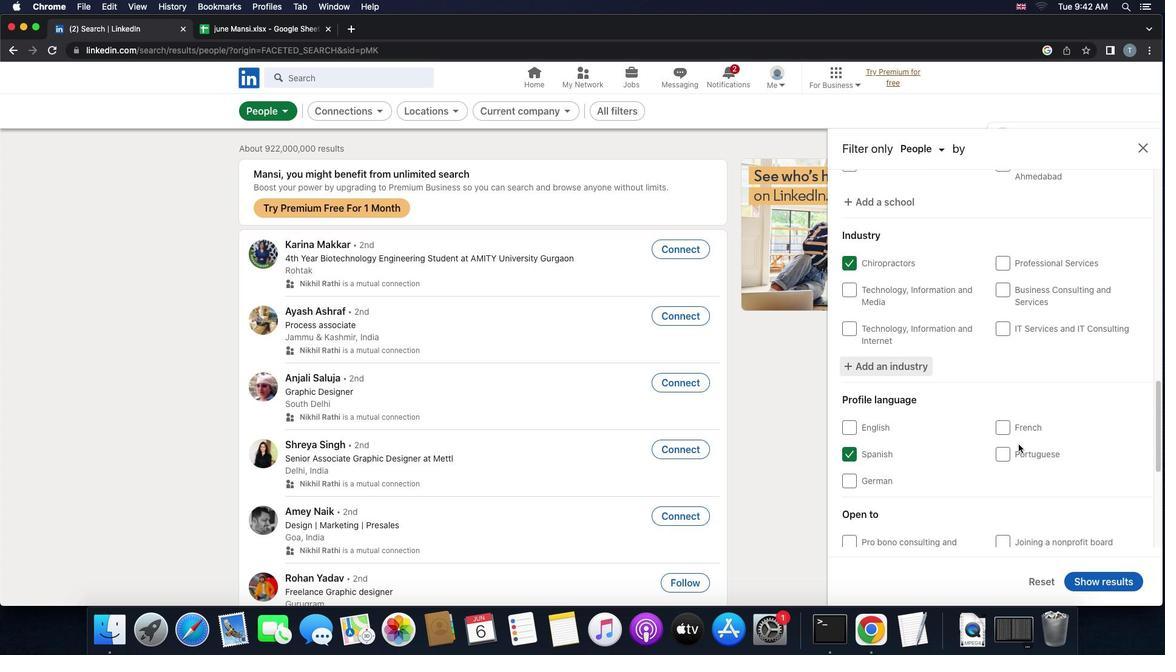 
Action: Mouse scrolled (1018, 444) with delta (0, 0)
Screenshot: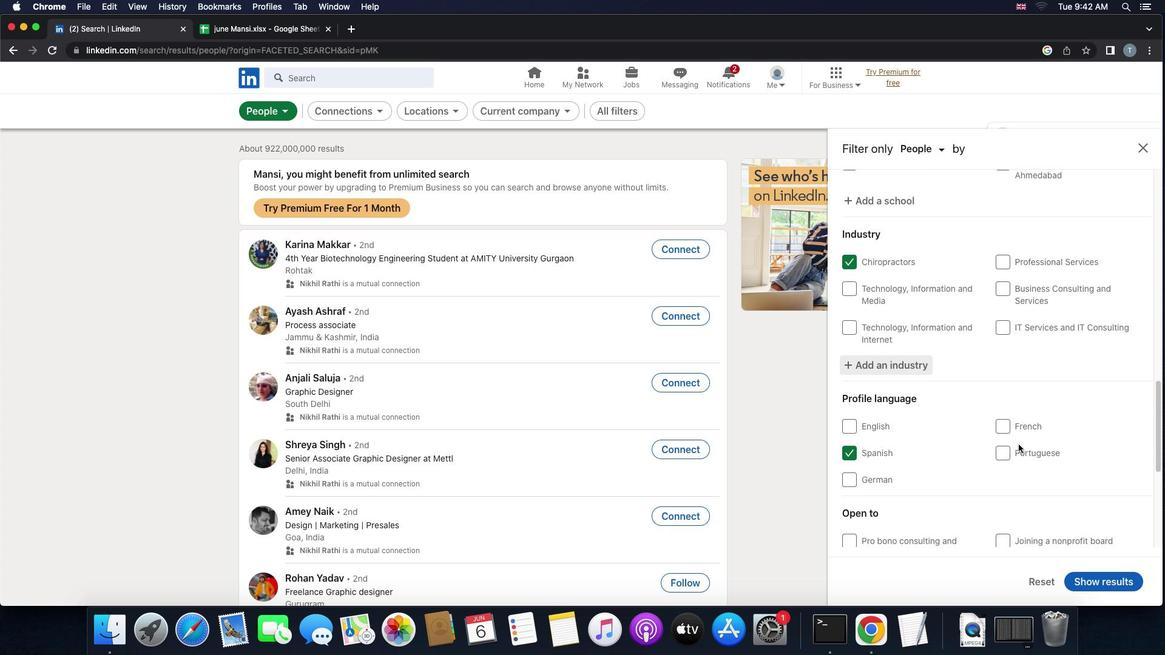 
Action: Mouse scrolled (1018, 444) with delta (0, -1)
Screenshot: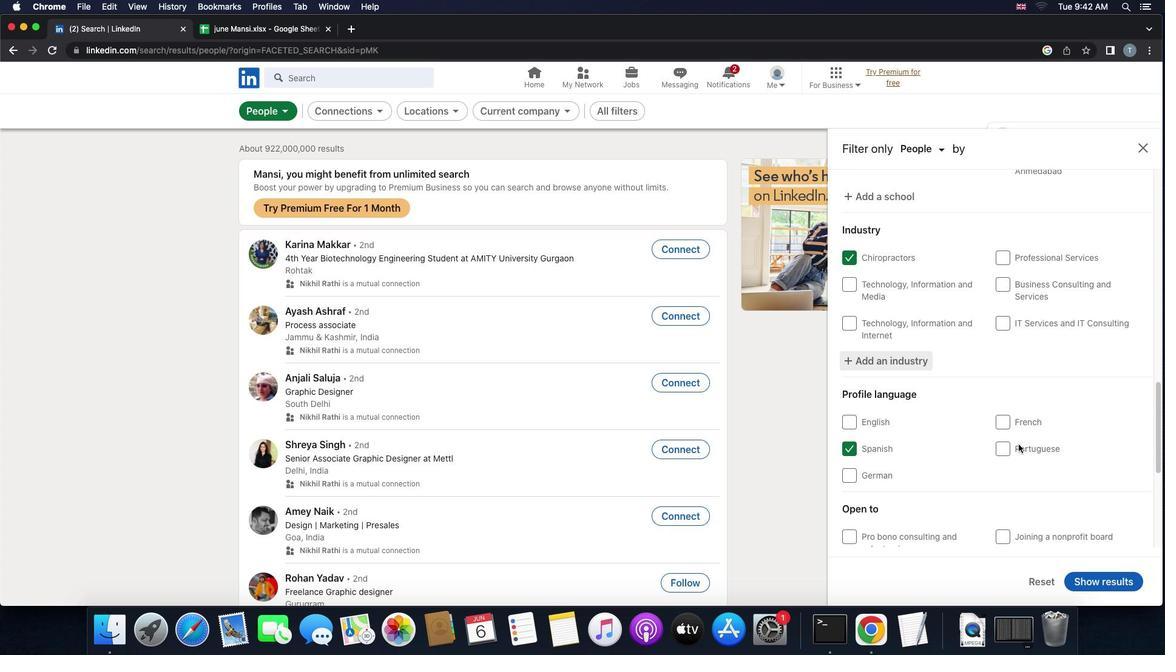 
Action: Mouse scrolled (1018, 444) with delta (0, 0)
Screenshot: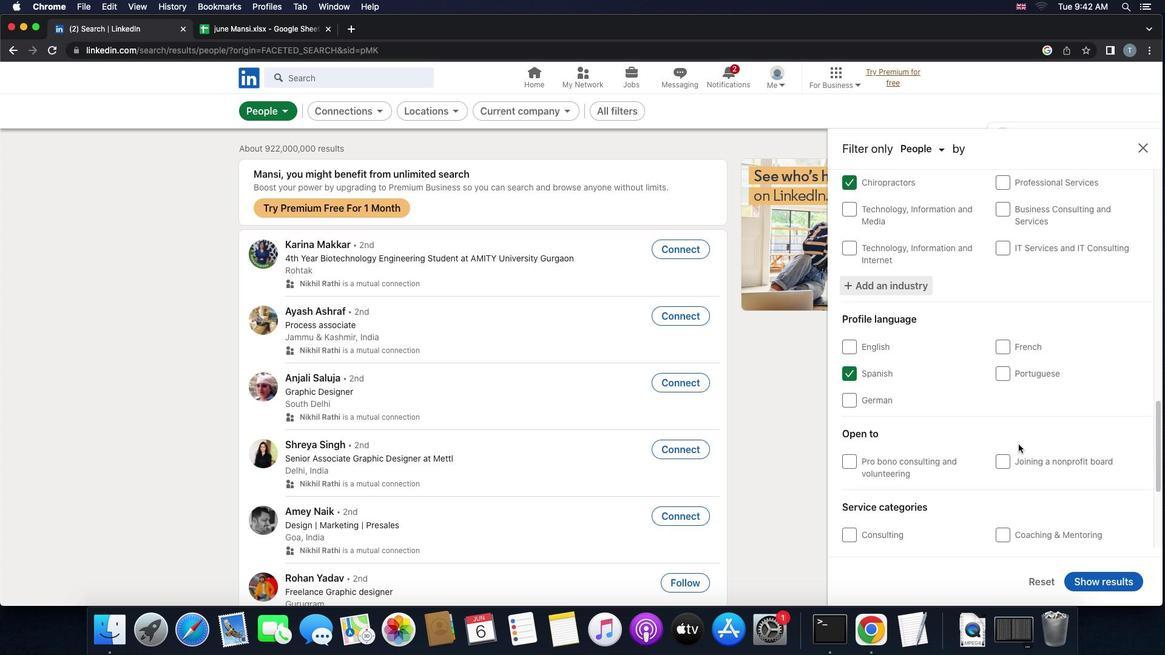 
Action: Mouse scrolled (1018, 444) with delta (0, 0)
Screenshot: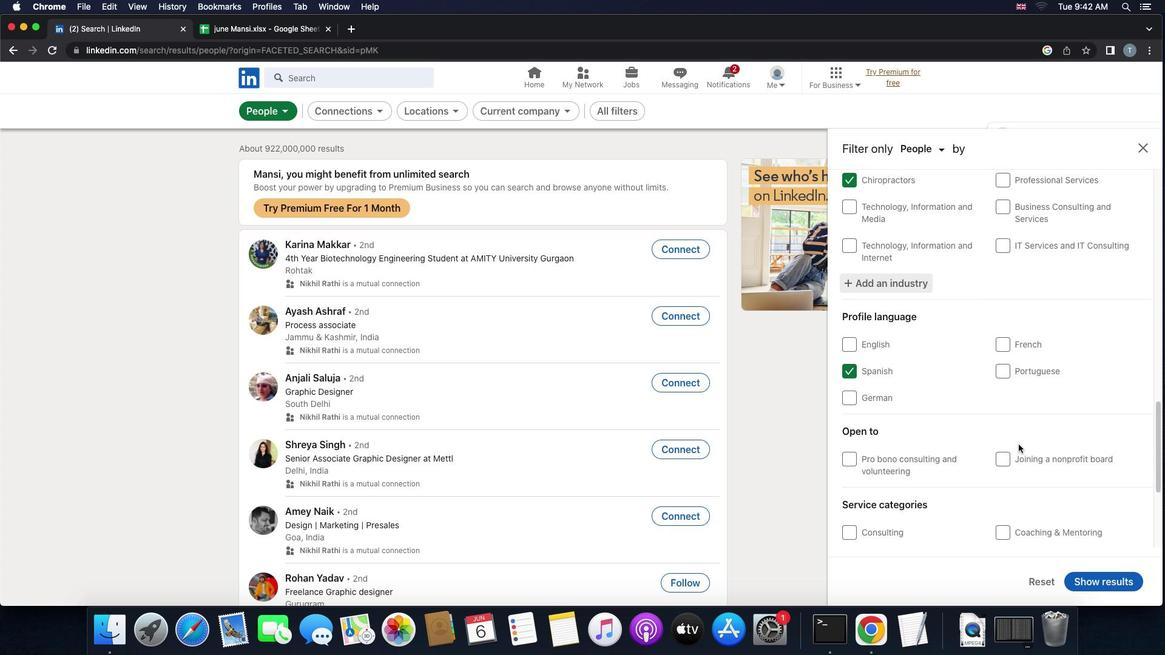 
Action: Mouse scrolled (1018, 444) with delta (0, 0)
Screenshot: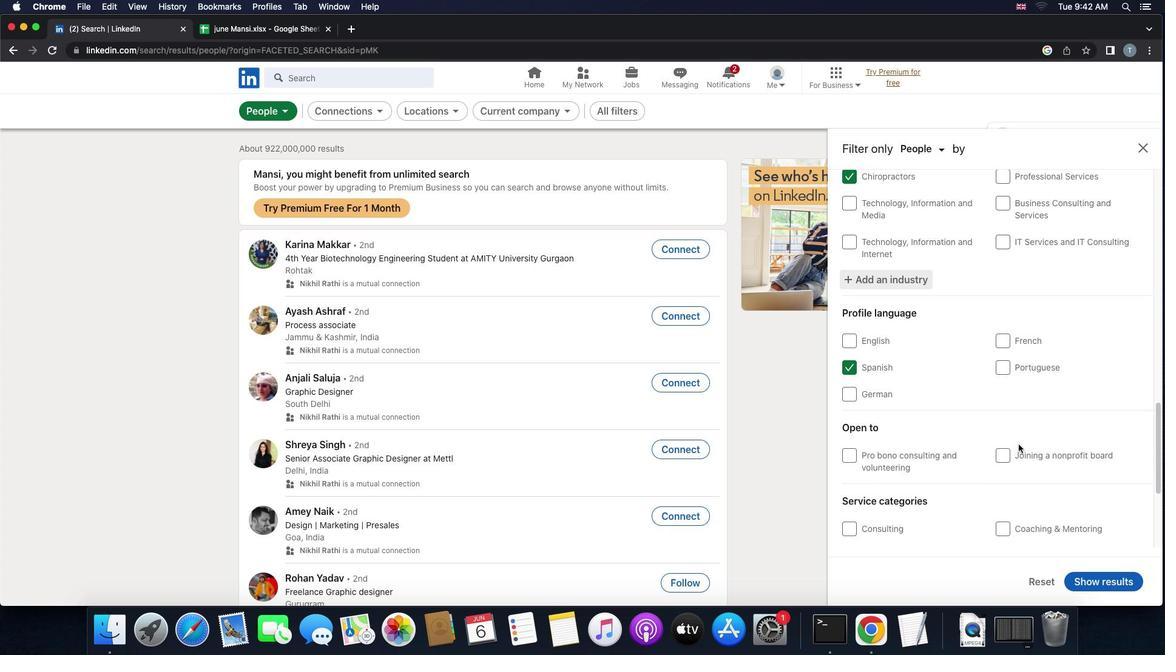 
Action: Mouse scrolled (1018, 444) with delta (0, -1)
Screenshot: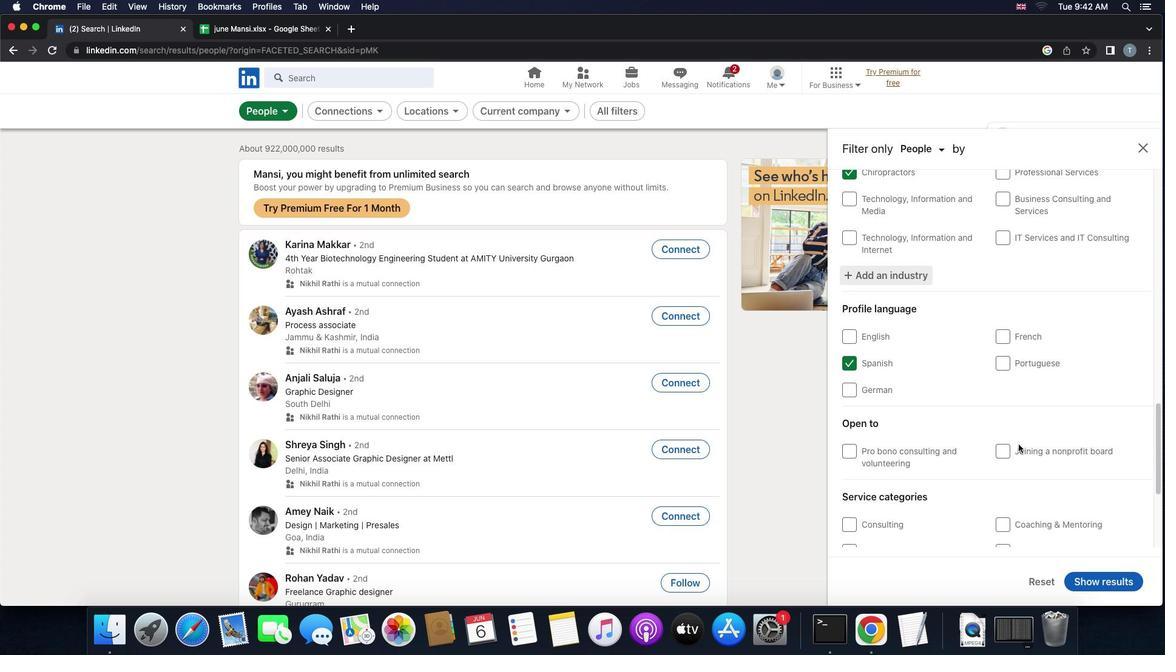 
Action: Mouse scrolled (1018, 444) with delta (0, 0)
Screenshot: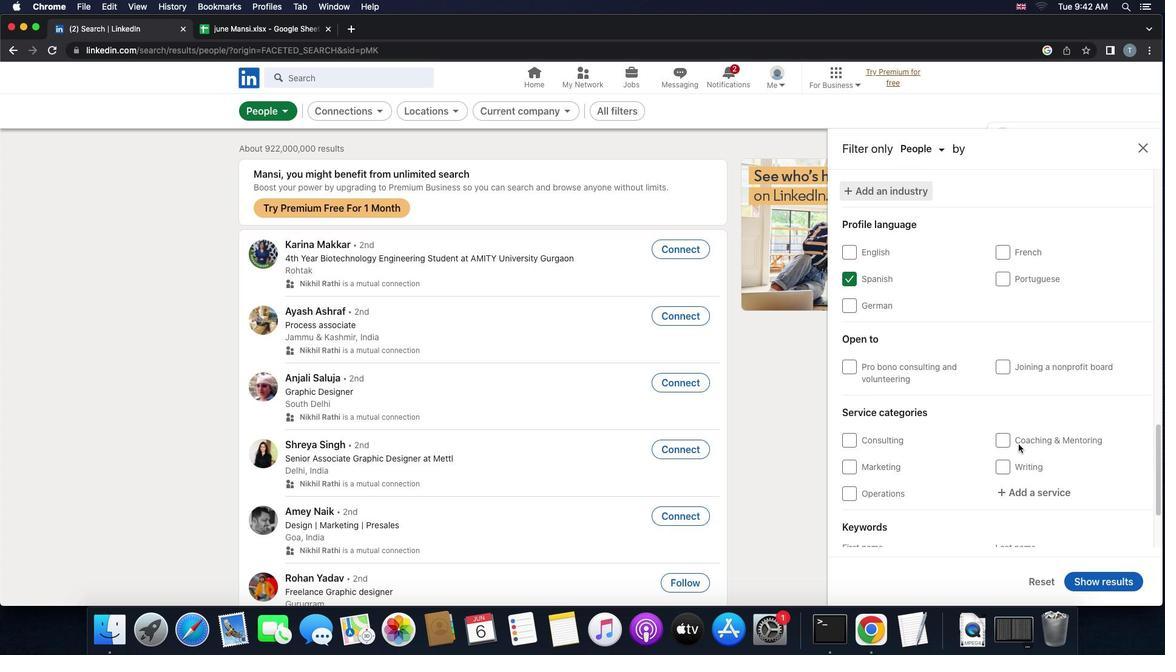 
Action: Mouse scrolled (1018, 444) with delta (0, 0)
Screenshot: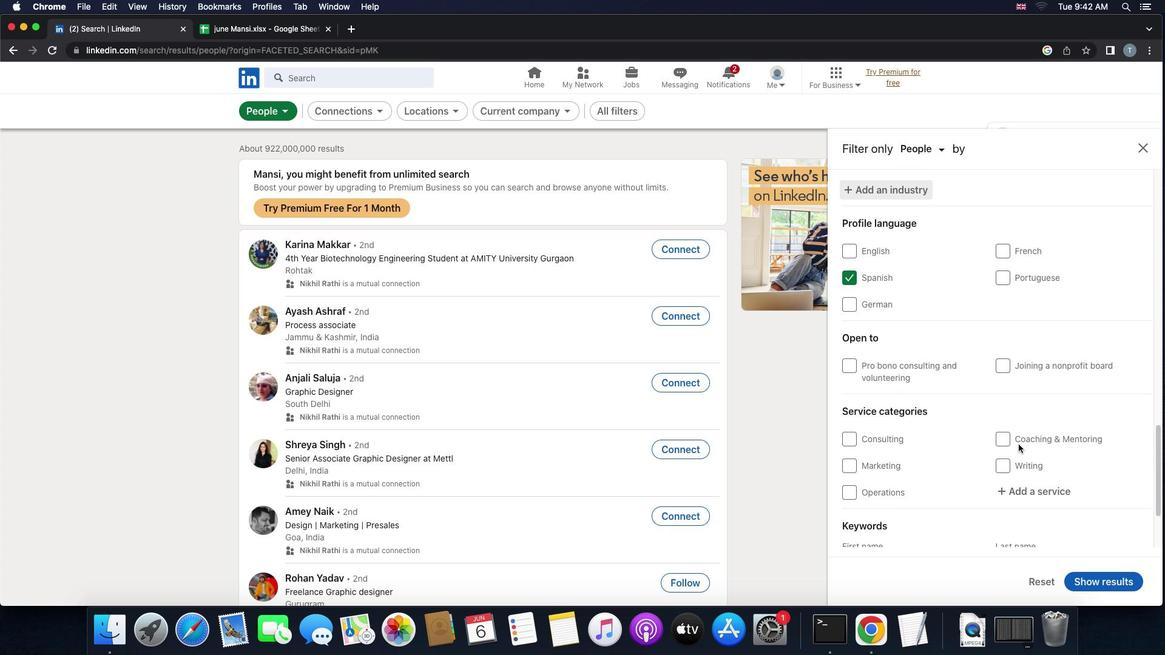 
Action: Mouse scrolled (1018, 444) with delta (0, -1)
Screenshot: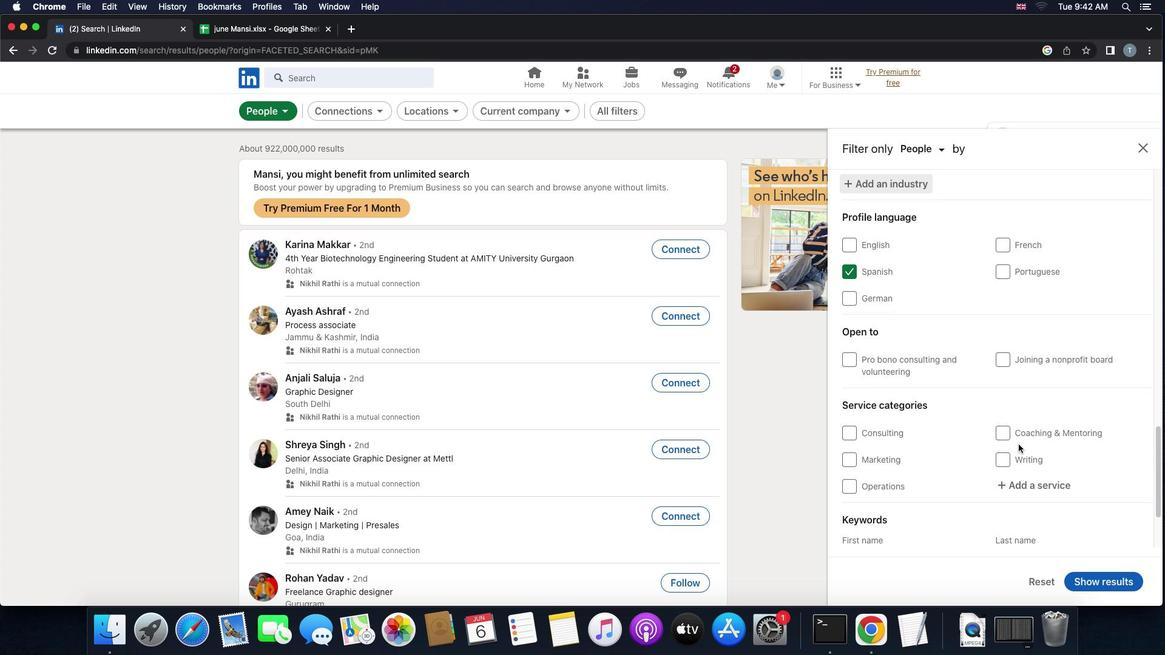 
Action: Mouse moved to (1036, 404)
Screenshot: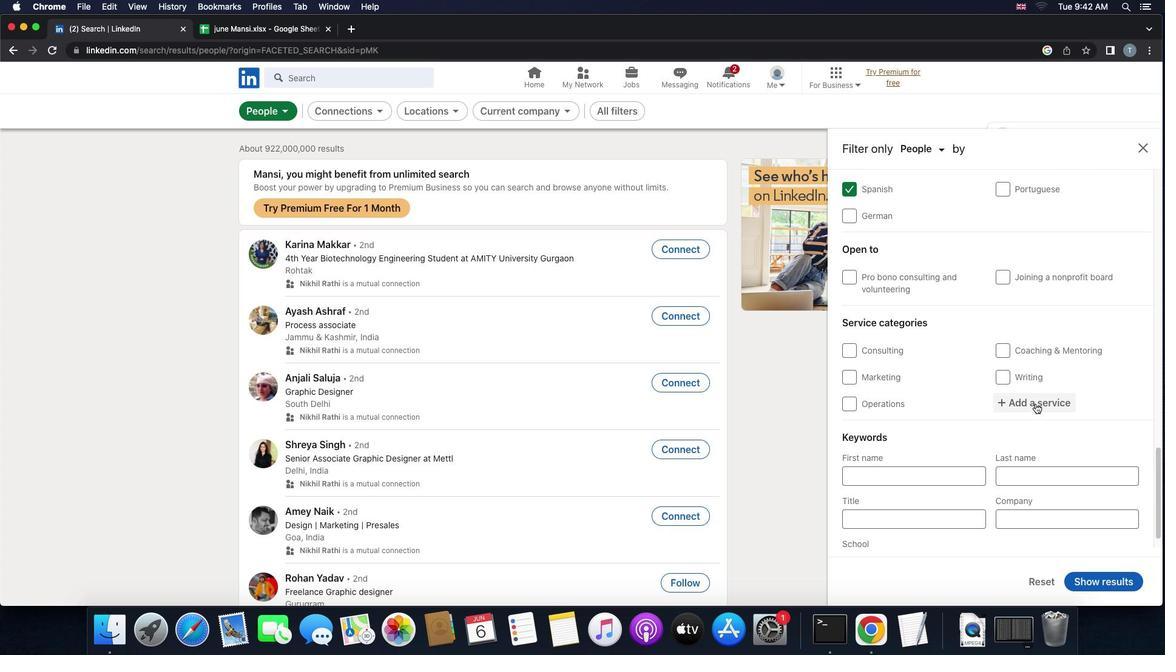 
Action: Mouse pressed left at (1036, 404)
Screenshot: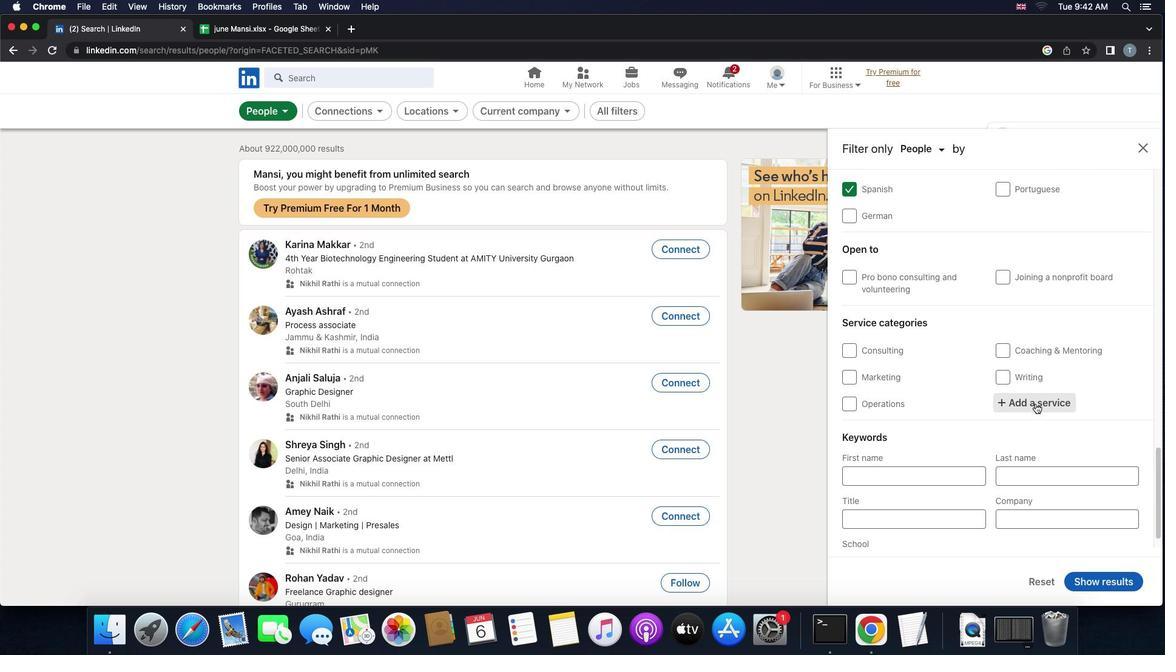
Action: Key pressed 'n''e''t''w''o''r''k'Key.space's''u''p''p''o''r''t'
Screenshot: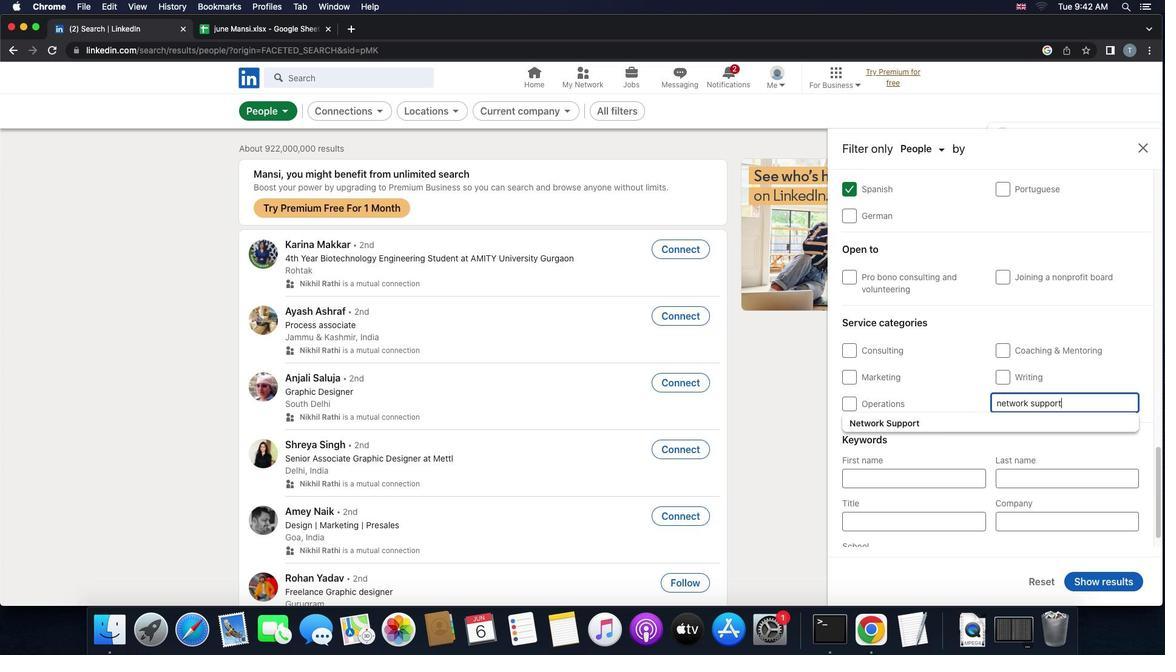 
Action: Mouse moved to (998, 427)
Screenshot: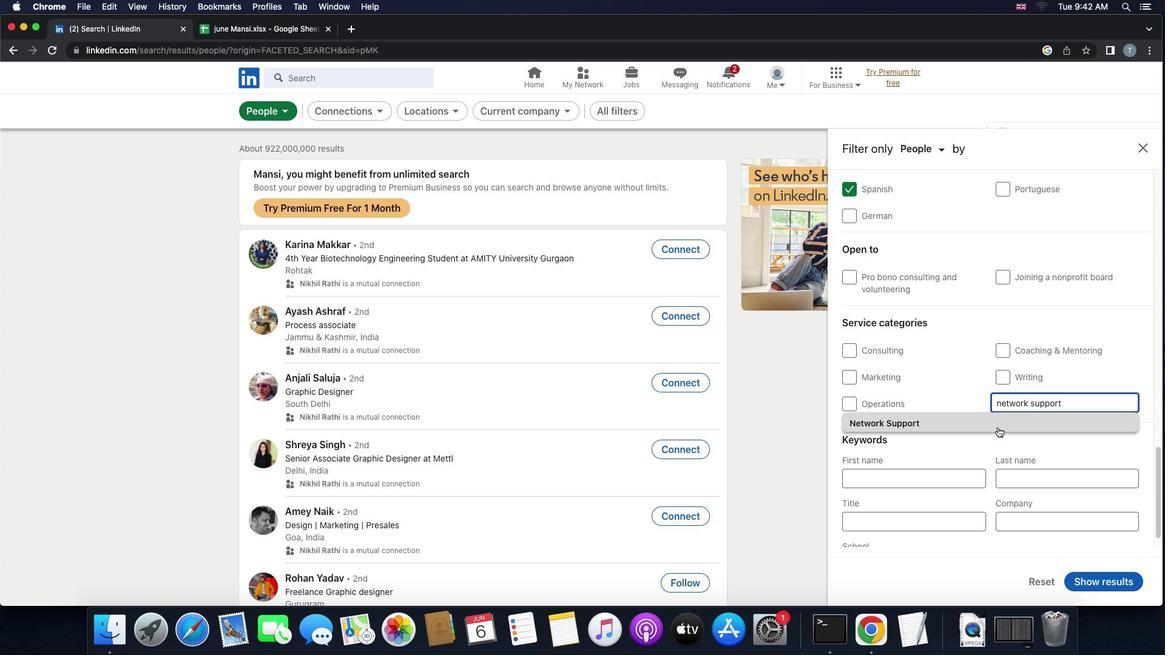 
Action: Mouse pressed left at (998, 427)
Screenshot: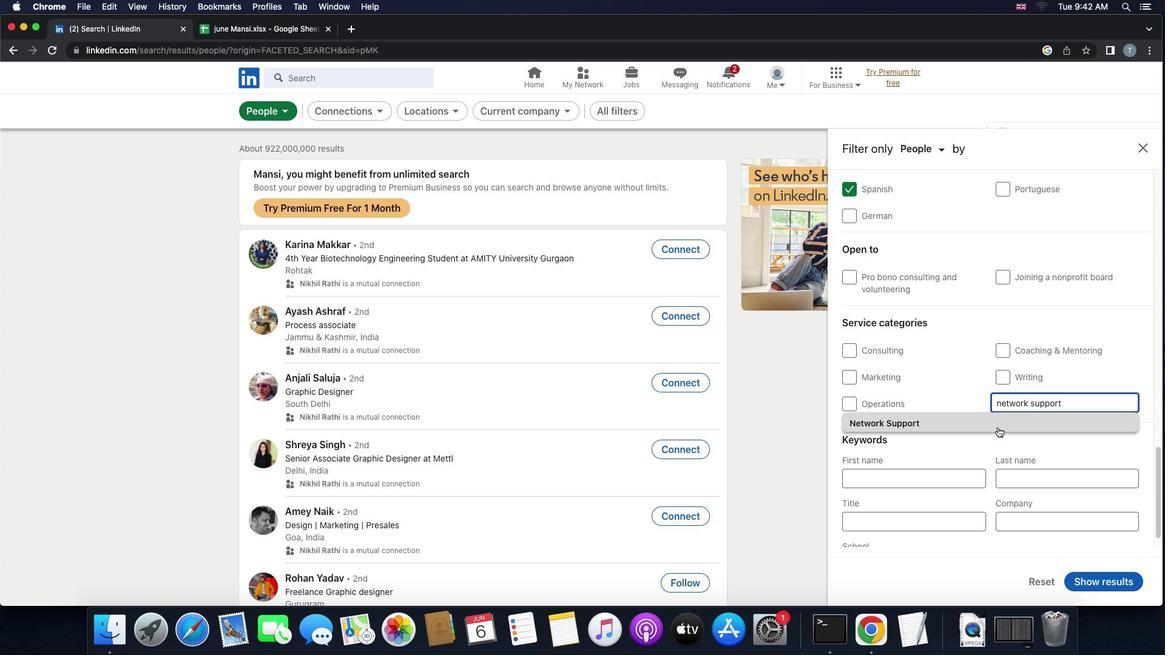 
Action: Mouse scrolled (998, 427) with delta (0, 0)
Screenshot: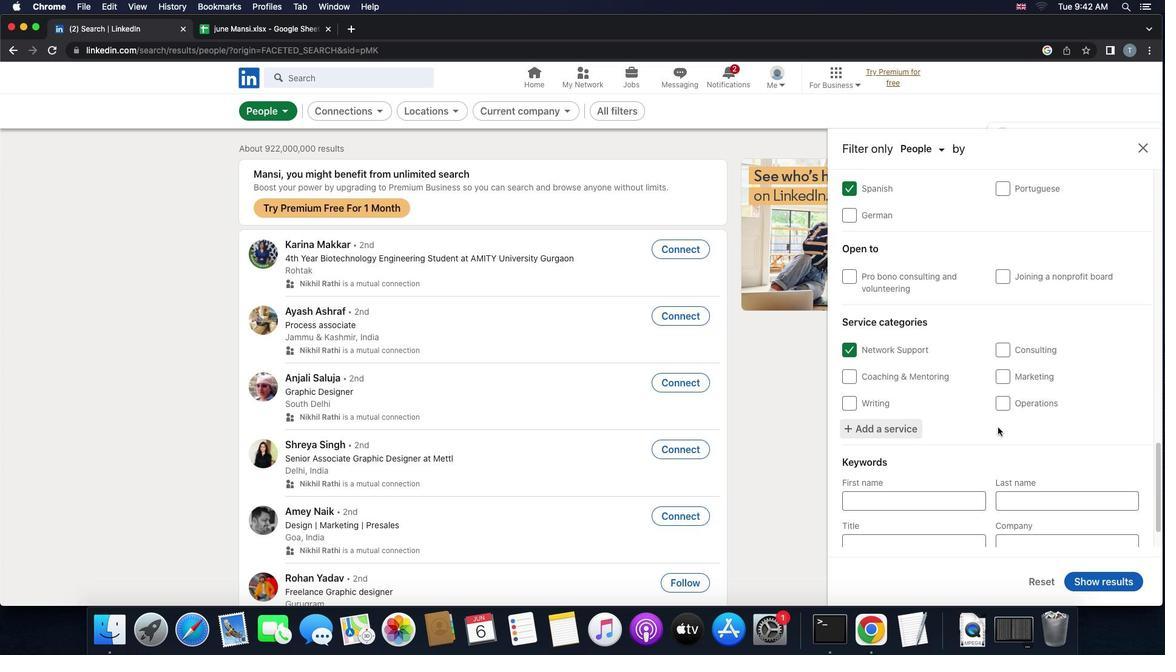 
Action: Mouse scrolled (998, 427) with delta (0, 0)
Screenshot: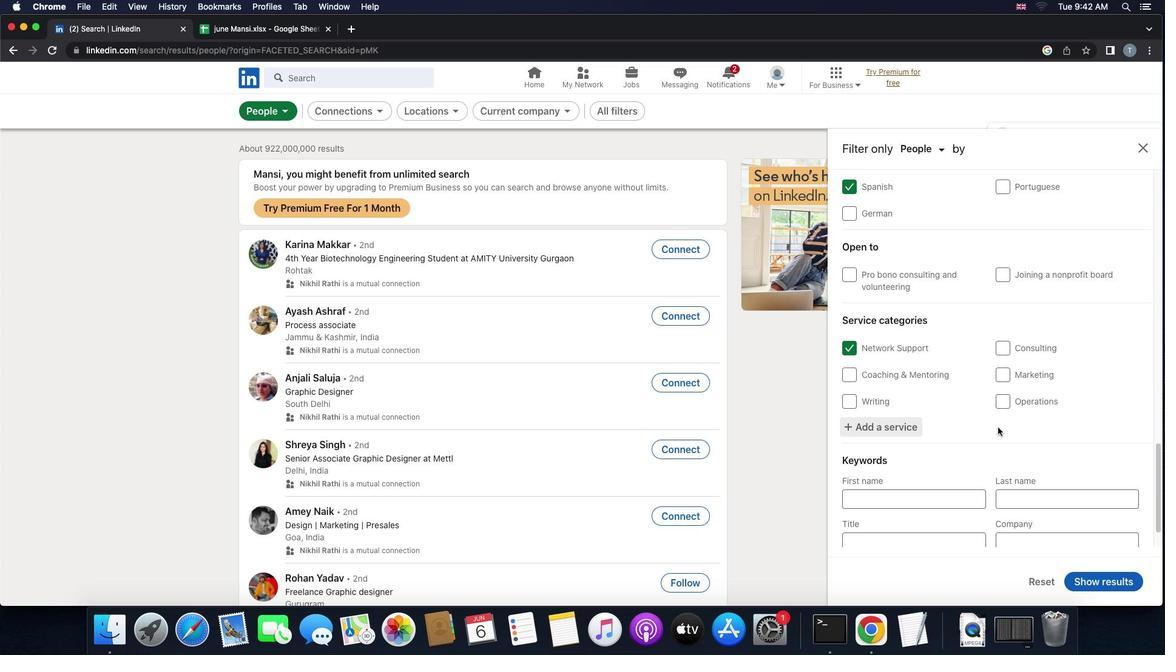 
Action: Mouse scrolled (998, 427) with delta (0, -1)
Screenshot: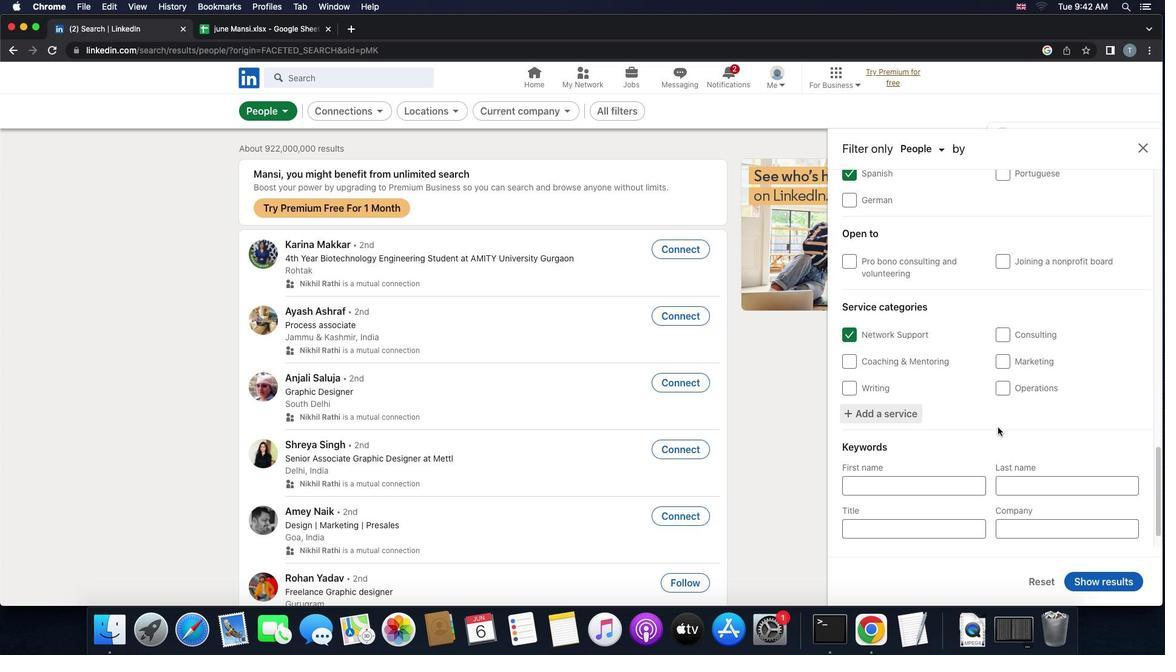 
Action: Mouse scrolled (998, 427) with delta (0, -1)
Screenshot: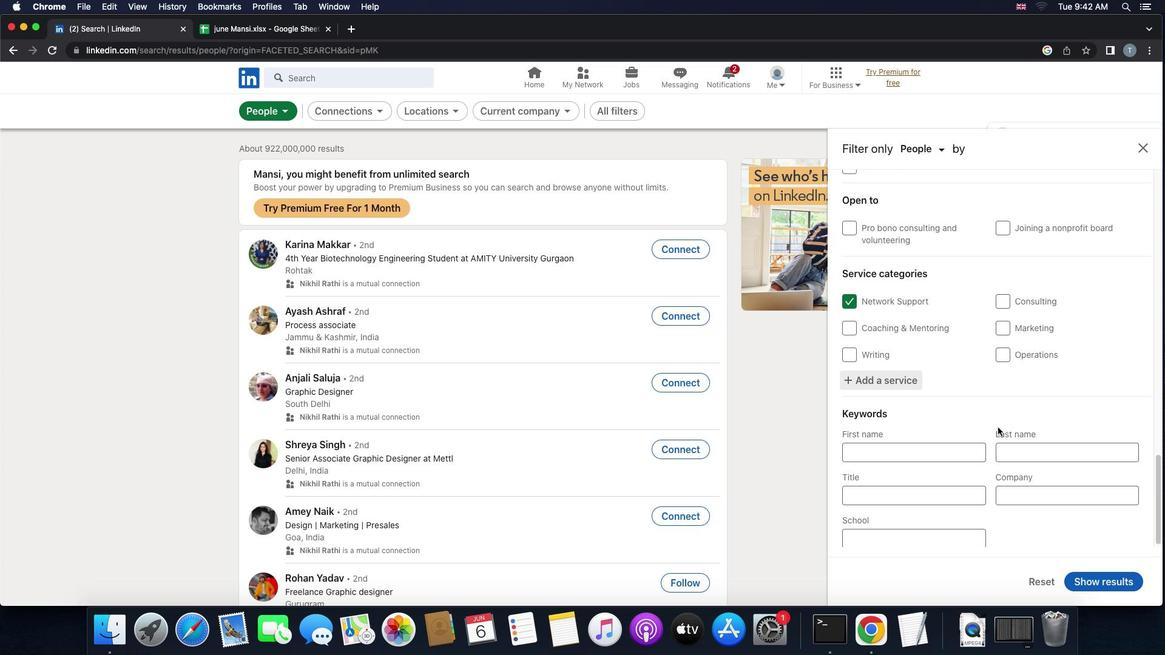 
Action: Mouse moved to (942, 492)
Screenshot: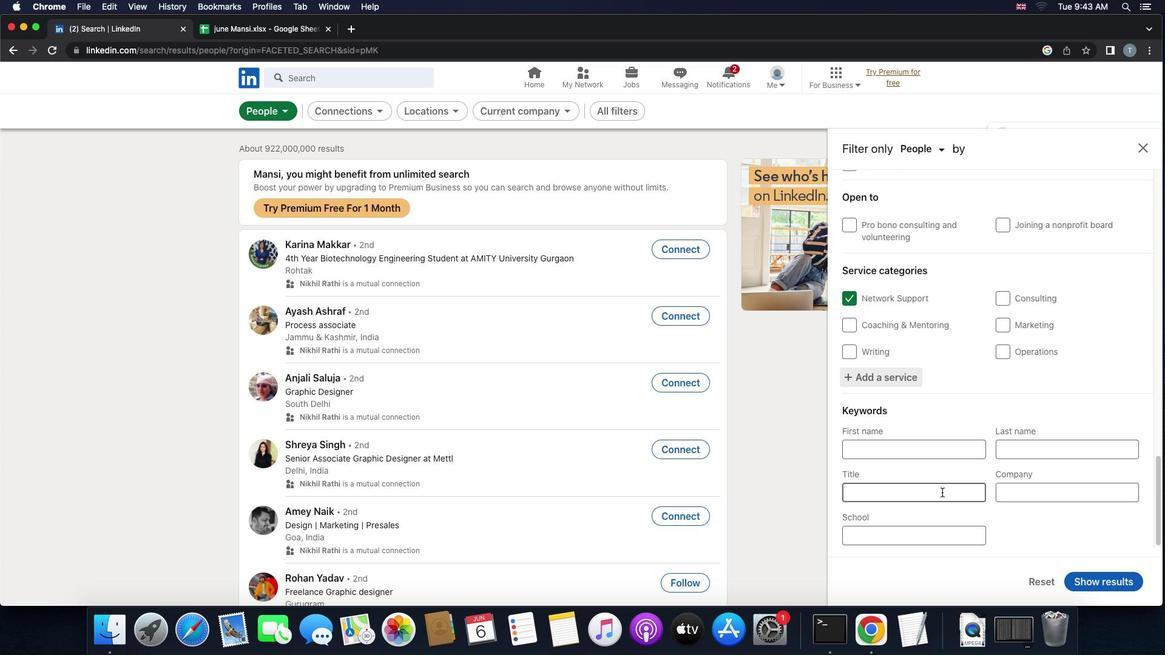 
Action: Mouse pressed left at (942, 492)
Screenshot: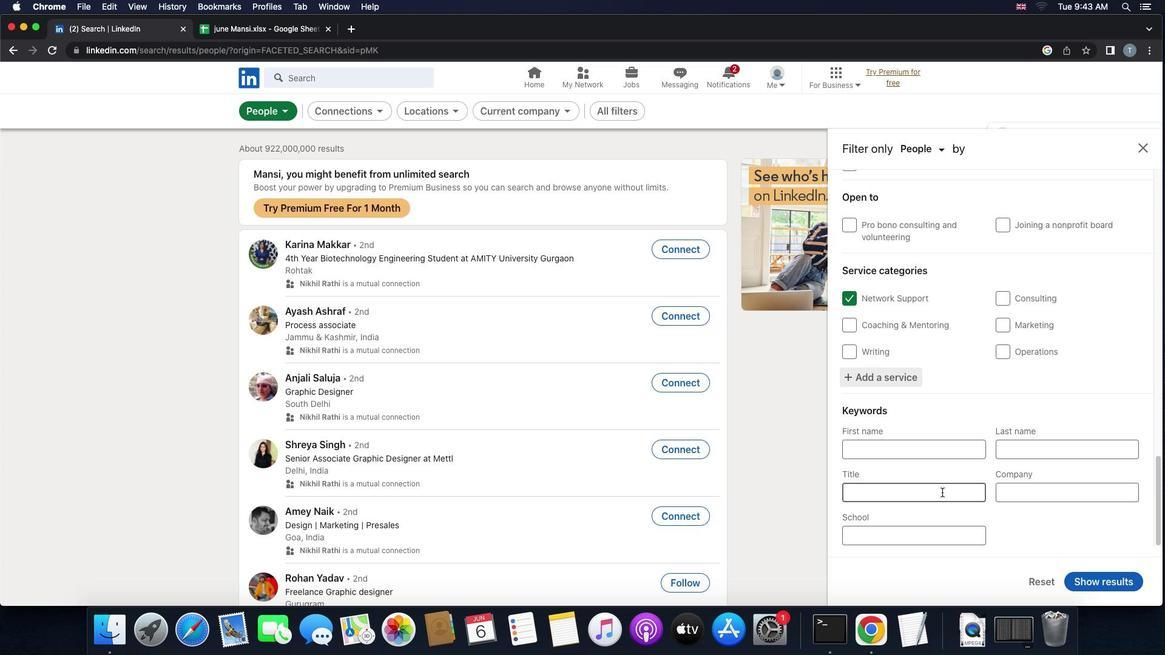 
Action: Key pressed 's''a''f''e''t''y'Key.space'e''n''g''i''n''e''e''r'
Screenshot: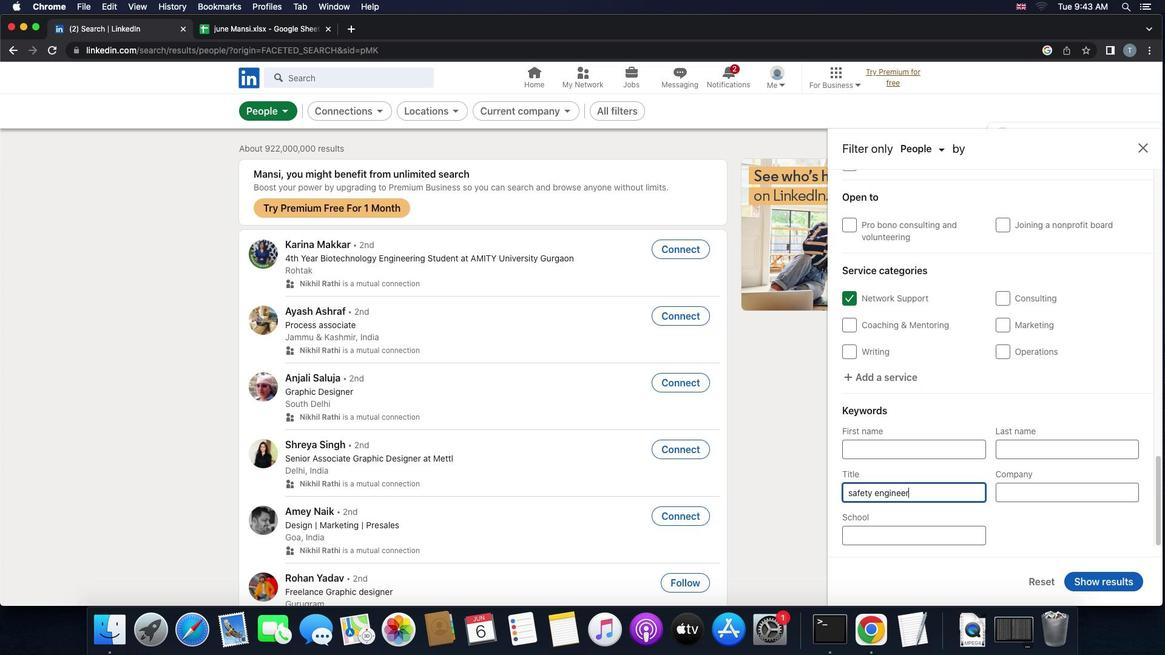 
Action: Mouse moved to (1097, 583)
Screenshot: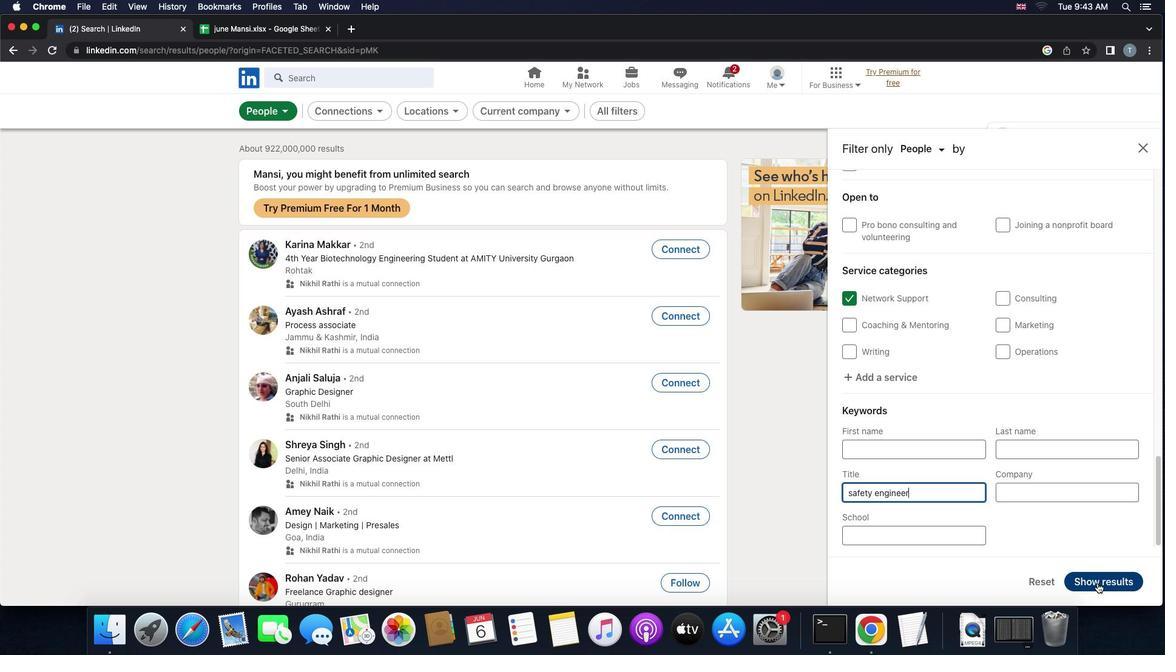 
Action: Mouse pressed left at (1097, 583)
Screenshot: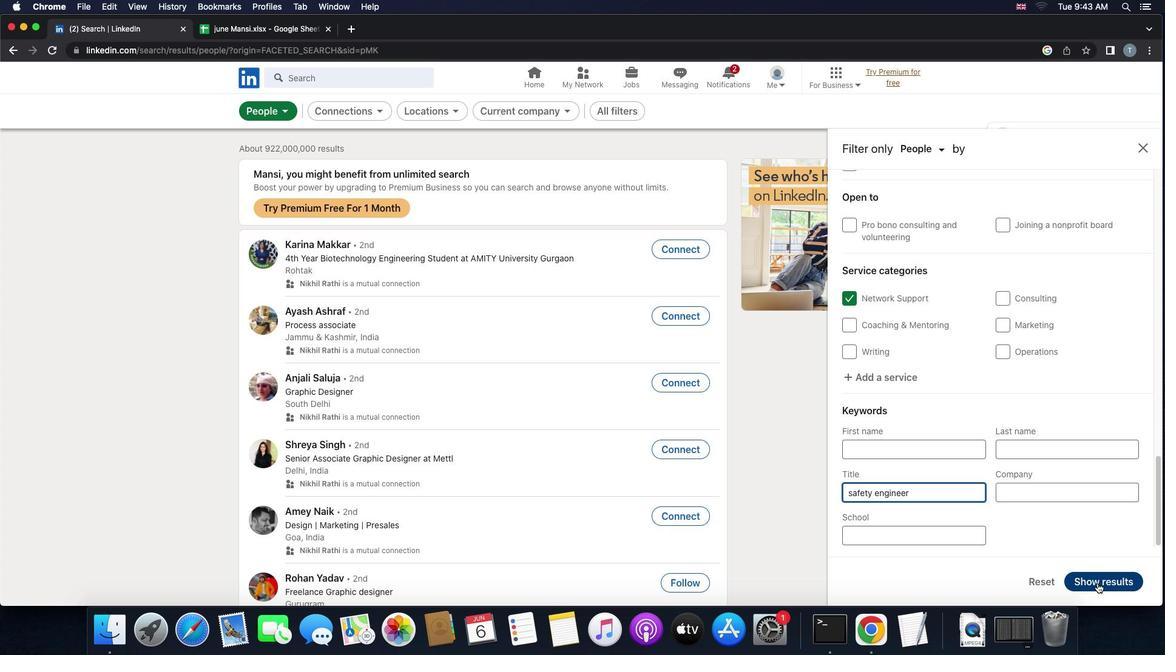
Action: Mouse moved to (1097, 584)
Screenshot: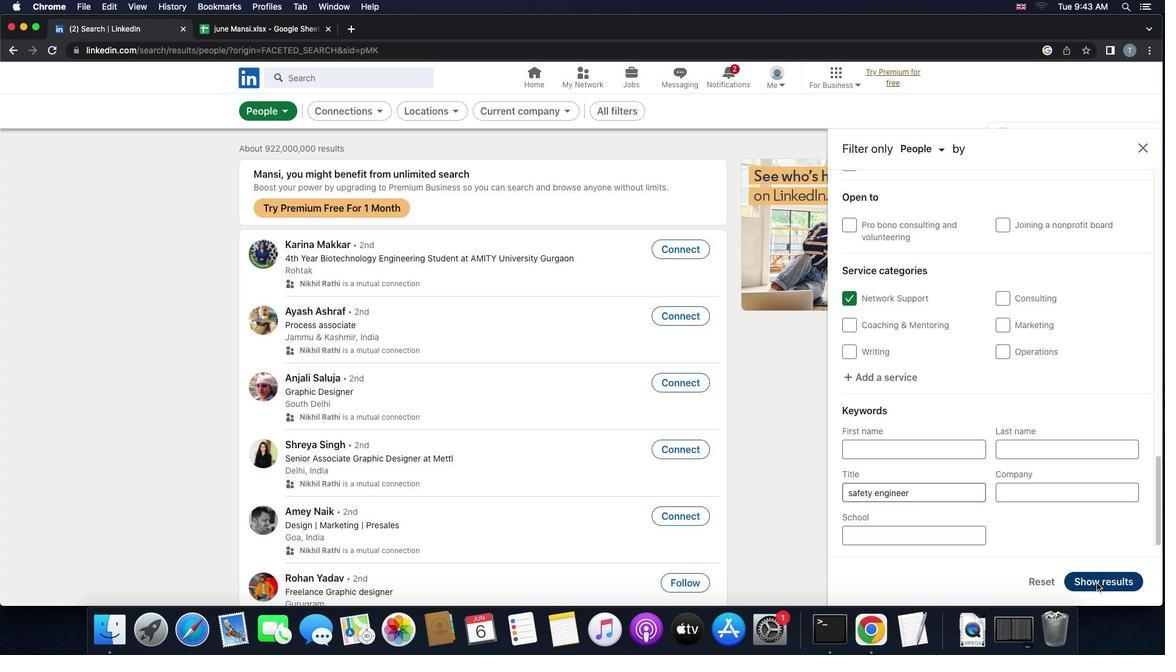 
